 Task: Find connections with filter location Santa Rita do Sapucaí with filter topic #marketingwith filter profile language German with filter current company Aviation Jobs @ AeroNefs with filter school Marwadi University with filter industry Human Resources Services with filter service category Retirement Planning with filter keywords title Chief People Officer
Action: Mouse moved to (530, 94)
Screenshot: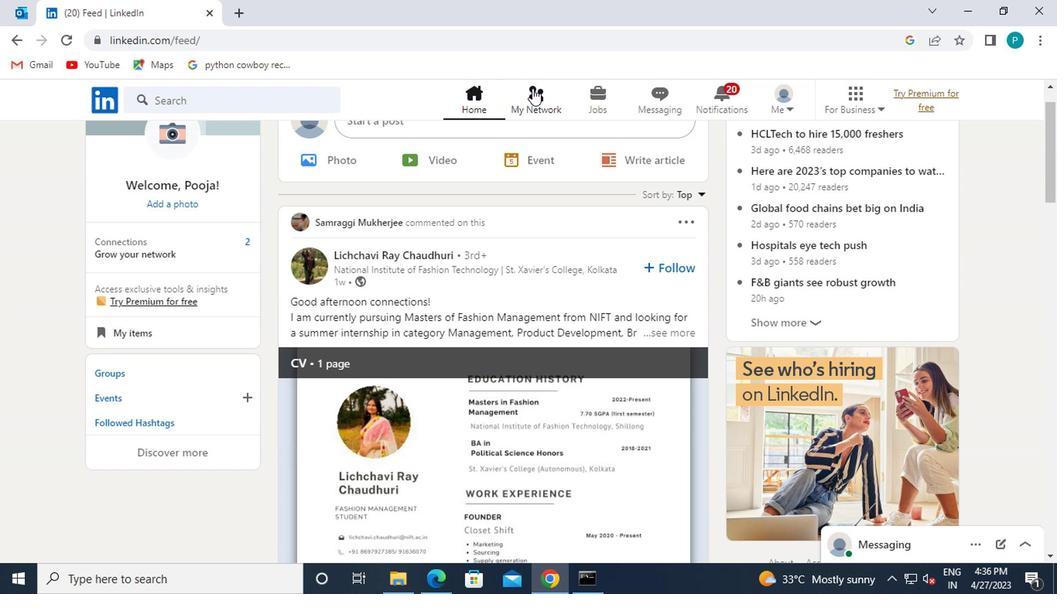 
Action: Mouse pressed left at (530, 94)
Screenshot: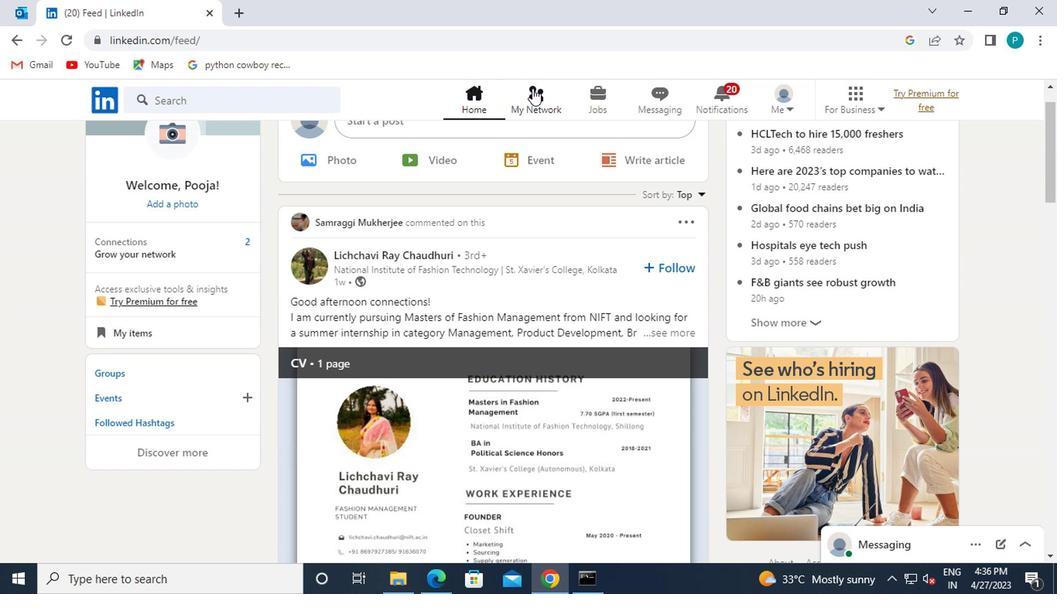 
Action: Mouse moved to (198, 182)
Screenshot: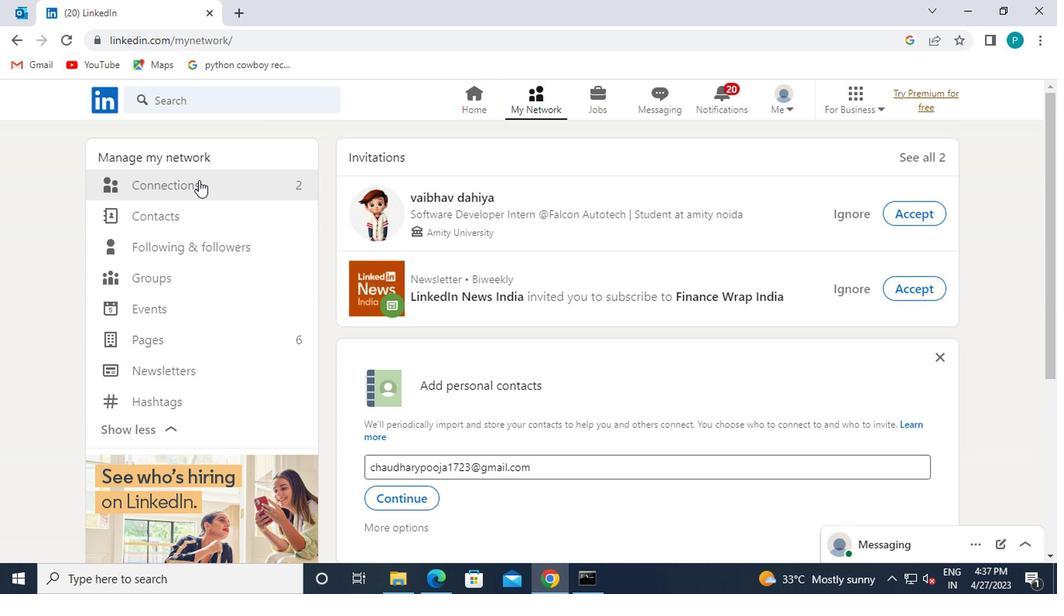 
Action: Mouse pressed left at (198, 182)
Screenshot: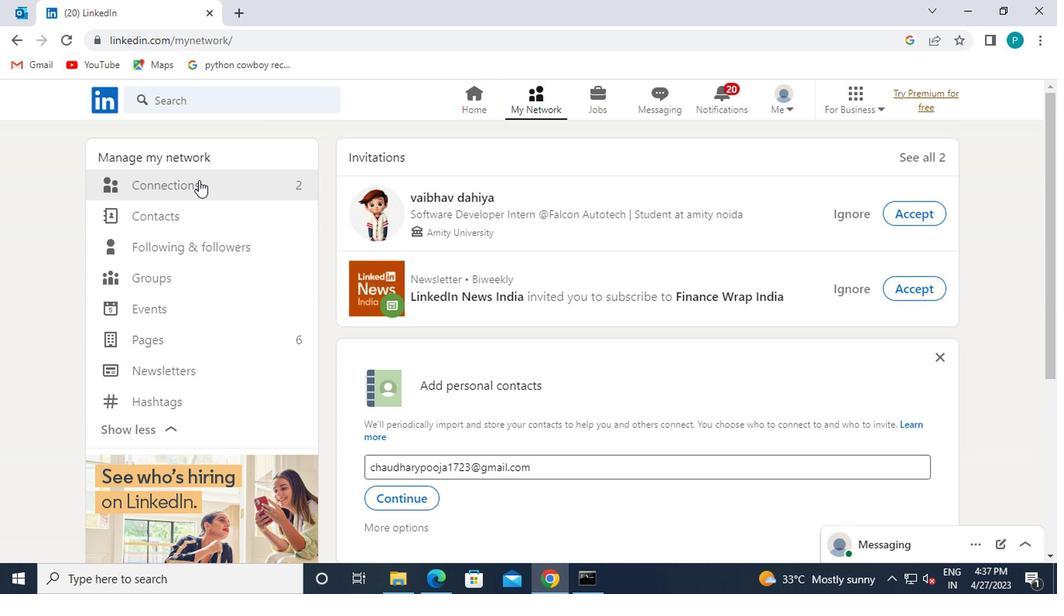 
Action: Mouse moved to (609, 195)
Screenshot: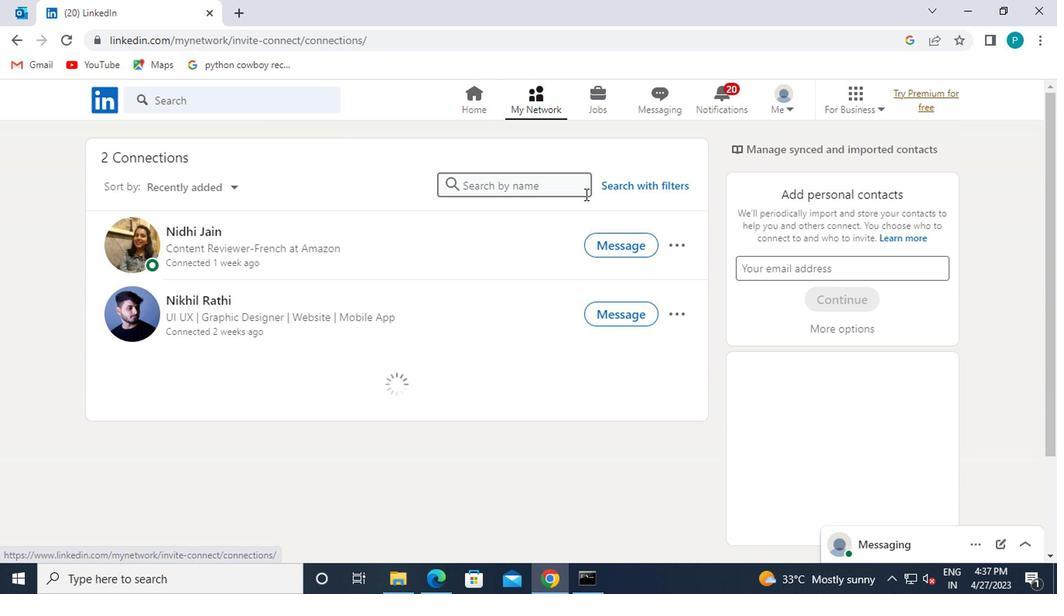 
Action: Mouse pressed left at (609, 195)
Screenshot: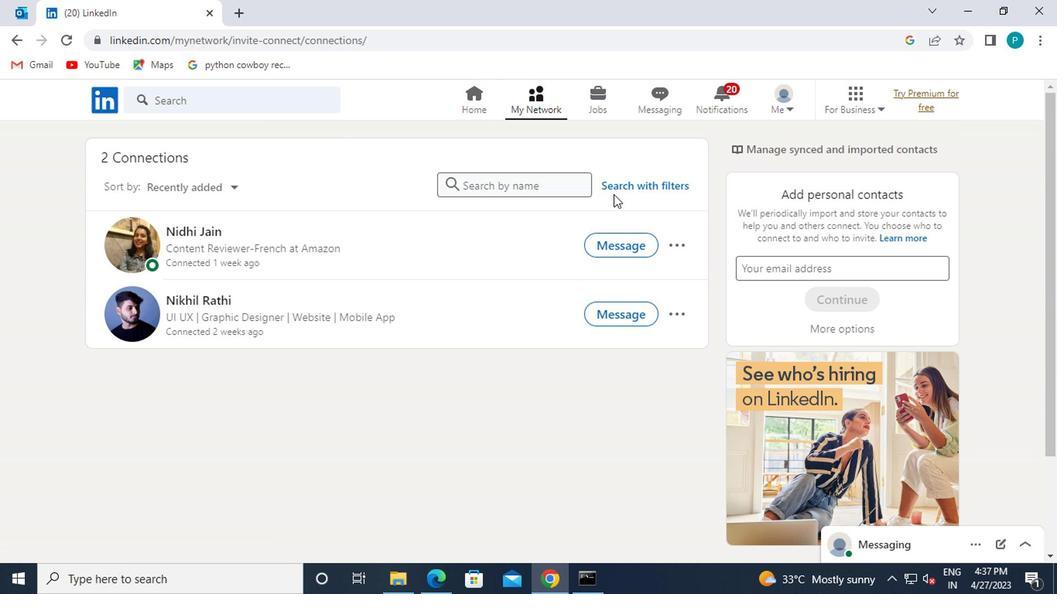 
Action: Mouse moved to (609, 192)
Screenshot: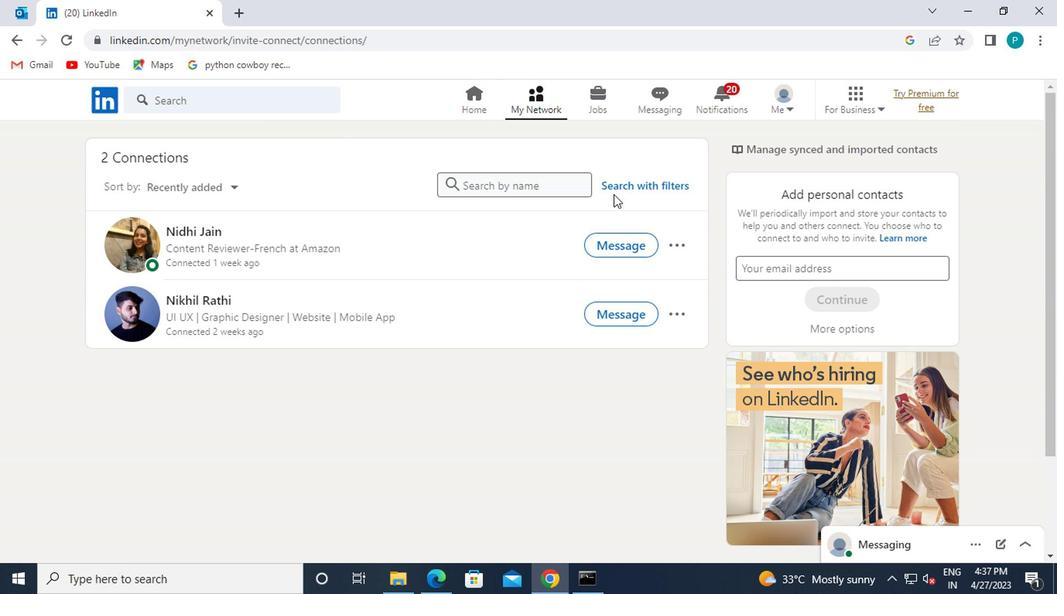 
Action: Mouse pressed left at (609, 192)
Screenshot: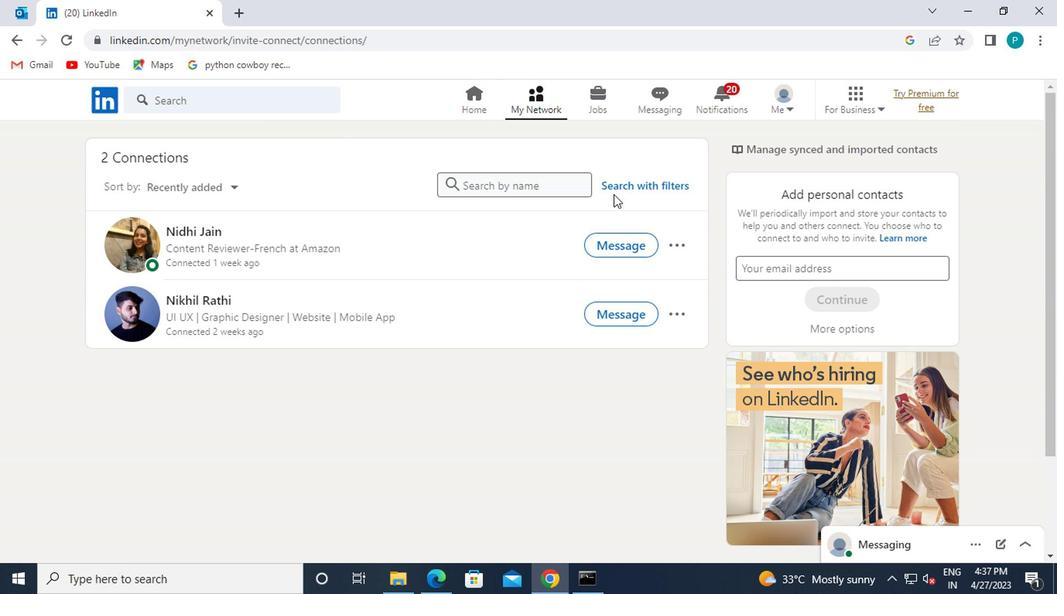 
Action: Mouse moved to (553, 145)
Screenshot: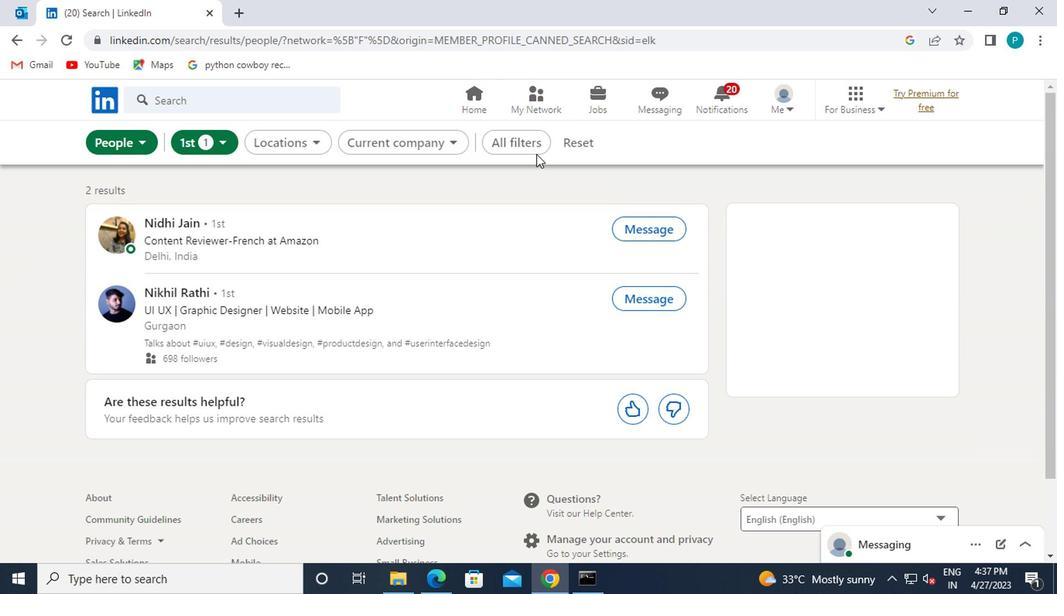 
Action: Mouse pressed left at (553, 145)
Screenshot: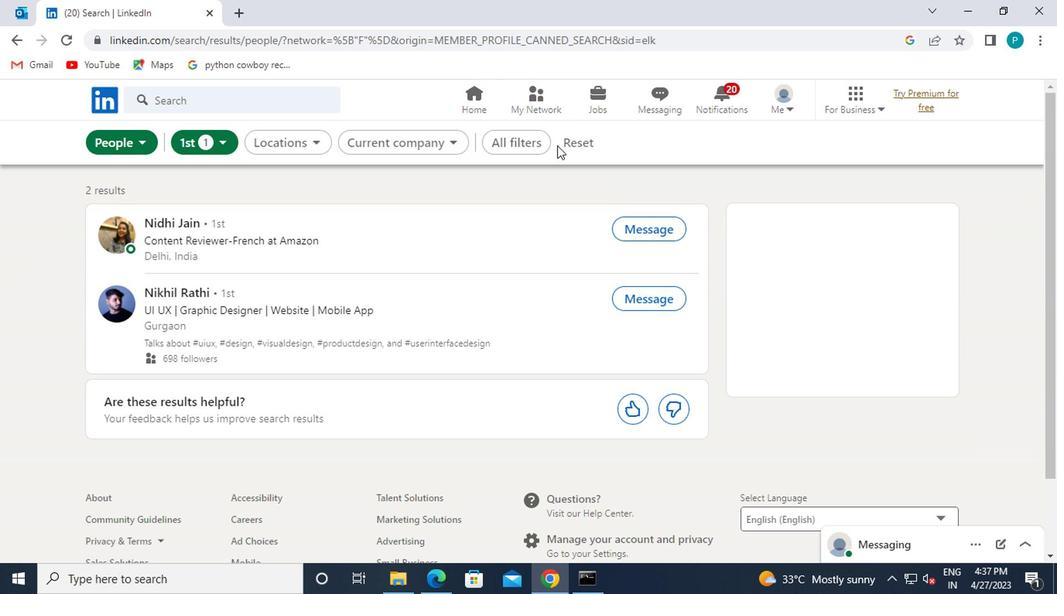
Action: Mouse moved to (572, 145)
Screenshot: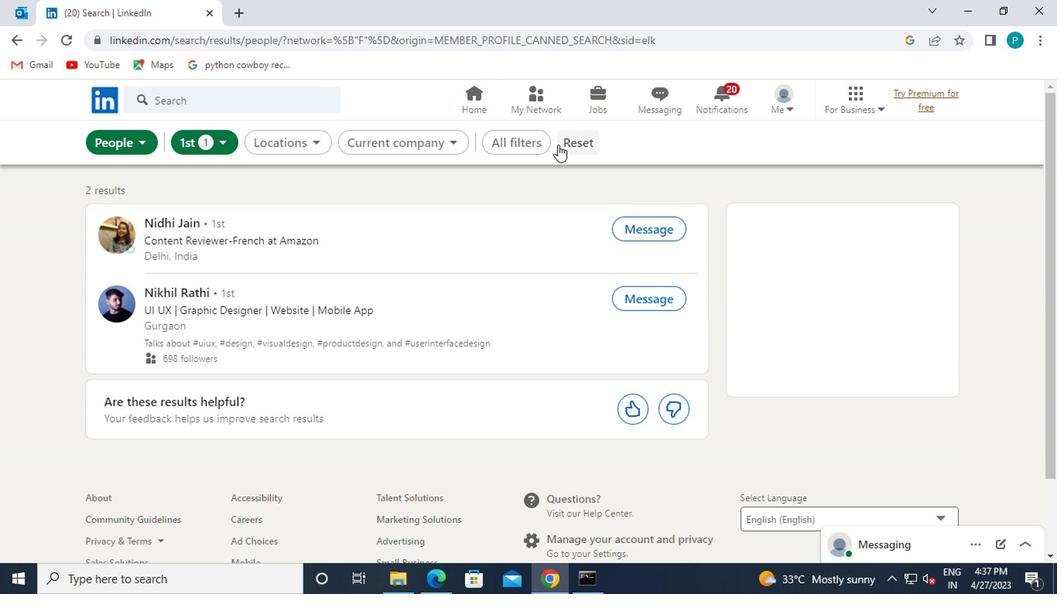 
Action: Mouse pressed left at (572, 145)
Screenshot: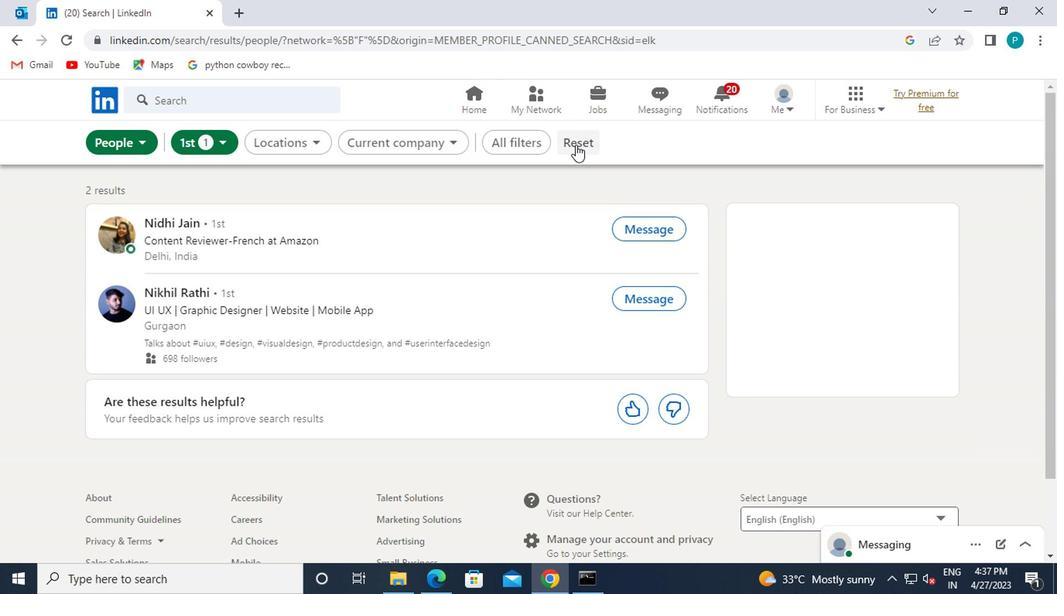 
Action: Mouse moved to (539, 152)
Screenshot: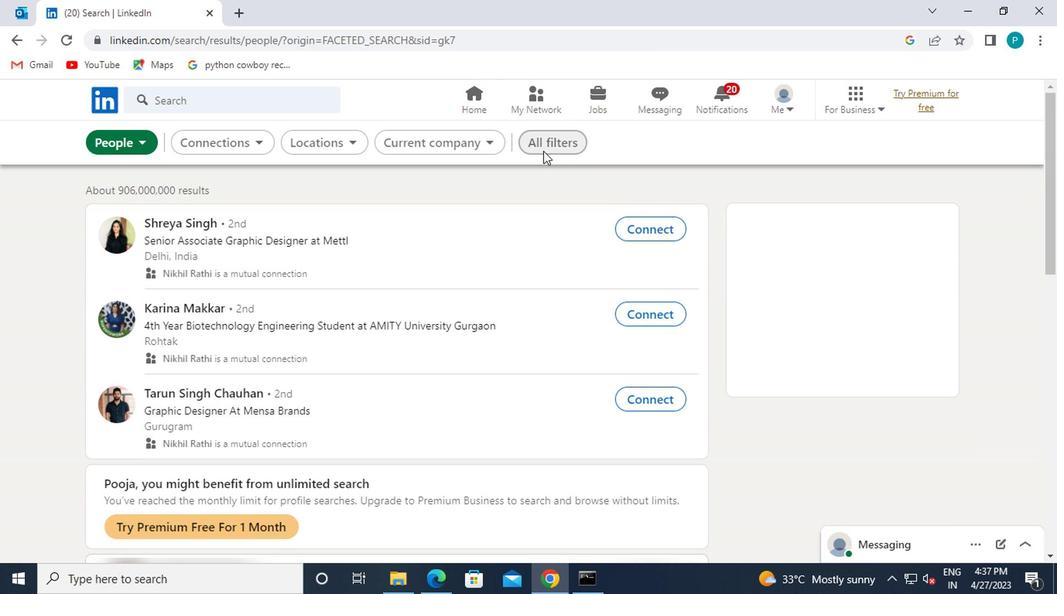 
Action: Mouse pressed left at (539, 152)
Screenshot: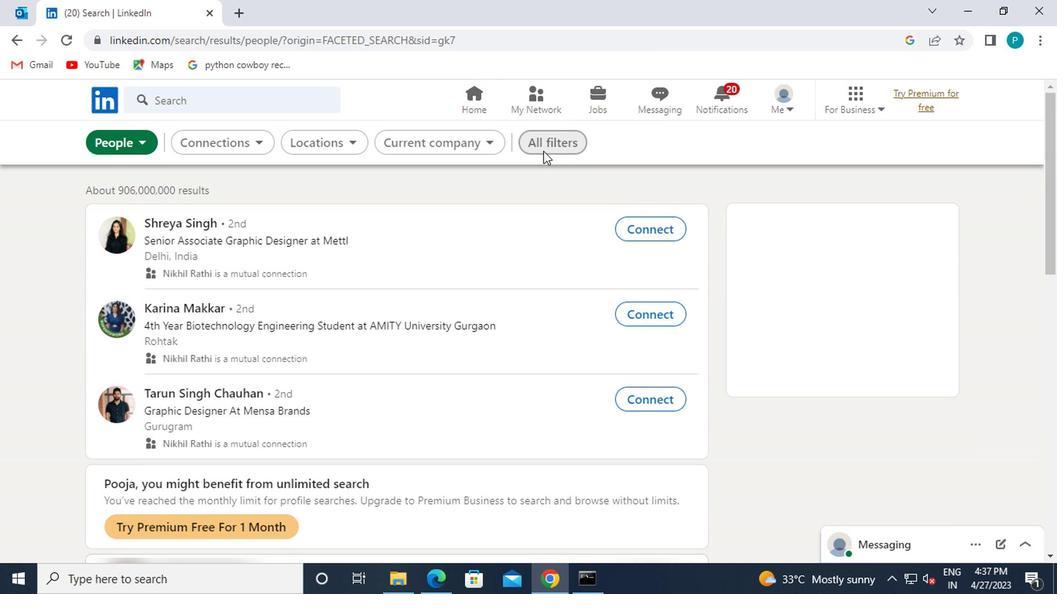 
Action: Mouse moved to (894, 346)
Screenshot: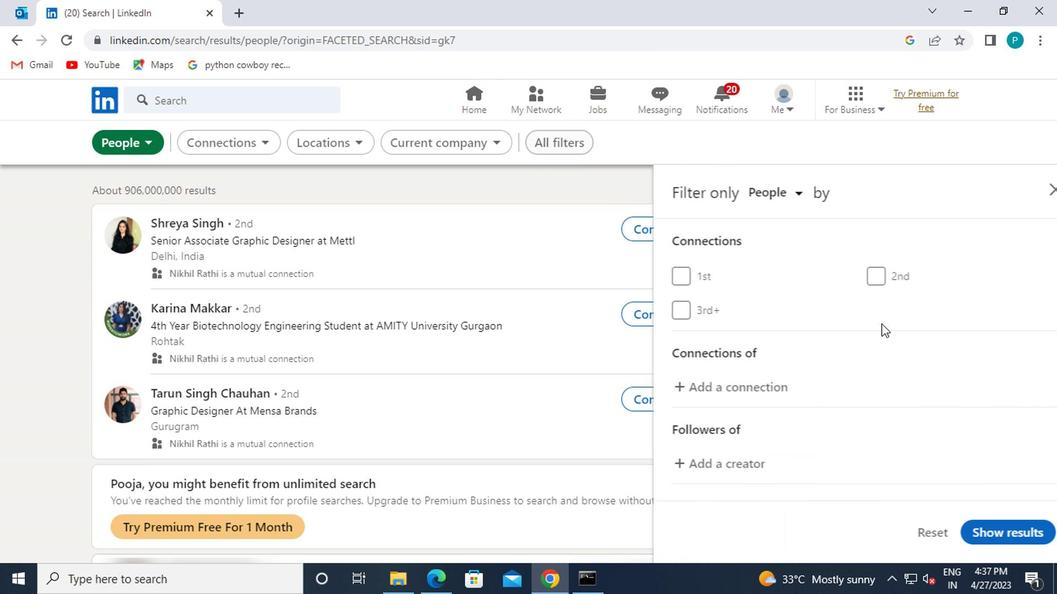 
Action: Mouse scrolled (894, 345) with delta (0, -1)
Screenshot: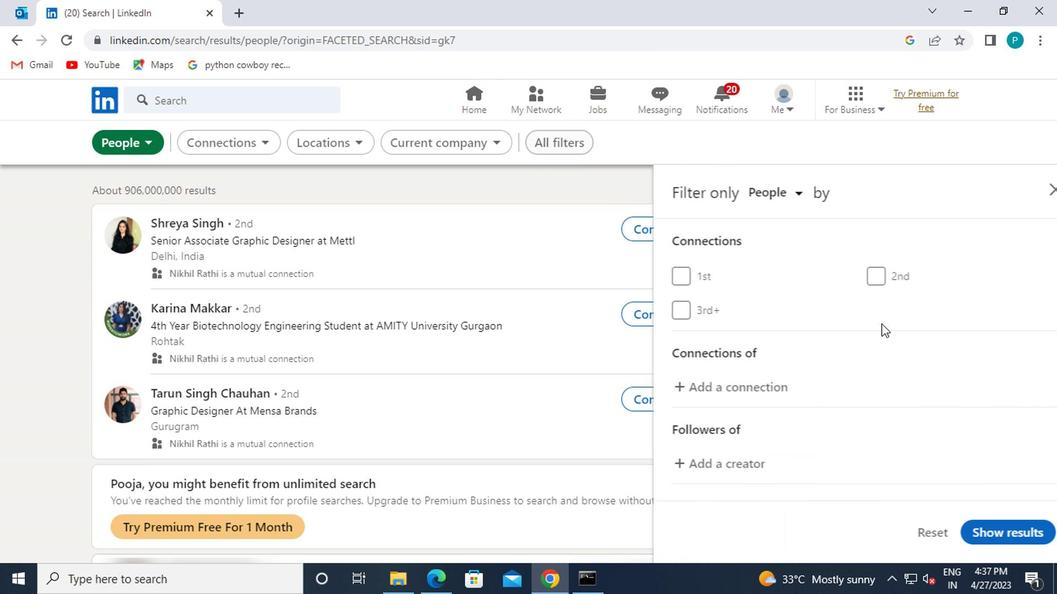 
Action: Mouse moved to (894, 349)
Screenshot: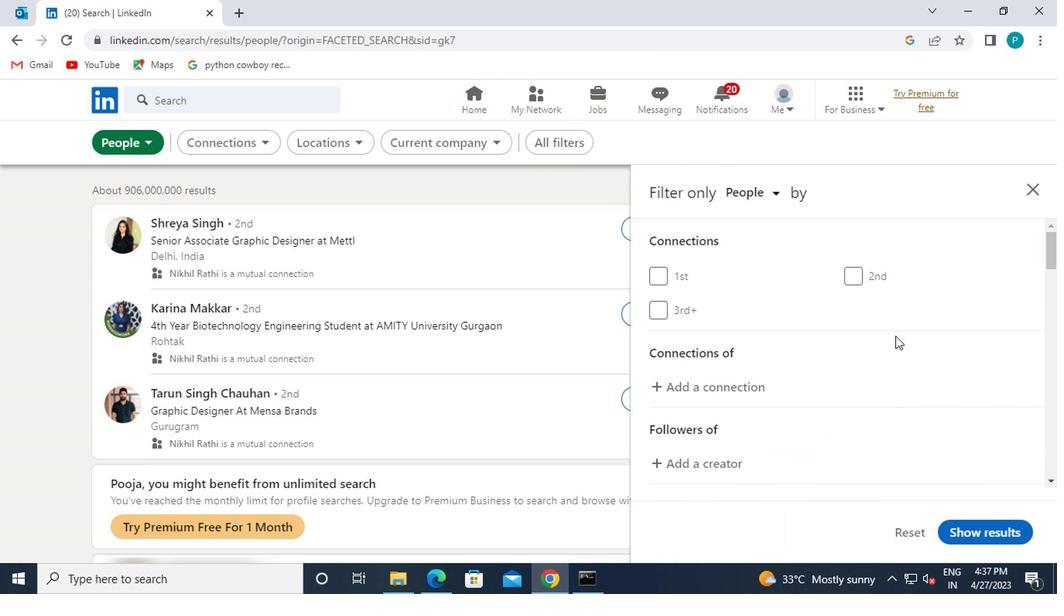 
Action: Mouse scrolled (894, 348) with delta (0, -1)
Screenshot: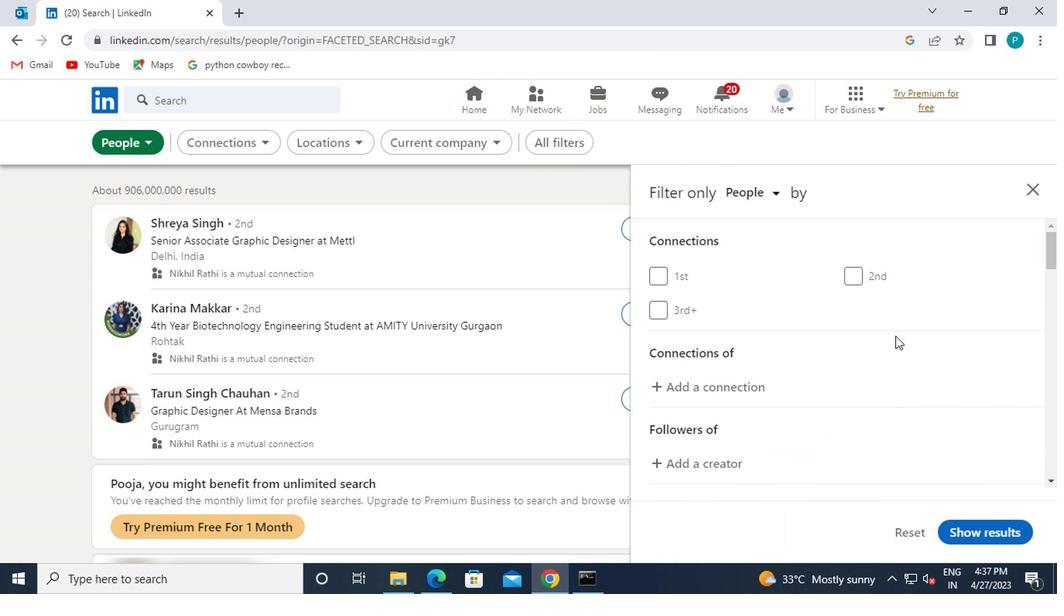 
Action: Mouse moved to (894, 349)
Screenshot: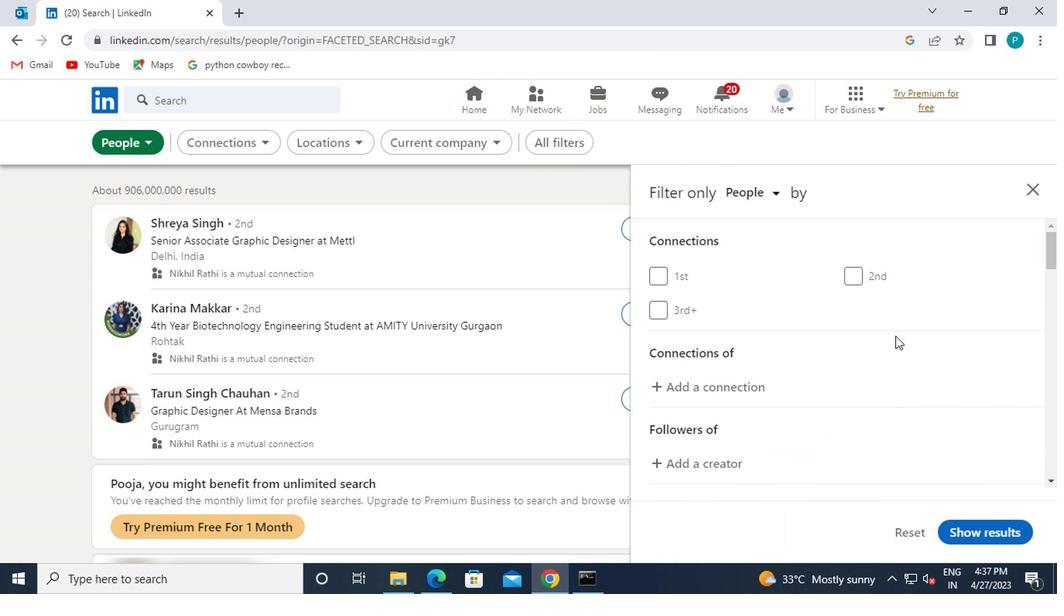 
Action: Mouse scrolled (894, 349) with delta (0, 0)
Screenshot: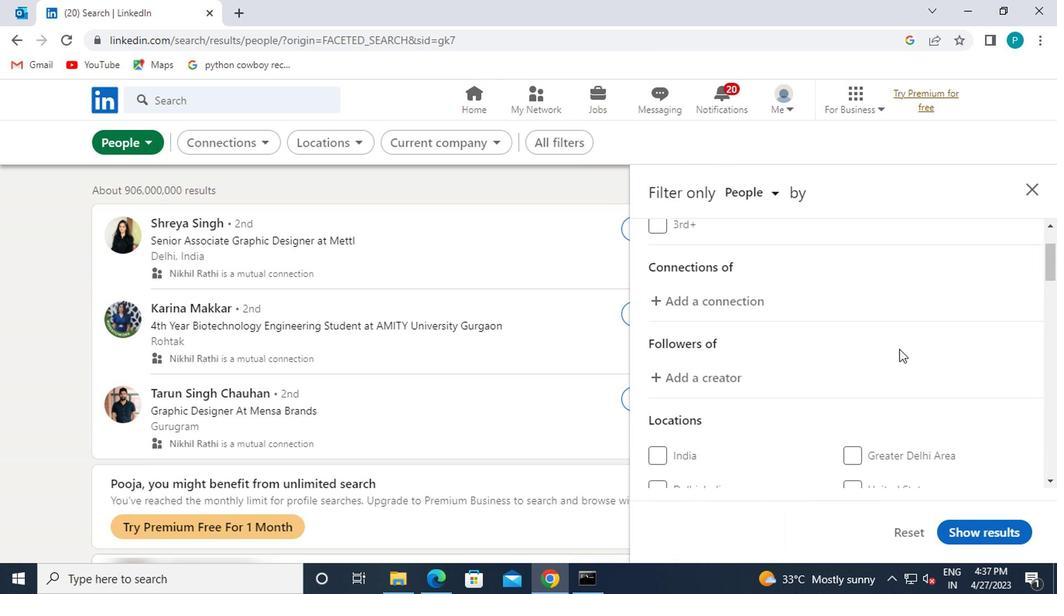 
Action: Mouse moved to (890, 385)
Screenshot: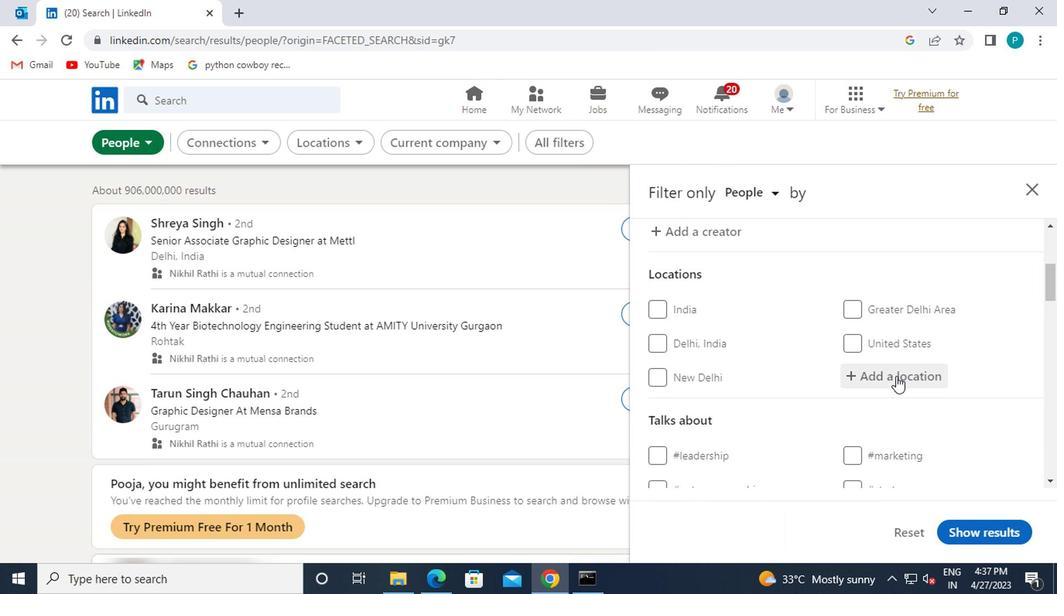 
Action: Mouse pressed left at (890, 385)
Screenshot: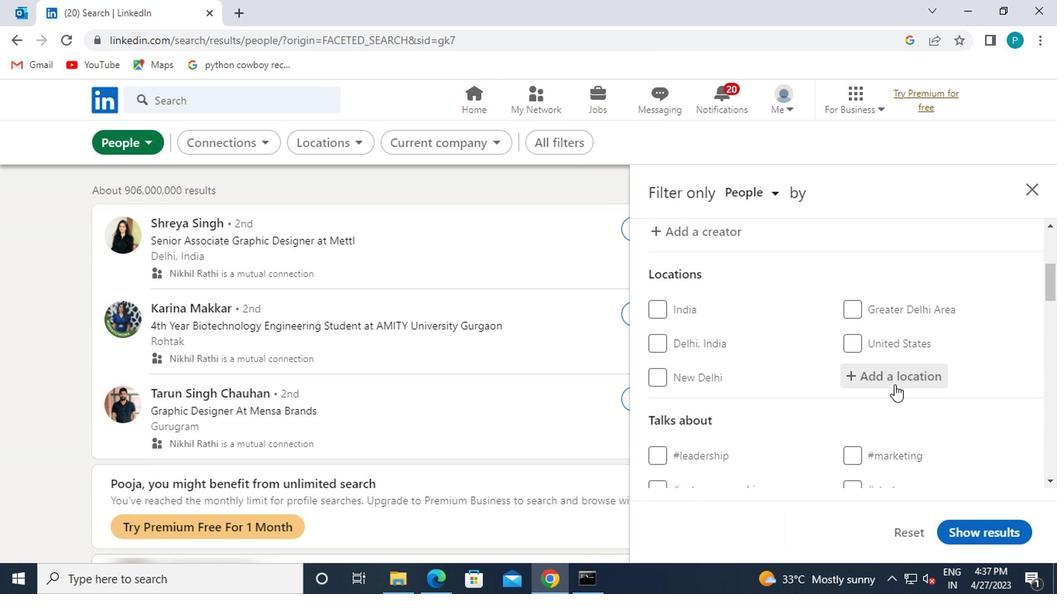 
Action: Key pressed <Key.caps_lock>s<Key.caps_lock>anta<Key.space><Key.caps_lock>r<Key.caps_lock>ita
Screenshot: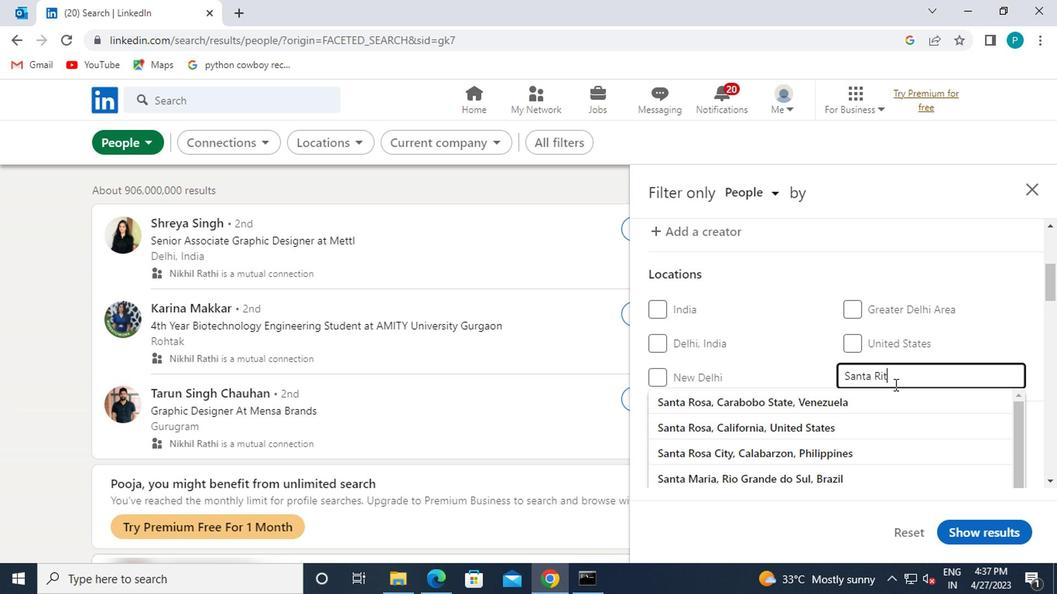 
Action: Mouse moved to (833, 453)
Screenshot: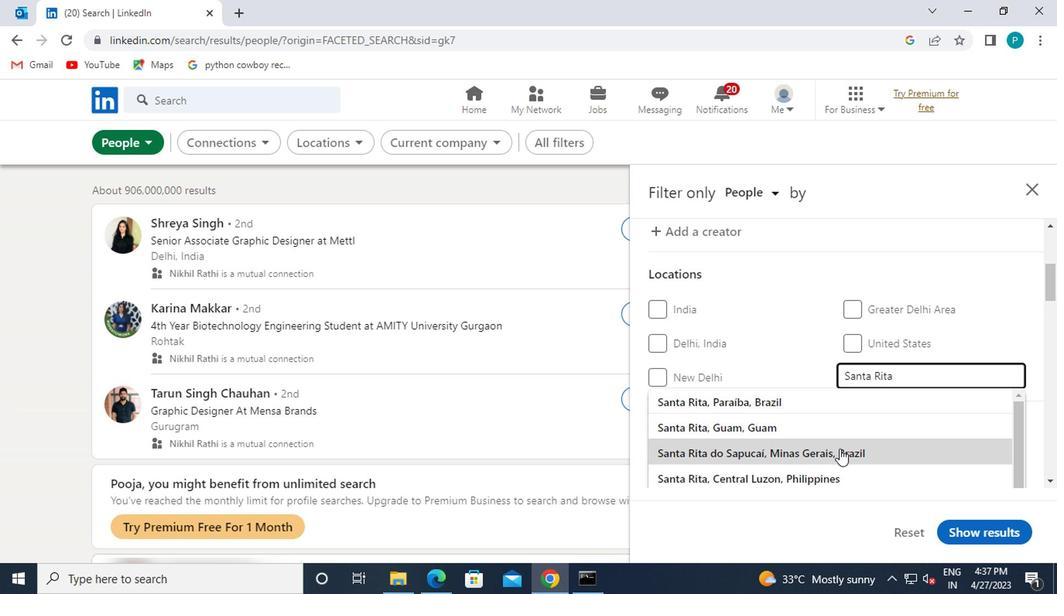 
Action: Mouse pressed left at (833, 453)
Screenshot: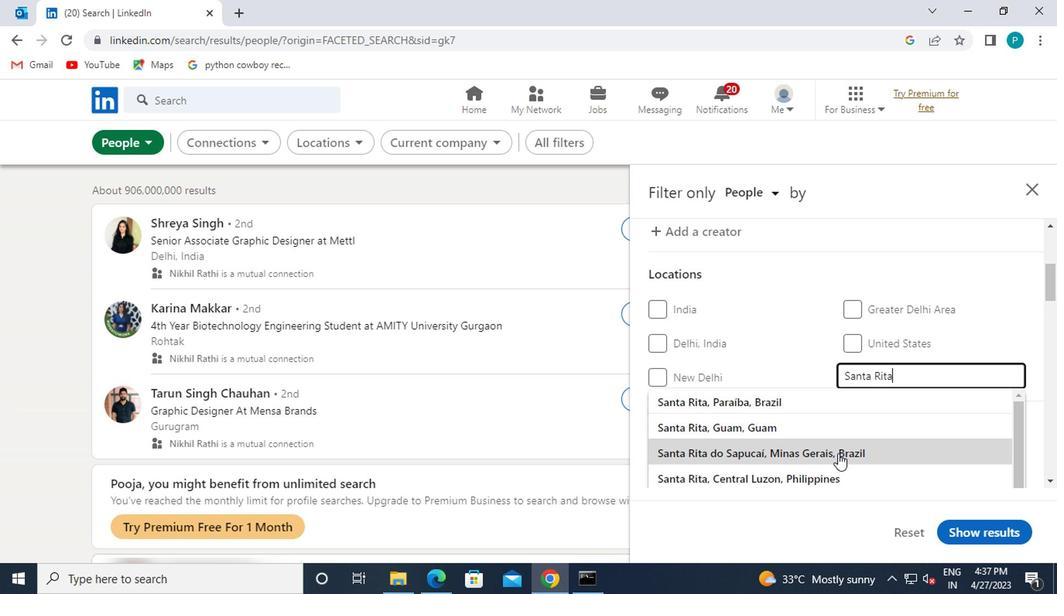 
Action: Mouse moved to (833, 414)
Screenshot: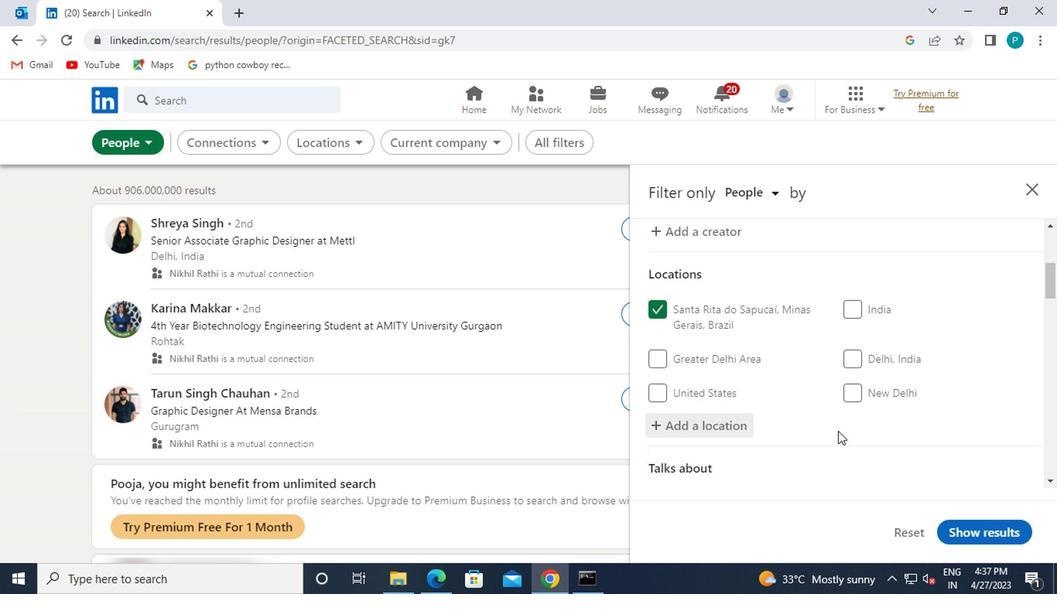 
Action: Mouse scrolled (833, 412) with delta (0, -1)
Screenshot: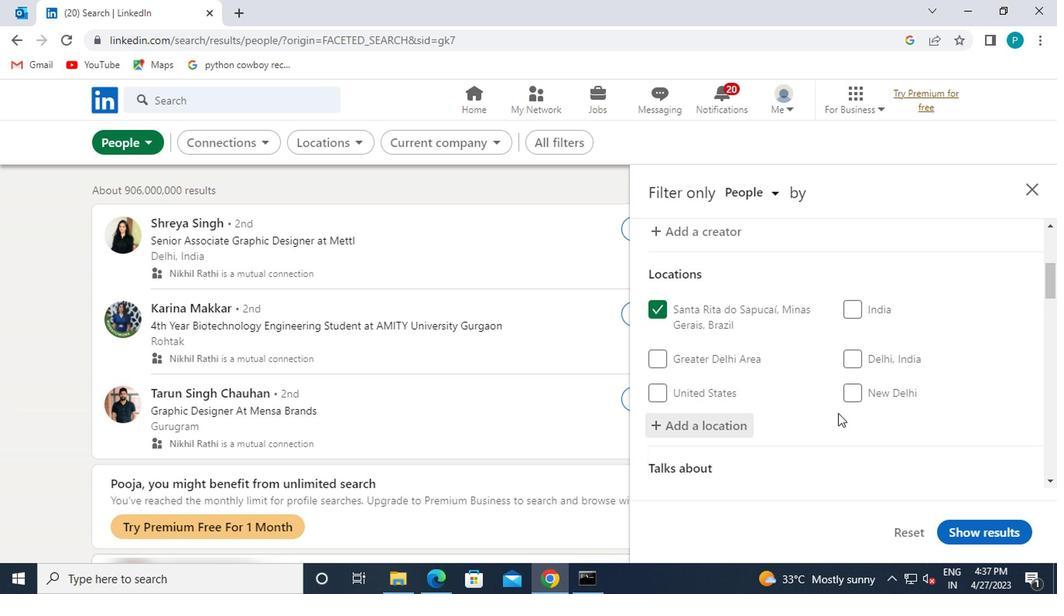 
Action: Mouse scrolled (833, 412) with delta (0, -1)
Screenshot: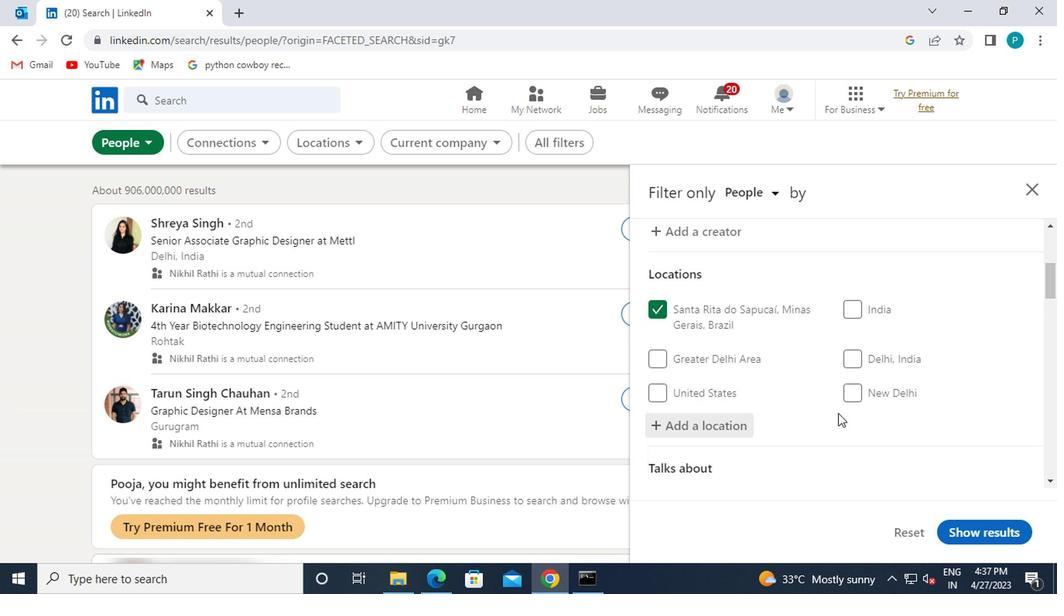 
Action: Mouse moved to (861, 405)
Screenshot: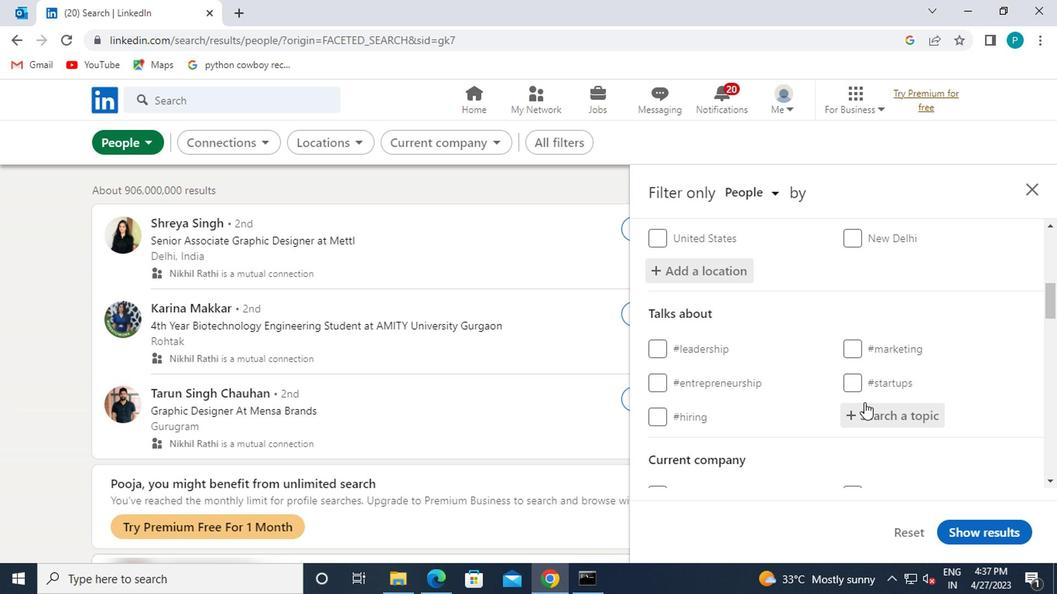
Action: Mouse pressed left at (861, 405)
Screenshot: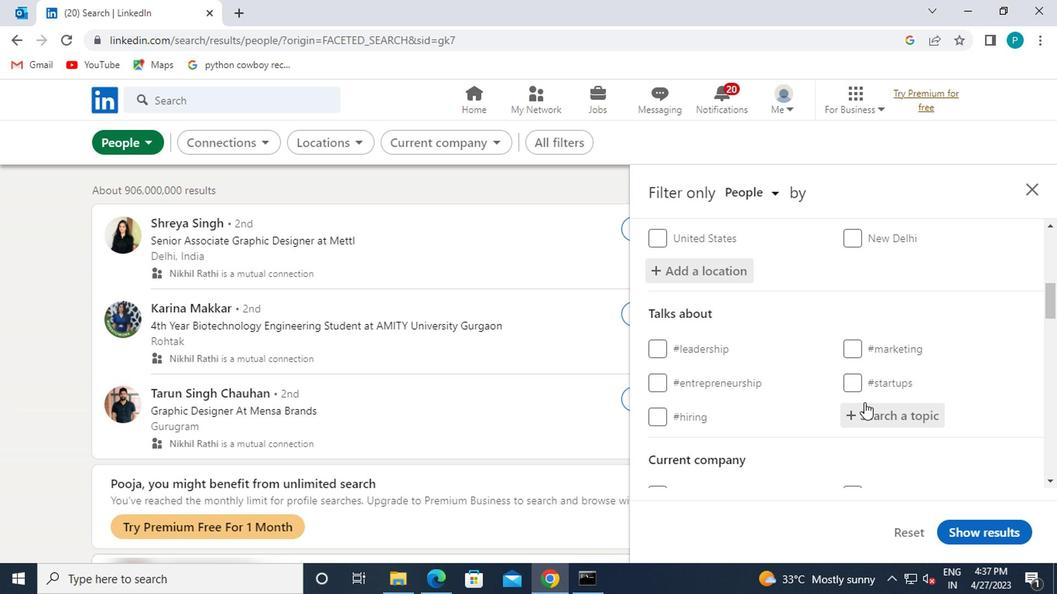 
Action: Mouse moved to (860, 415)
Screenshot: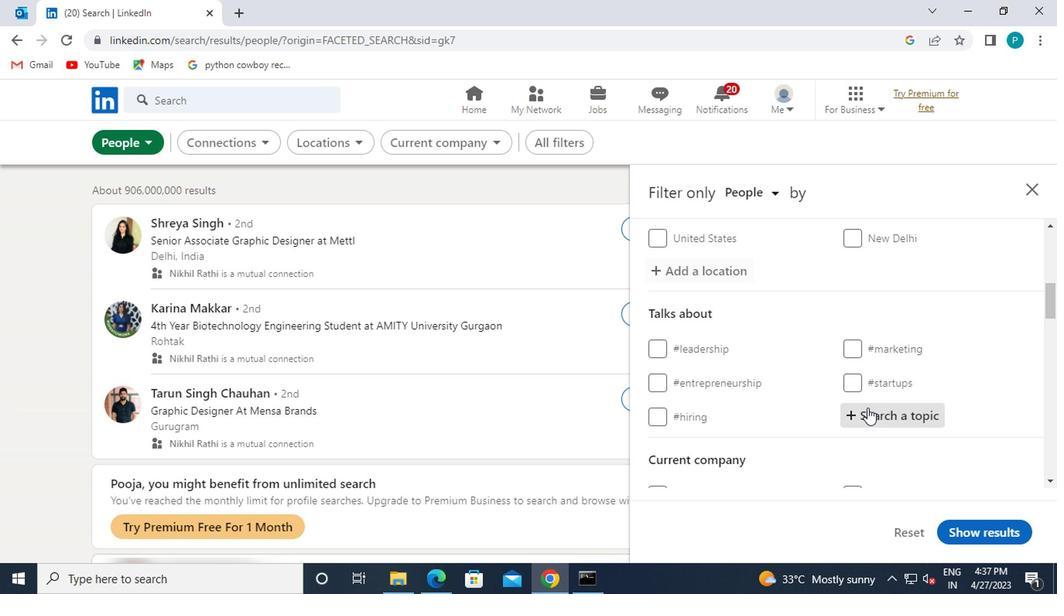 
Action: Key pressed <Key.shift>#<Key.space>MA<Key.backspace><Key.backspace><Key.backspace>MARKETING
Screenshot: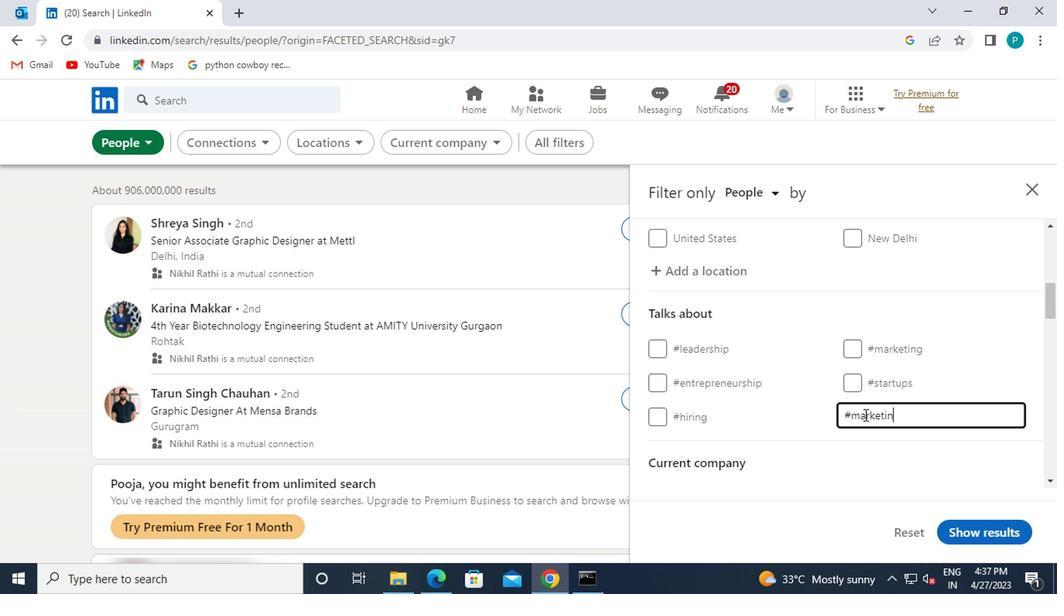 
Action: Mouse moved to (807, 412)
Screenshot: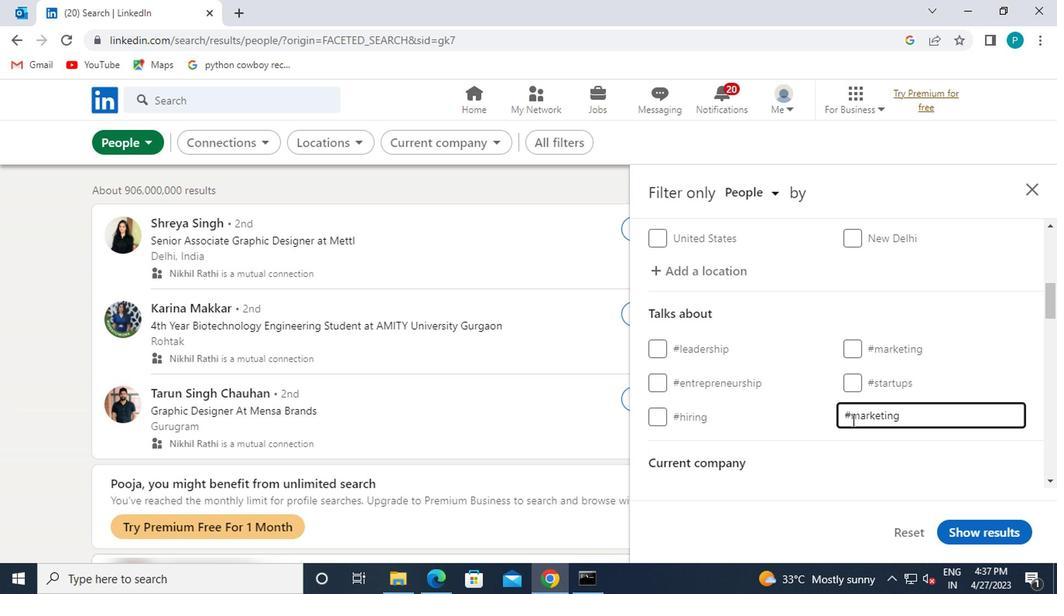 
Action: Mouse scrolled (807, 412) with delta (0, 0)
Screenshot: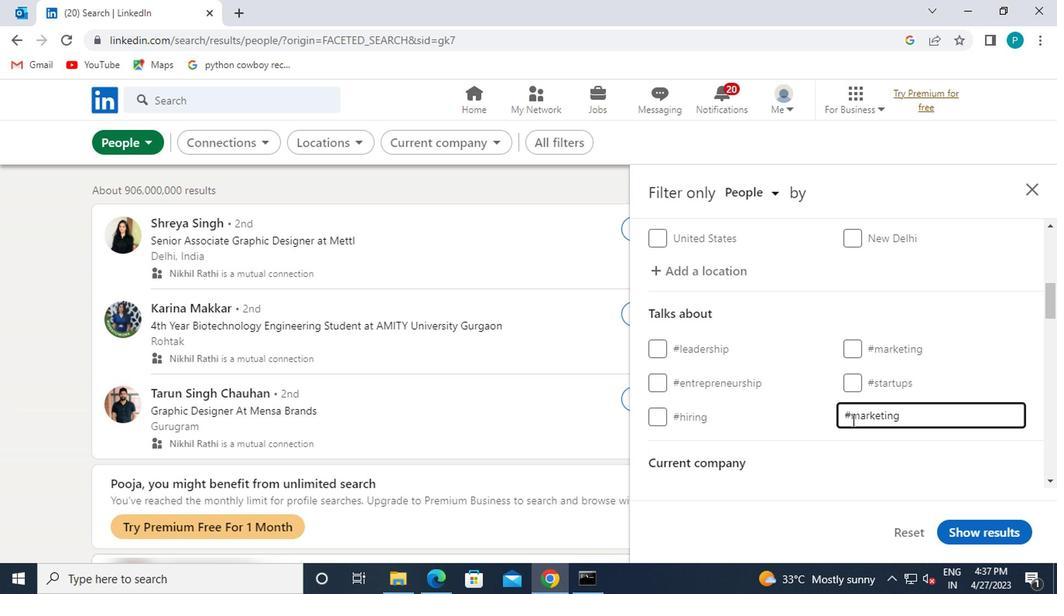 
Action: Mouse moved to (783, 404)
Screenshot: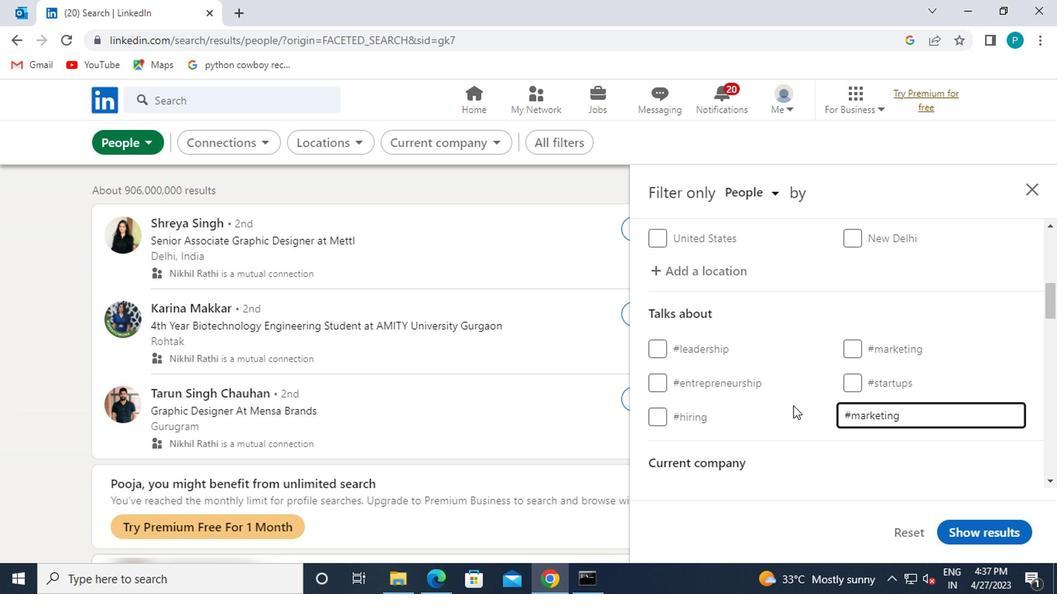 
Action: Mouse scrolled (783, 403) with delta (0, -1)
Screenshot: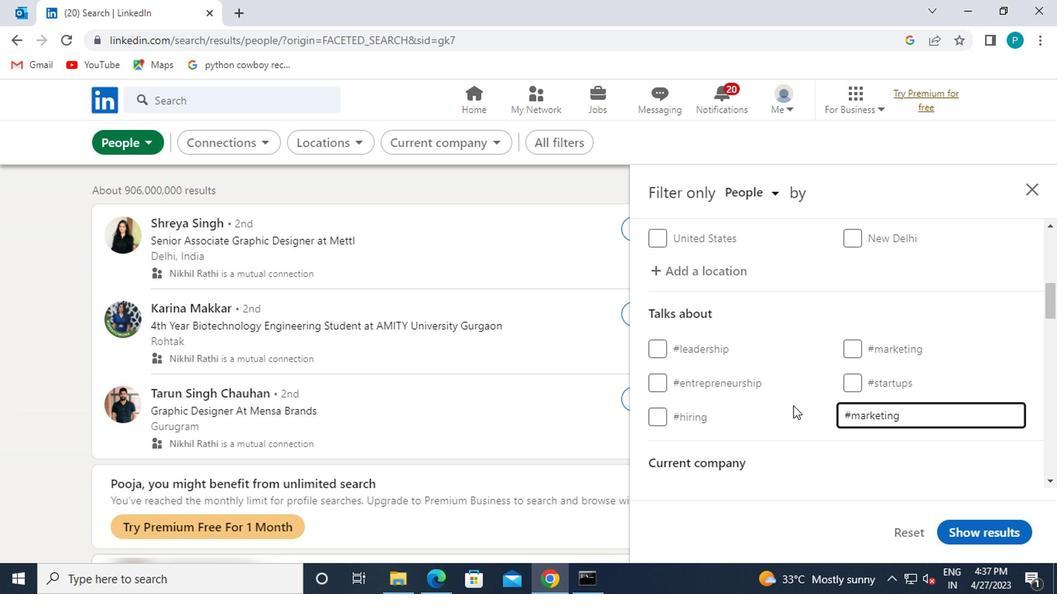 
Action: Mouse moved to (762, 416)
Screenshot: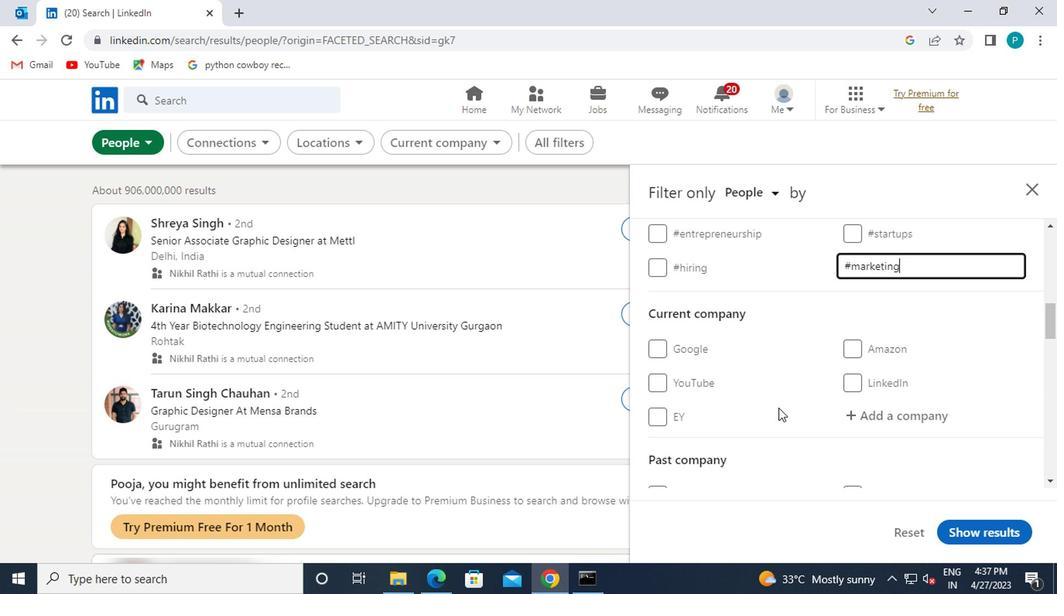 
Action: Mouse scrolled (762, 415) with delta (0, -1)
Screenshot: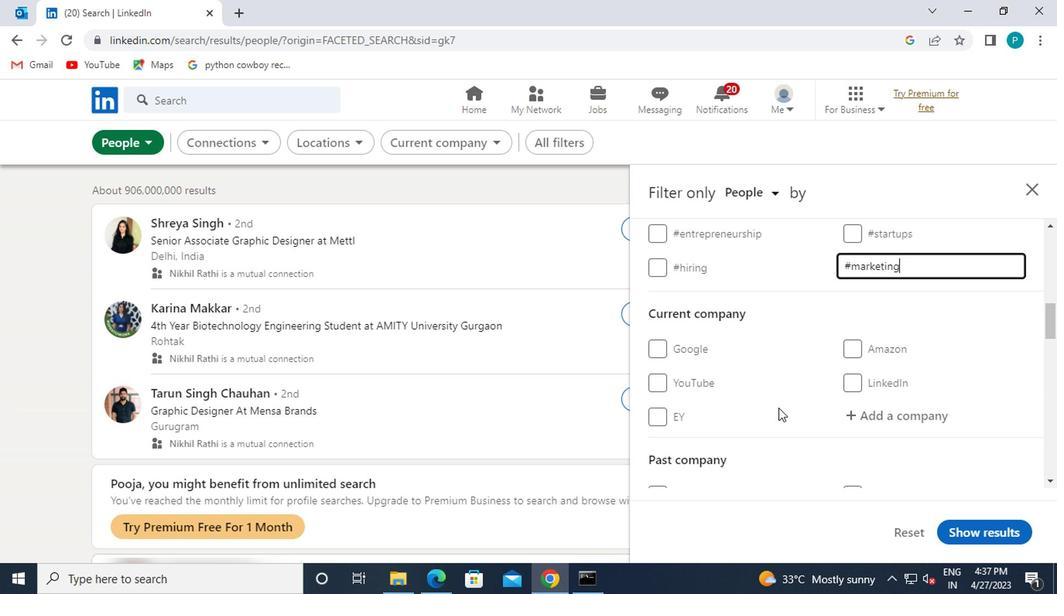 
Action: Mouse moved to (762, 418)
Screenshot: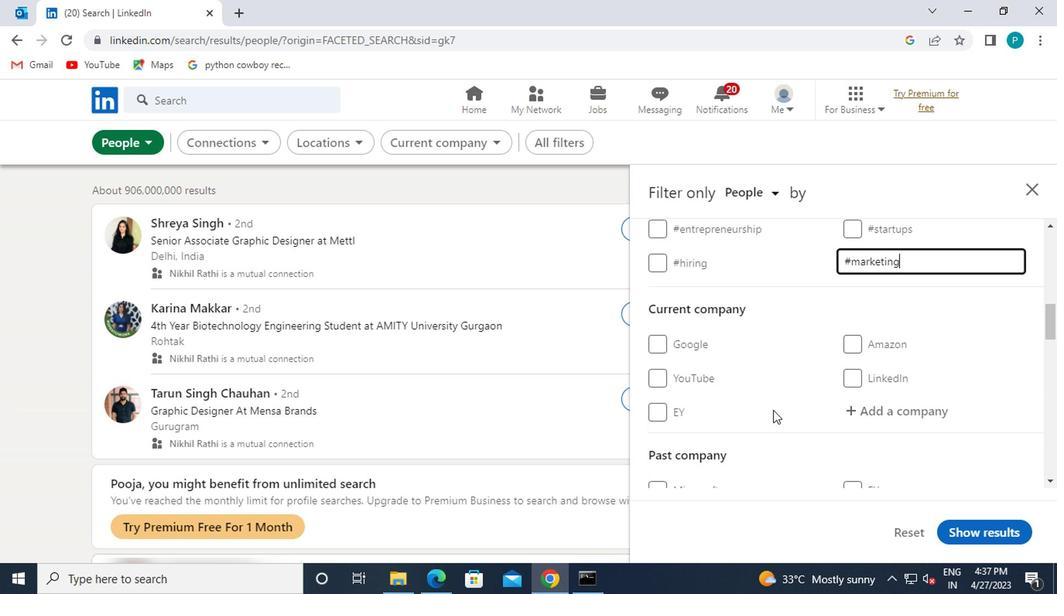 
Action: Mouse scrolled (762, 417) with delta (0, 0)
Screenshot: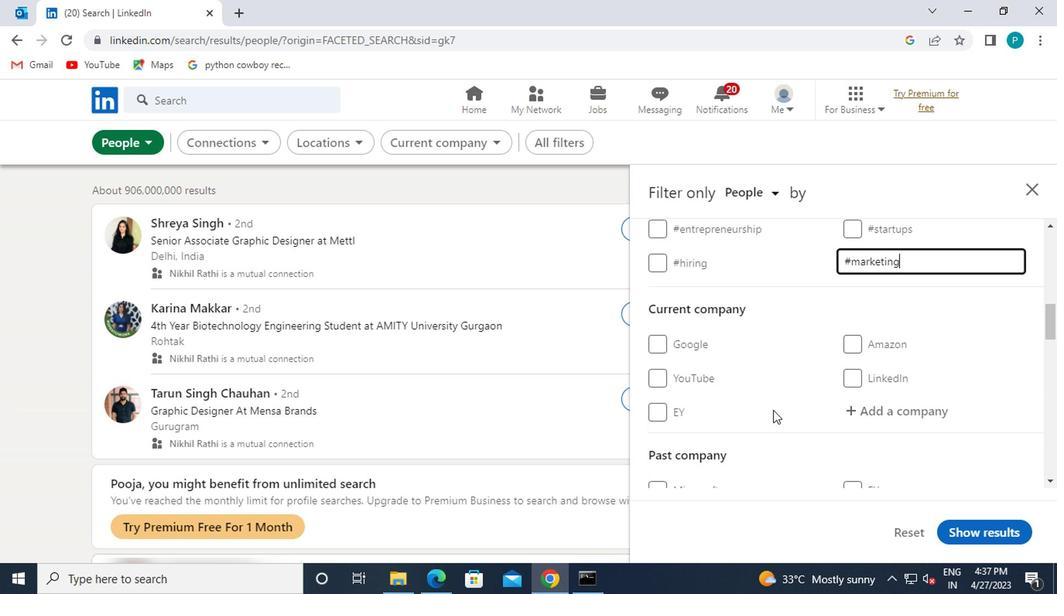 
Action: Mouse moved to (679, 434)
Screenshot: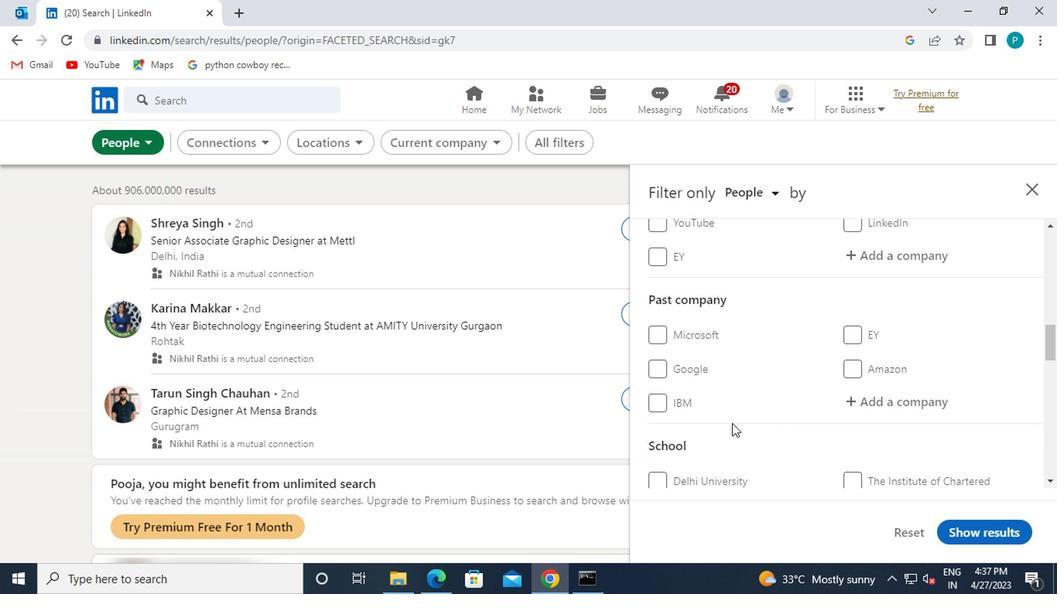 
Action: Mouse scrolled (679, 433) with delta (0, 0)
Screenshot: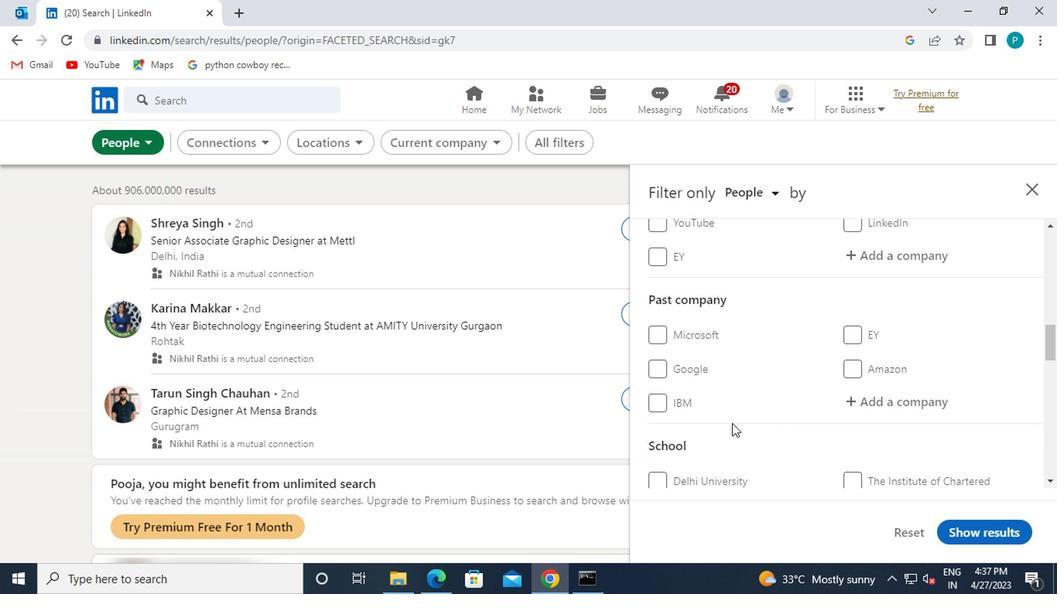 
Action: Mouse moved to (677, 436)
Screenshot: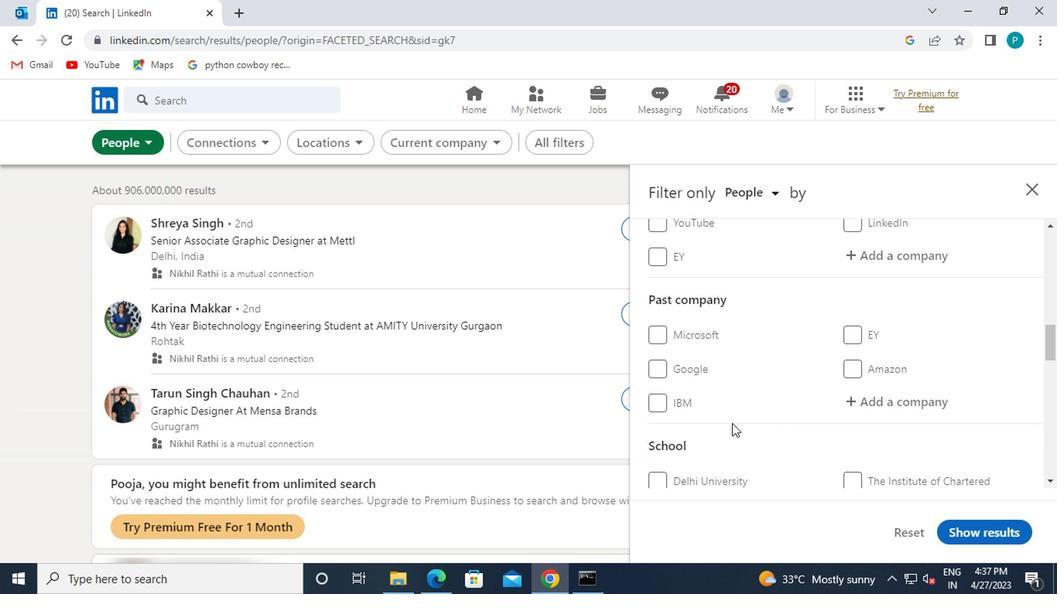 
Action: Mouse scrolled (677, 435) with delta (0, 0)
Screenshot: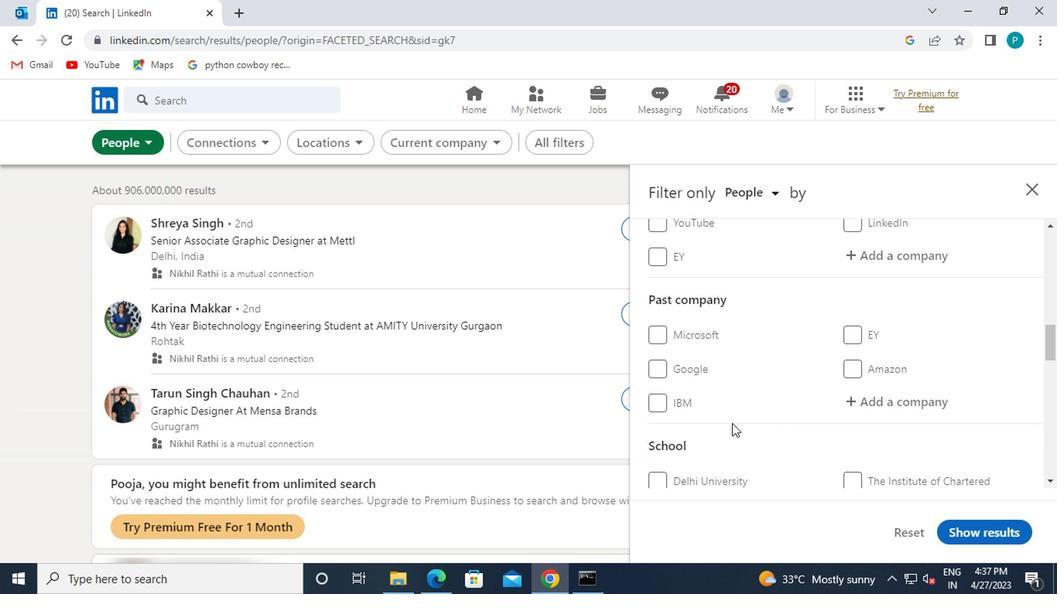 
Action: Mouse scrolled (677, 435) with delta (0, 0)
Screenshot: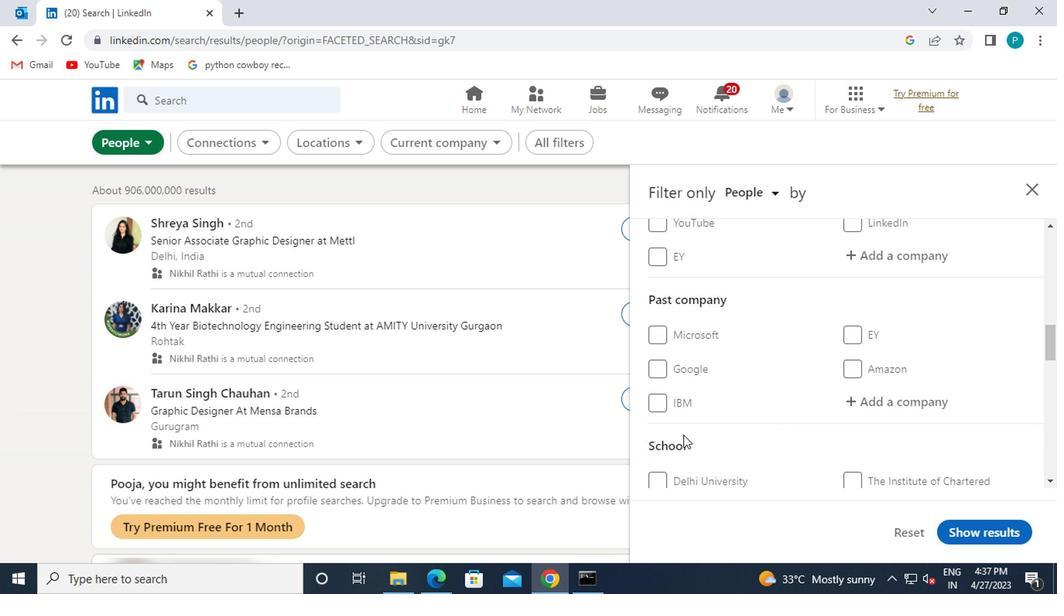 
Action: Mouse moved to (677, 436)
Screenshot: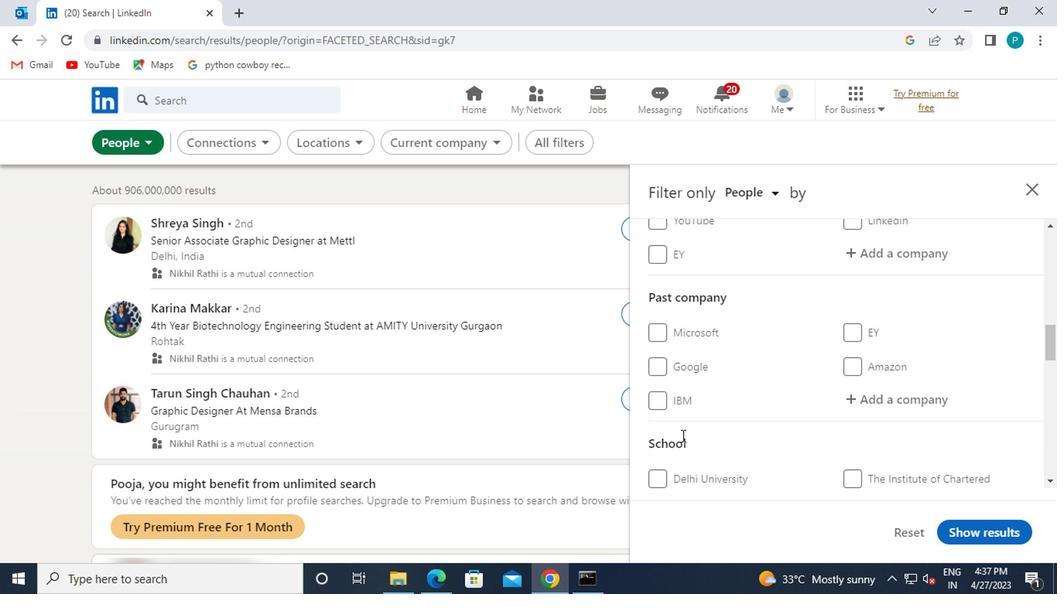 
Action: Mouse scrolled (677, 435) with delta (0, 0)
Screenshot: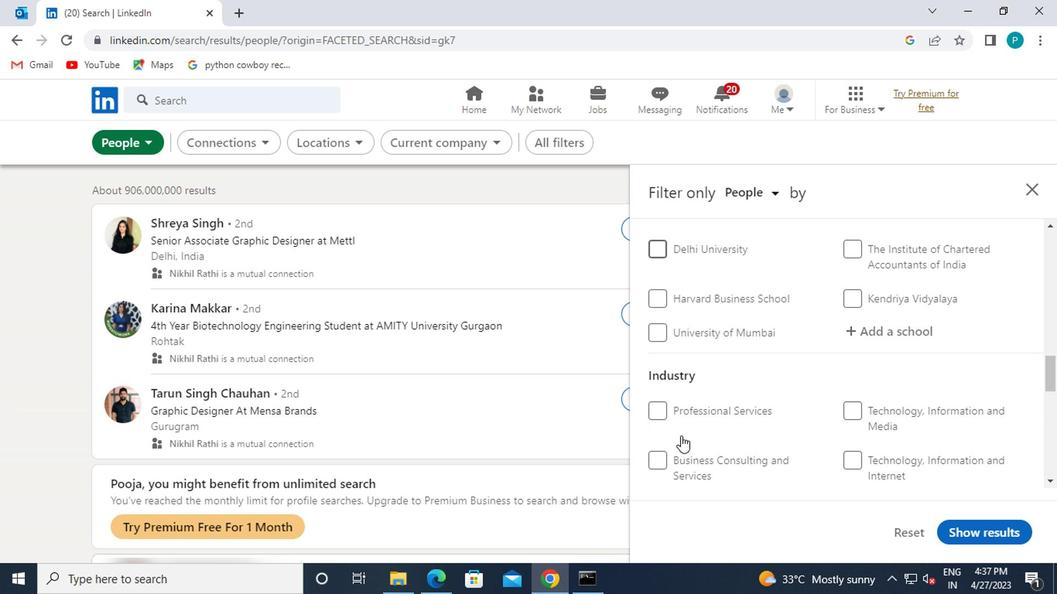 
Action: Mouse scrolled (677, 435) with delta (0, 0)
Screenshot: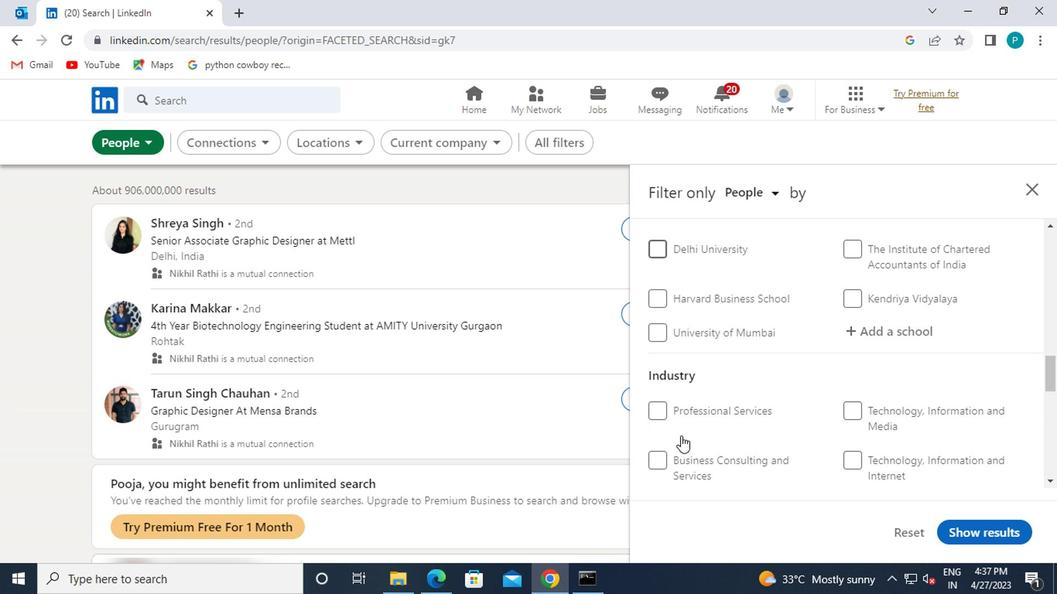 
Action: Mouse scrolled (677, 435) with delta (0, 0)
Screenshot: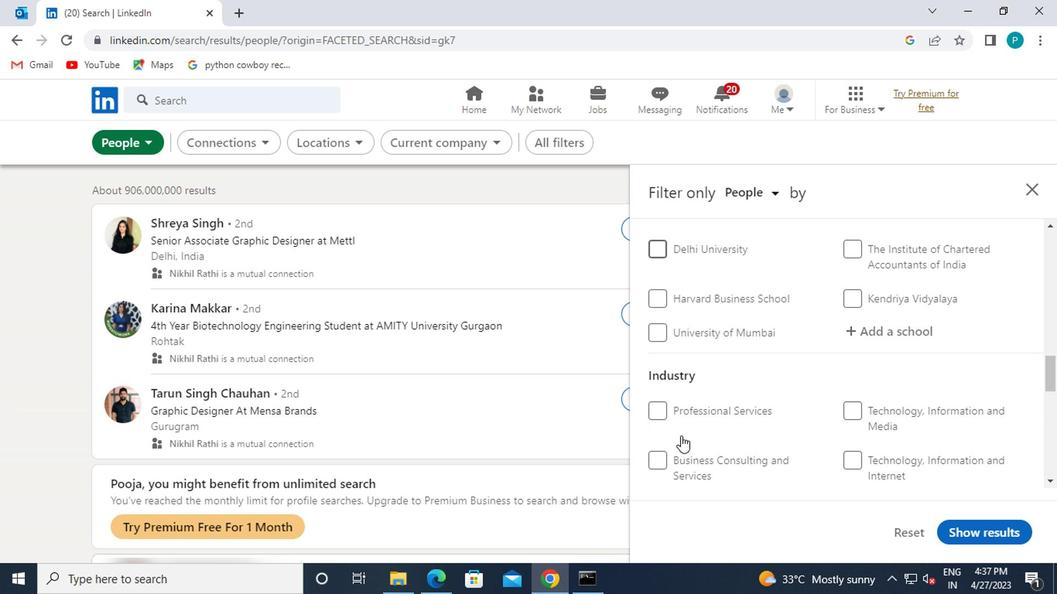 
Action: Mouse scrolled (677, 435) with delta (0, 0)
Screenshot: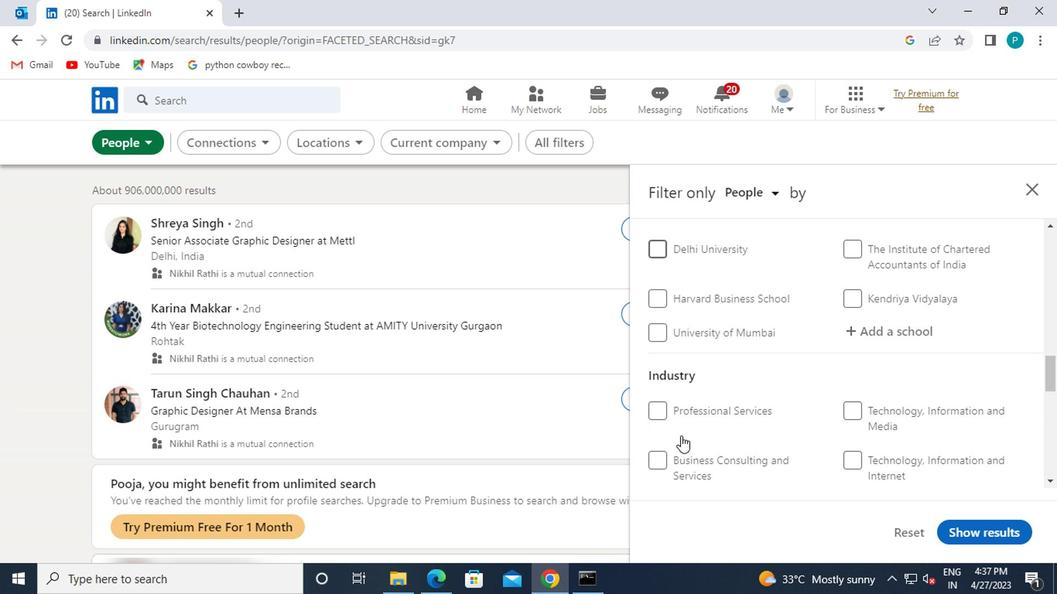 
Action: Mouse moved to (660, 352)
Screenshot: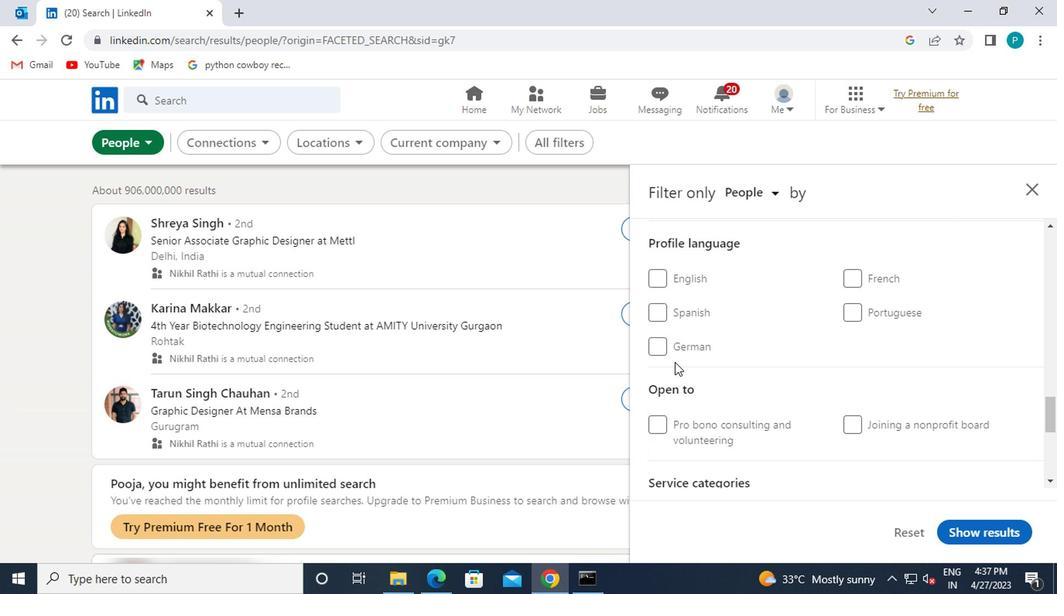
Action: Mouse pressed left at (660, 352)
Screenshot: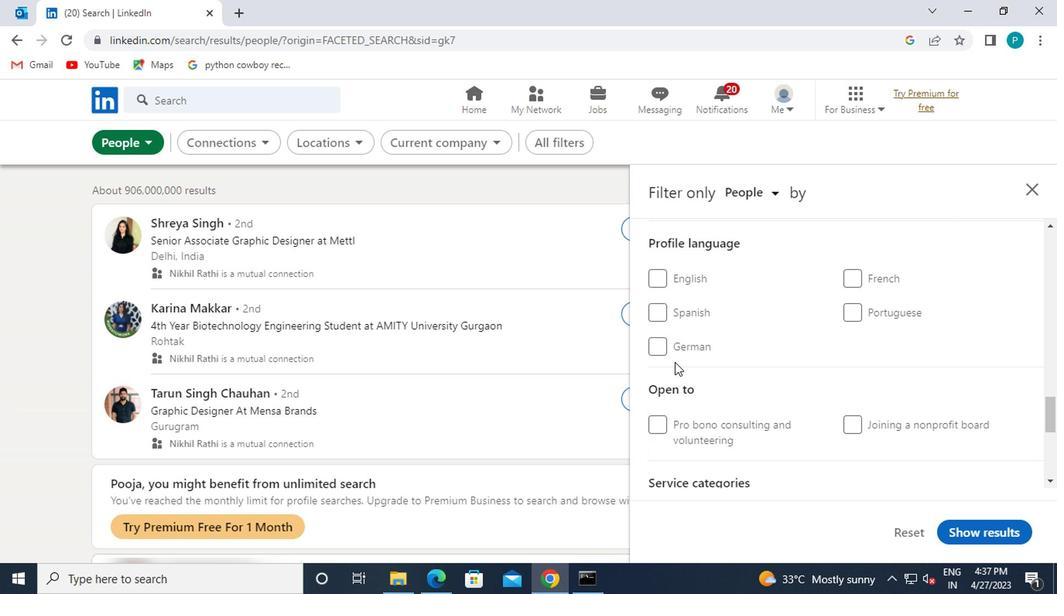 
Action: Mouse moved to (894, 372)
Screenshot: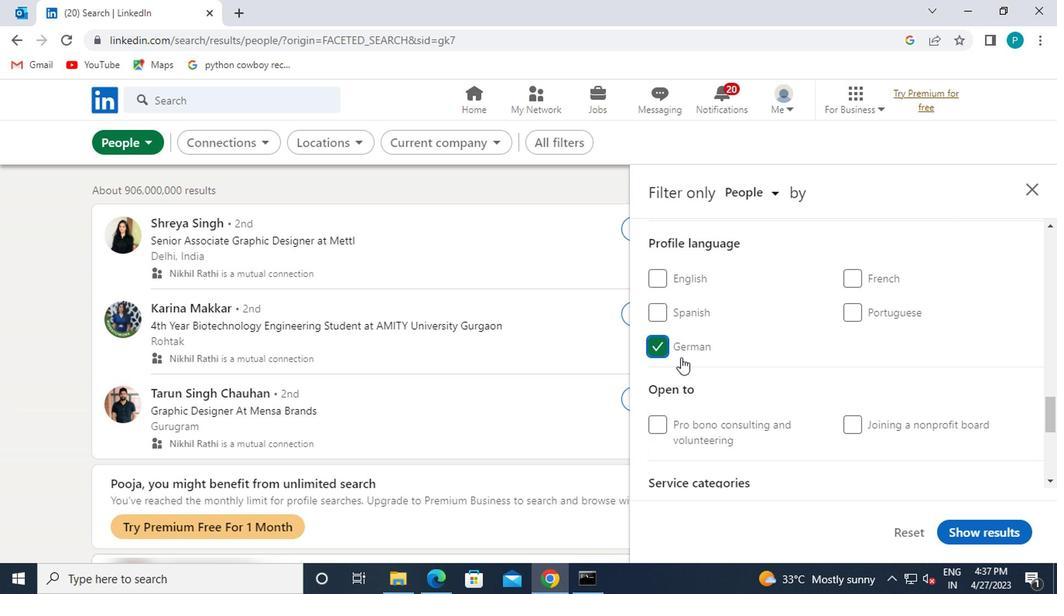
Action: Mouse scrolled (894, 372) with delta (0, 0)
Screenshot: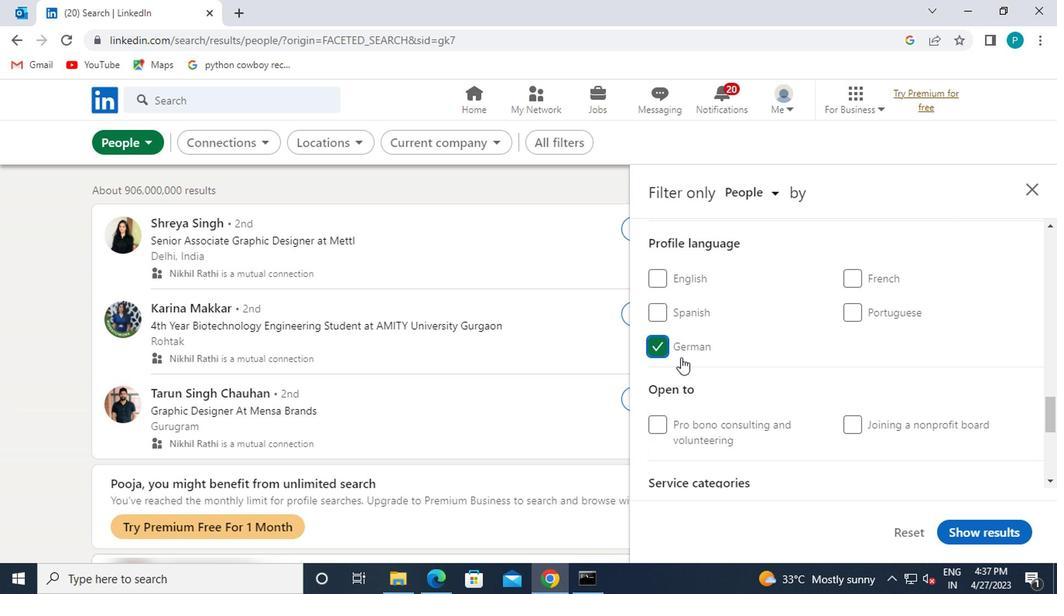 
Action: Mouse scrolled (894, 372) with delta (0, 0)
Screenshot: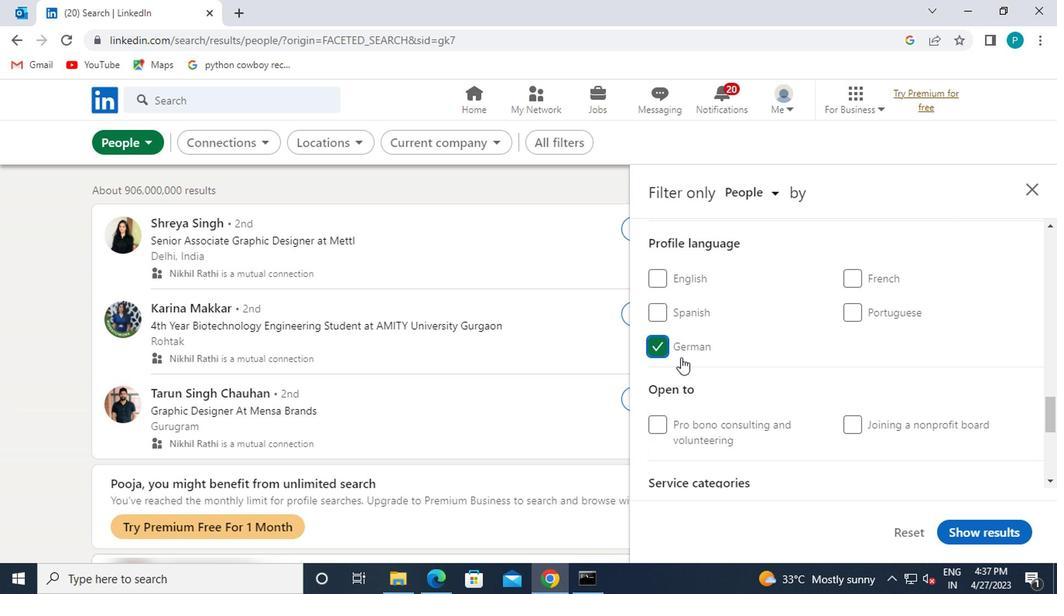 
Action: Mouse moved to (894, 371)
Screenshot: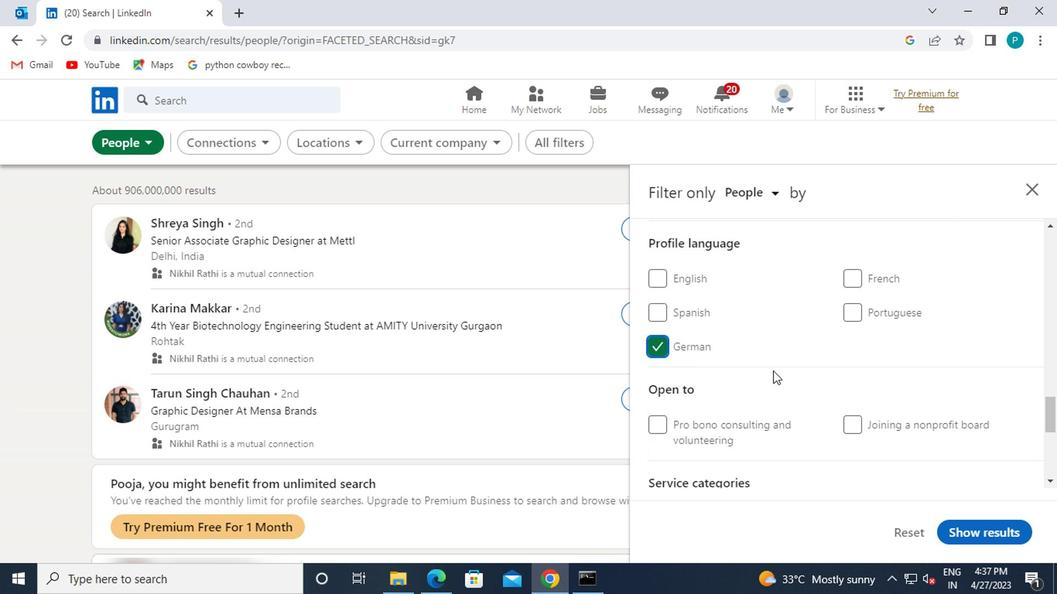 
Action: Mouse scrolled (894, 372) with delta (0, 1)
Screenshot: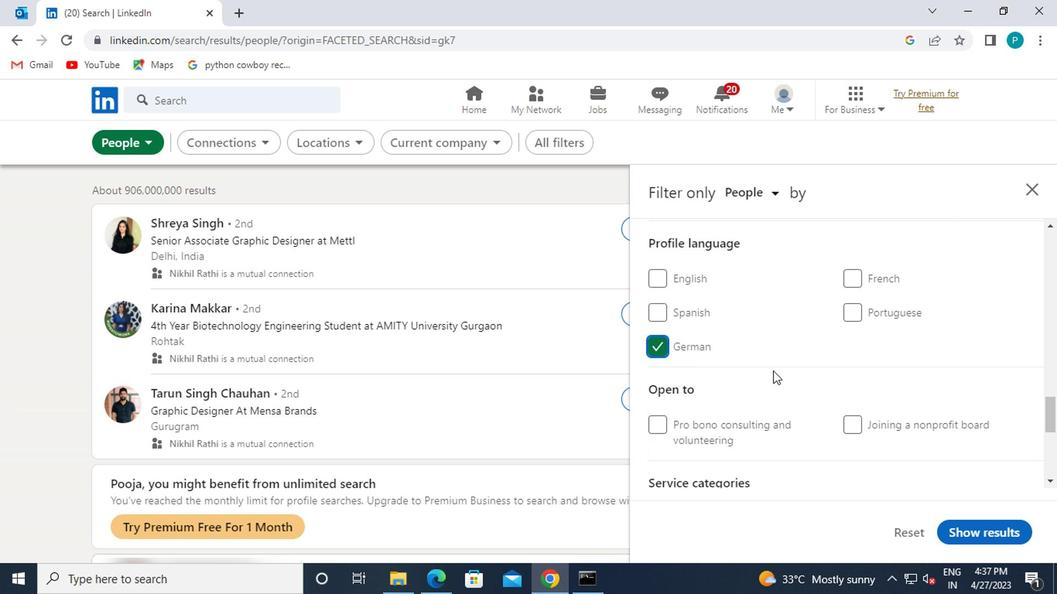 
Action: Mouse scrolled (894, 372) with delta (0, 1)
Screenshot: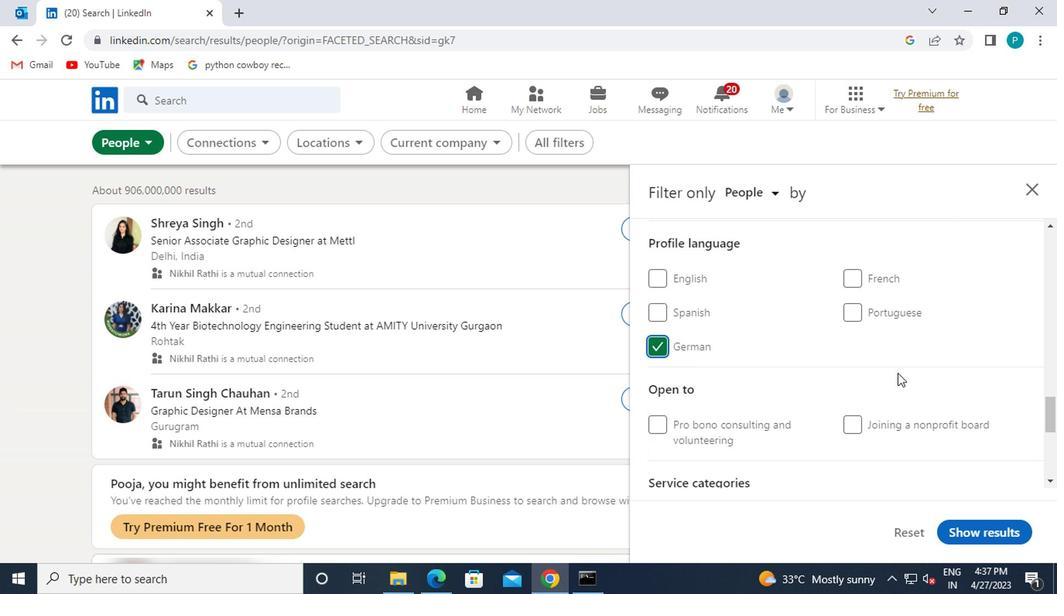 
Action: Mouse scrolled (894, 372) with delta (0, 1)
Screenshot: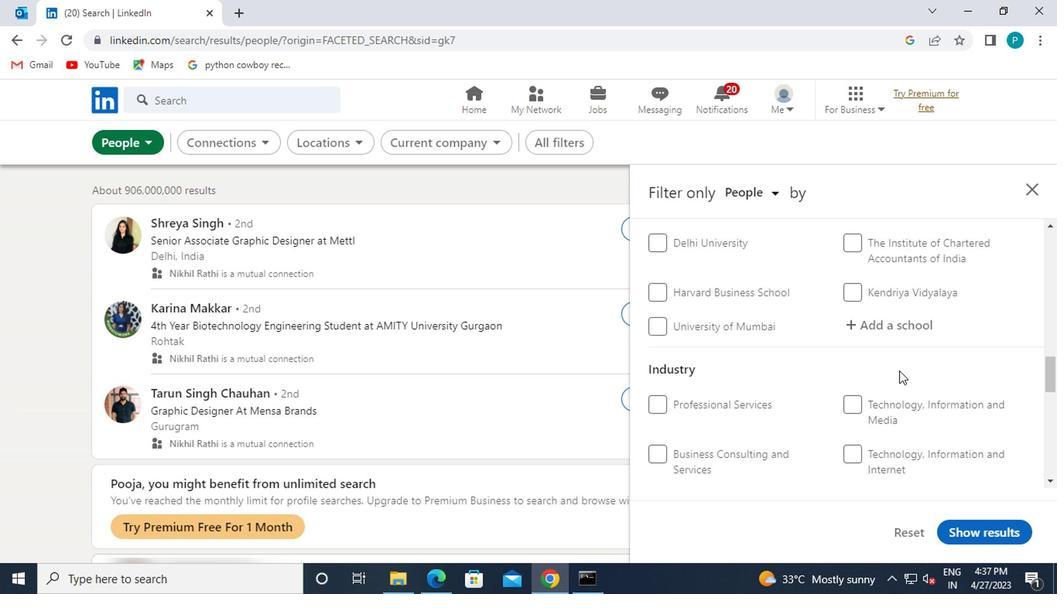 
Action: Mouse scrolled (894, 372) with delta (0, 1)
Screenshot: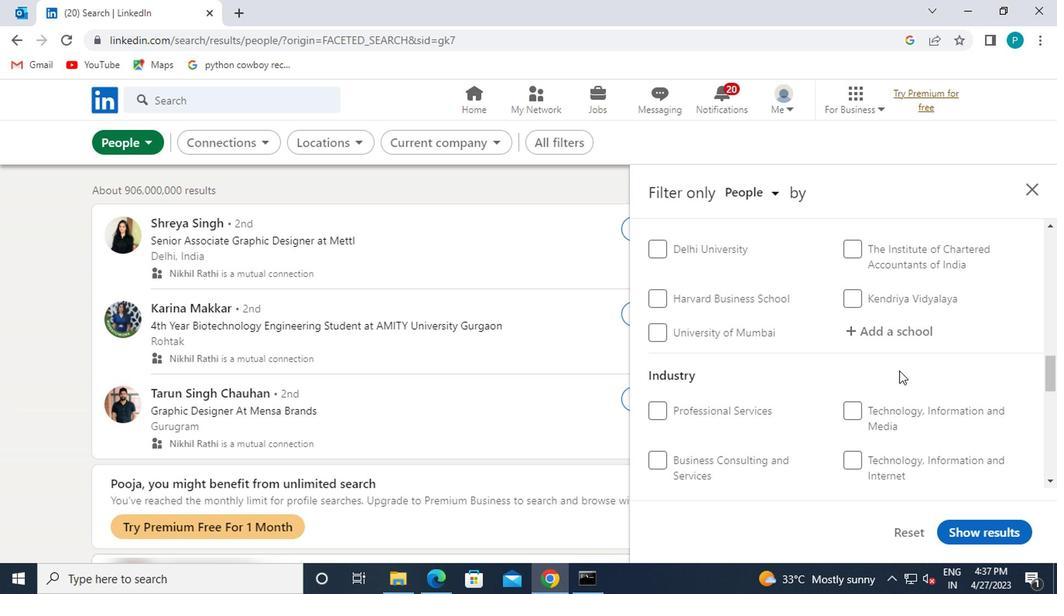 
Action: Mouse scrolled (894, 372) with delta (0, 1)
Screenshot: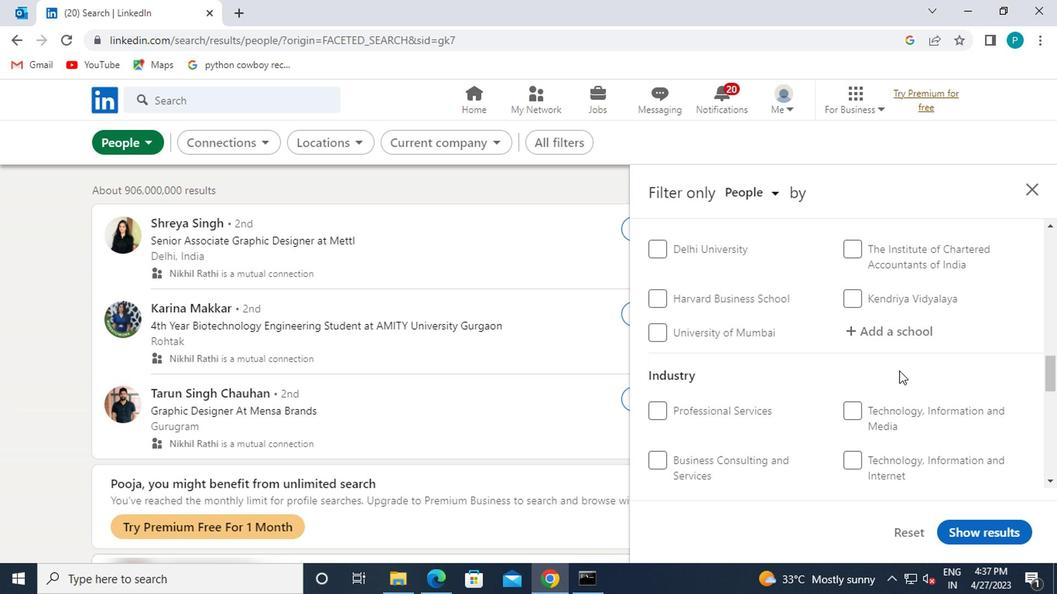 
Action: Mouse scrolled (894, 372) with delta (0, 1)
Screenshot: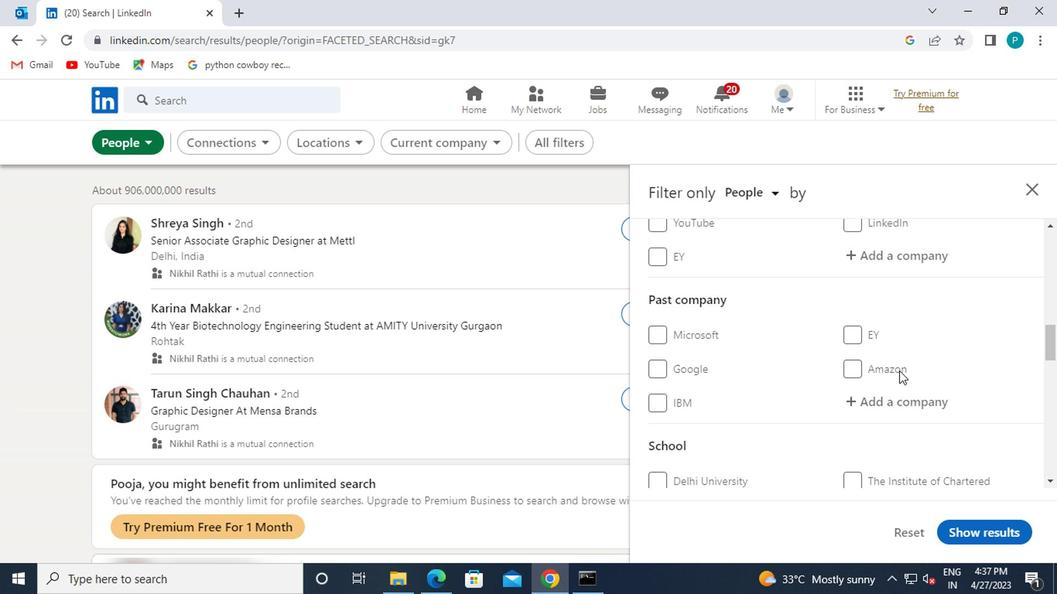
Action: Mouse scrolled (894, 372) with delta (0, 1)
Screenshot: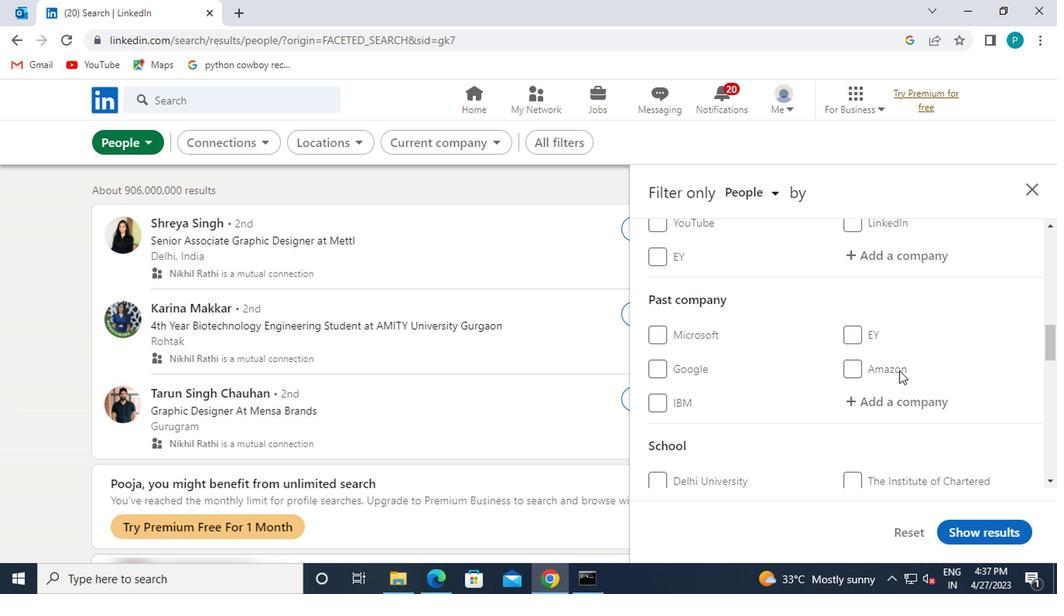 
Action: Mouse moved to (890, 406)
Screenshot: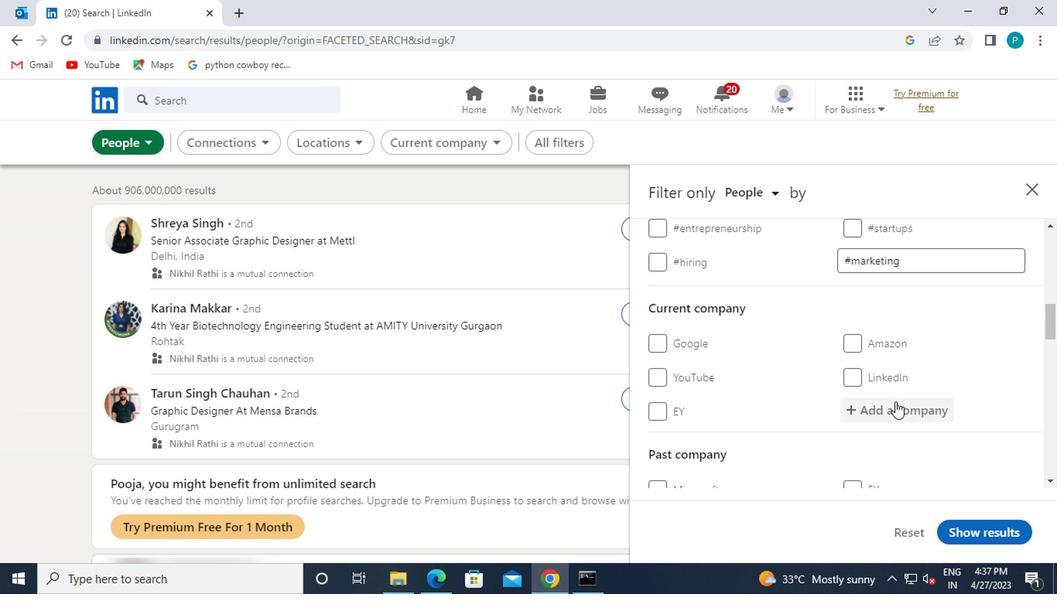 
Action: Mouse pressed left at (890, 406)
Screenshot: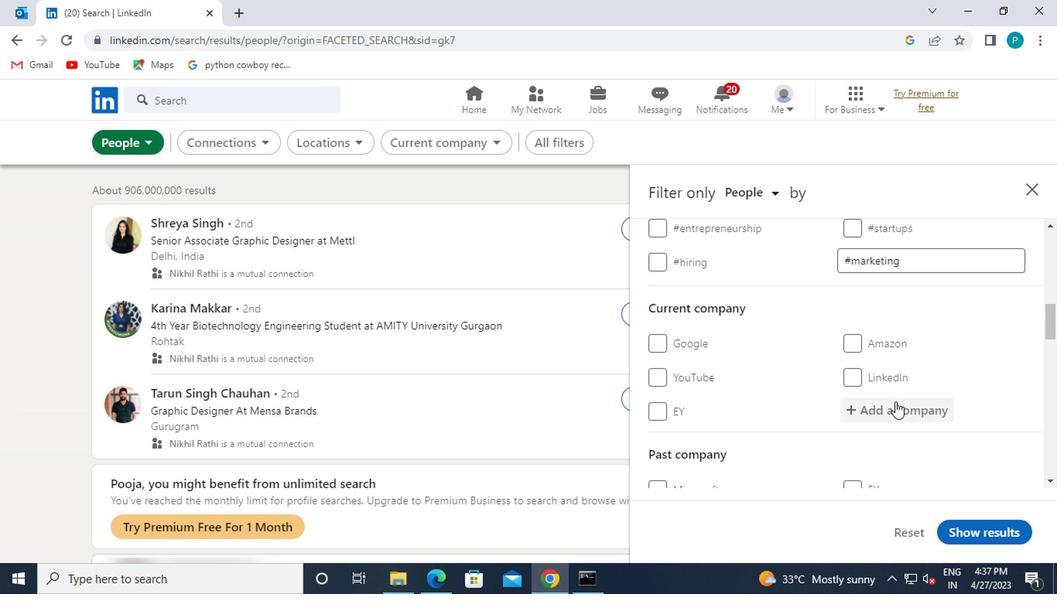 
Action: Mouse moved to (890, 406)
Screenshot: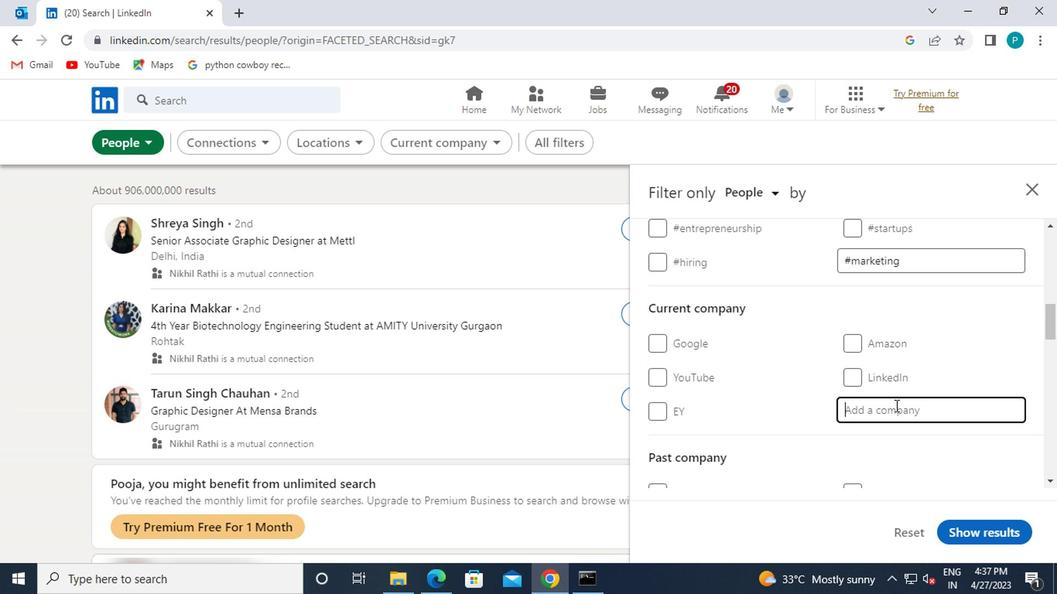 
Action: Key pressed <Key.caps_lock>A<Key.caps_lock>VIATION
Screenshot: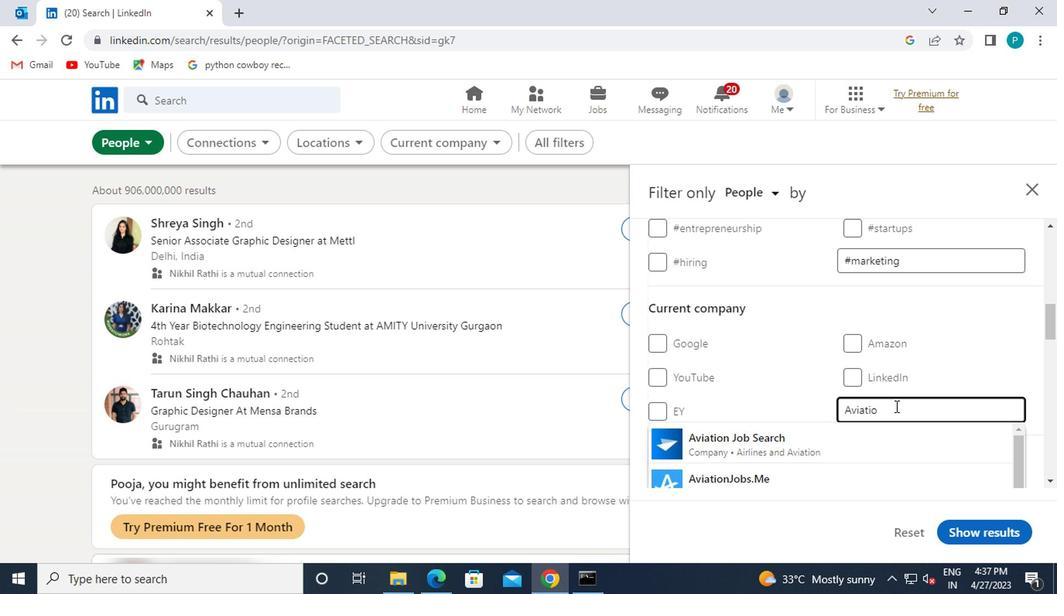 
Action: Mouse moved to (774, 435)
Screenshot: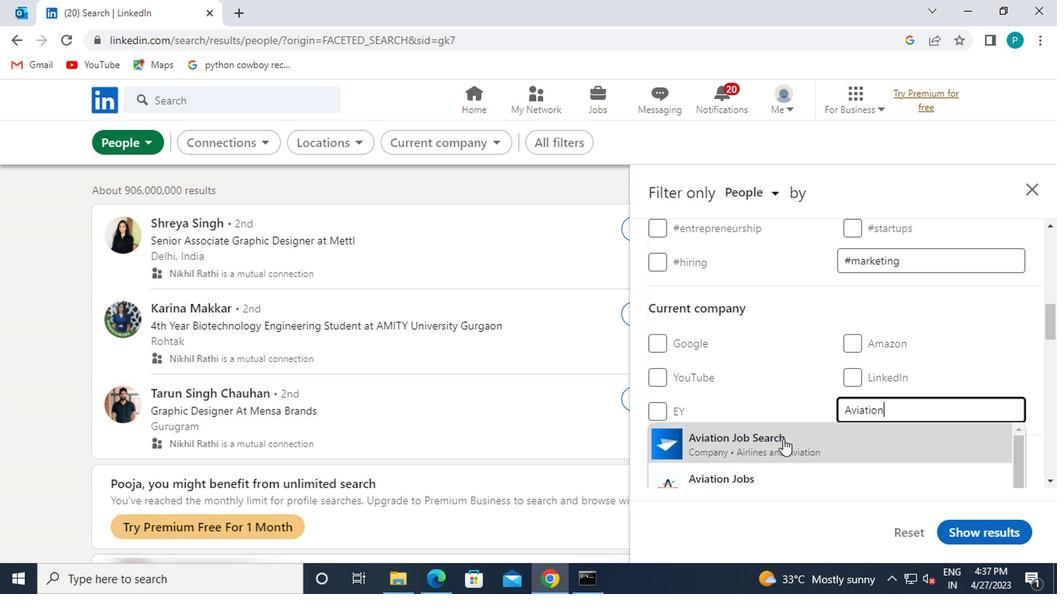 
Action: Mouse scrolled (774, 434) with delta (0, -1)
Screenshot: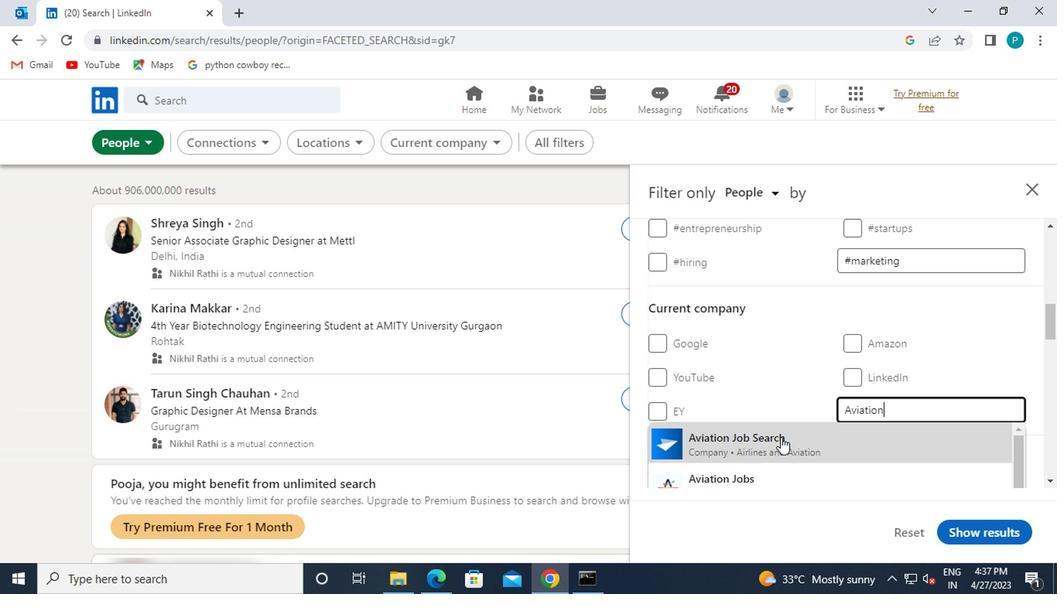 
Action: Mouse scrolled (774, 434) with delta (0, -1)
Screenshot: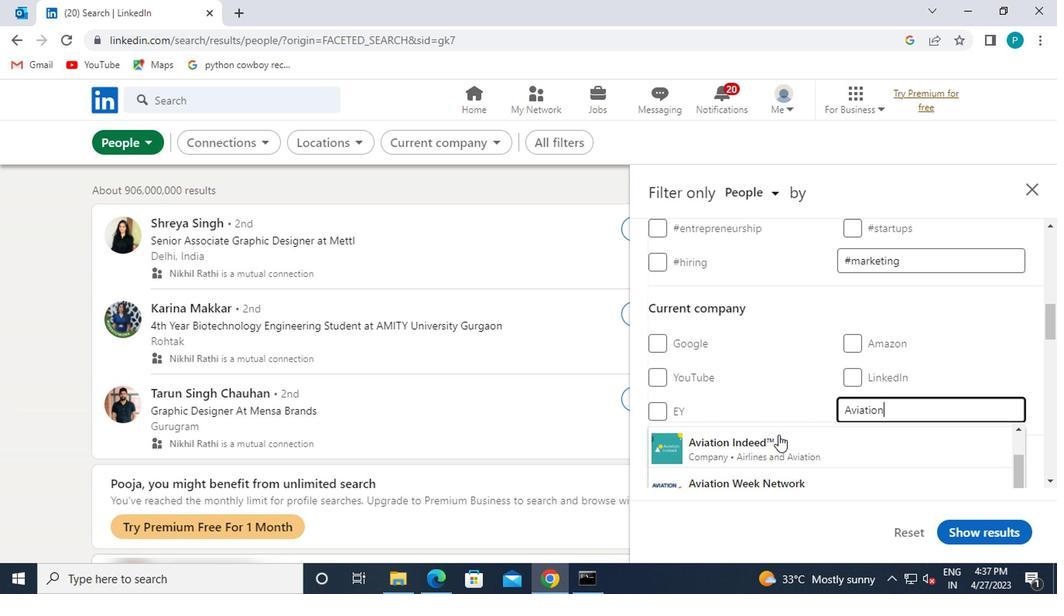 
Action: Mouse moved to (907, 420)
Screenshot: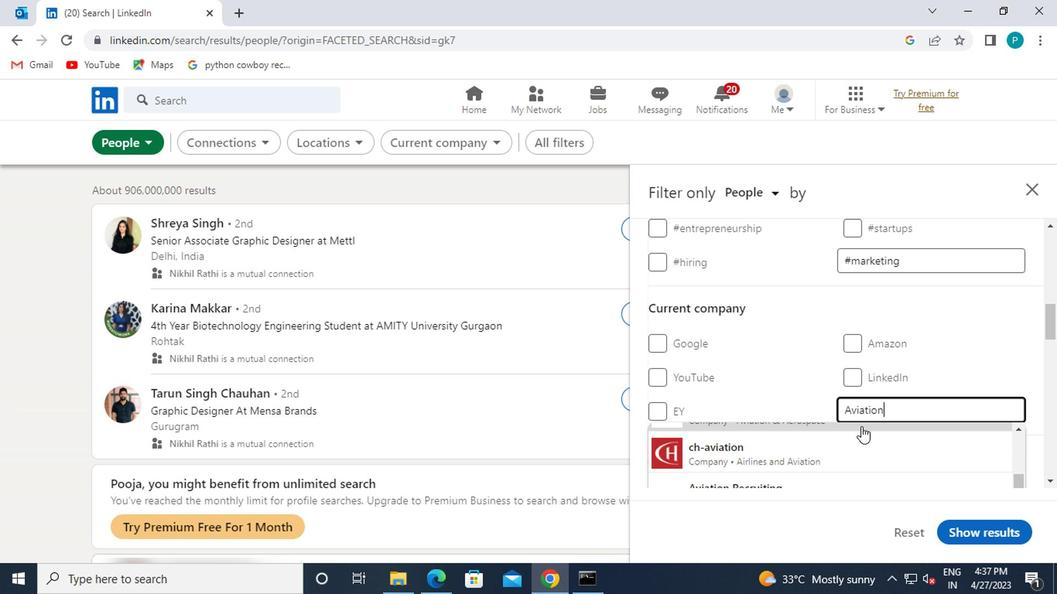 
Action: Key pressed <Key.space><Key.caps_lock>J<Key.caps_lock>OBS<Key.space><Key.shift>@
Screenshot: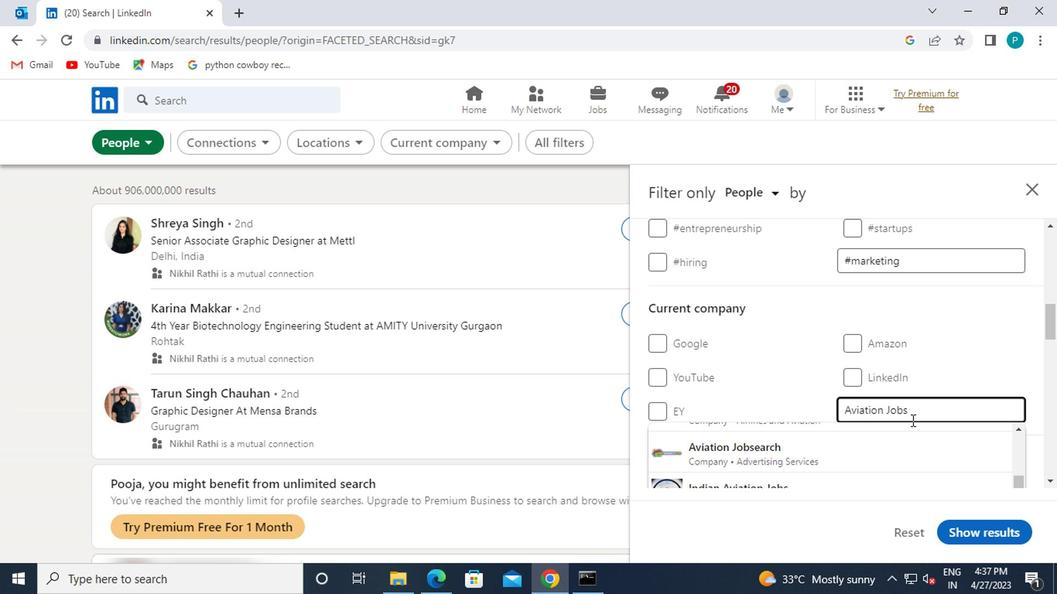 
Action: Mouse moved to (768, 441)
Screenshot: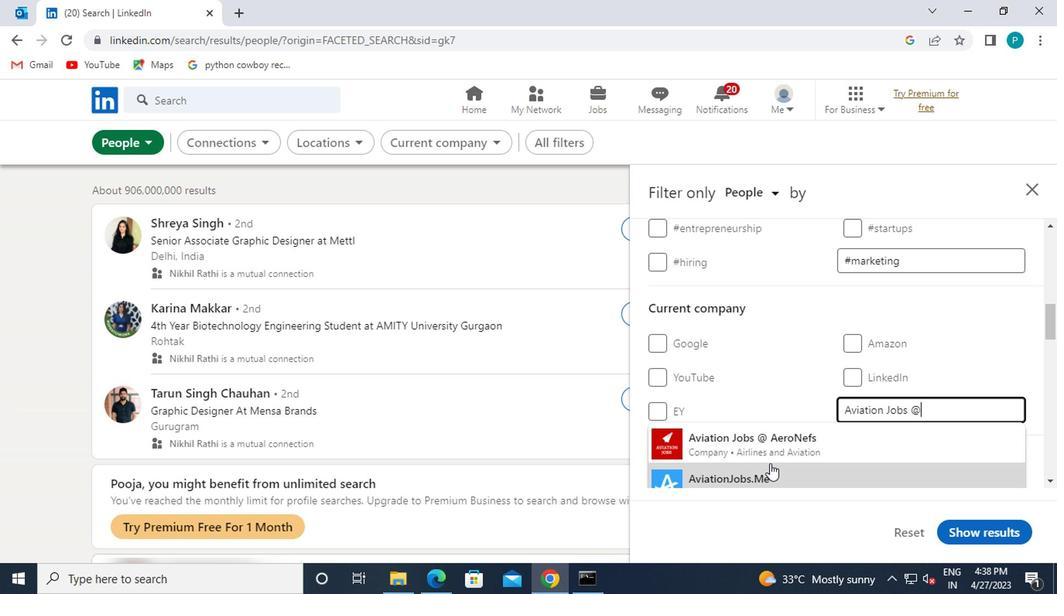 
Action: Mouse pressed left at (768, 441)
Screenshot: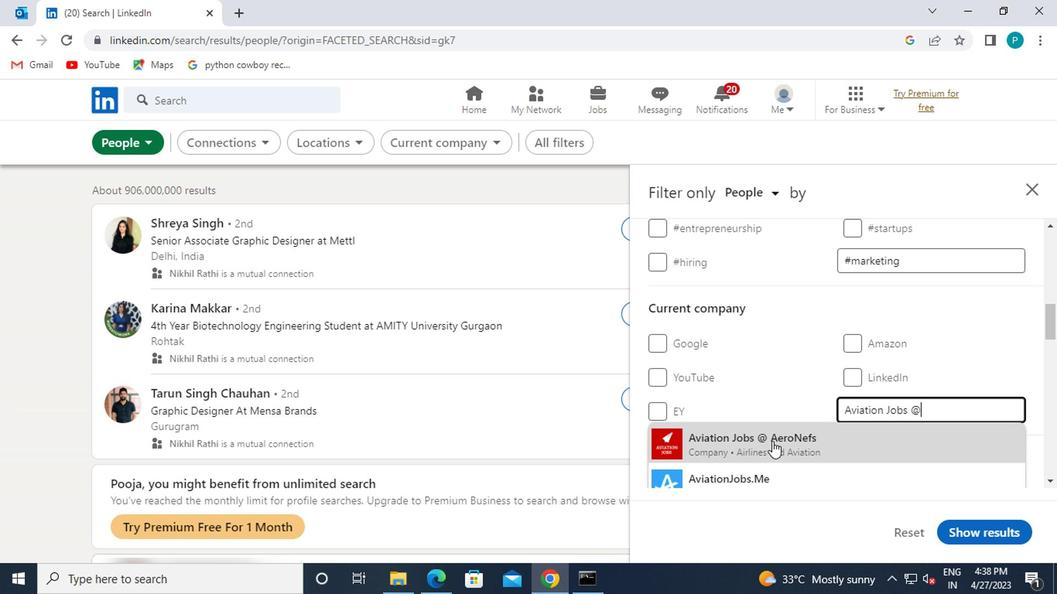 
Action: Mouse moved to (777, 434)
Screenshot: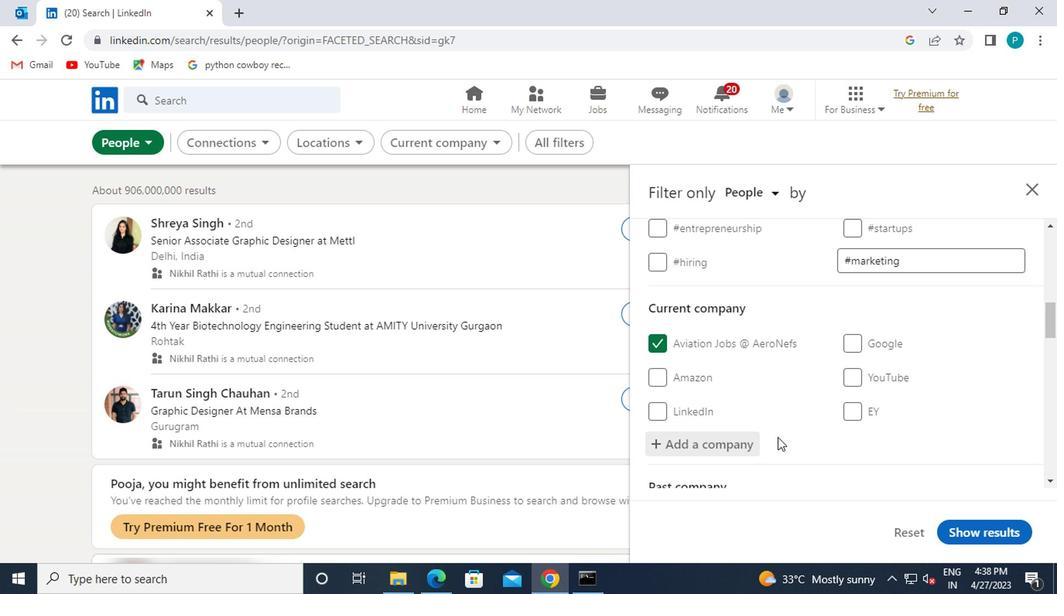 
Action: Mouse scrolled (777, 433) with delta (0, 0)
Screenshot: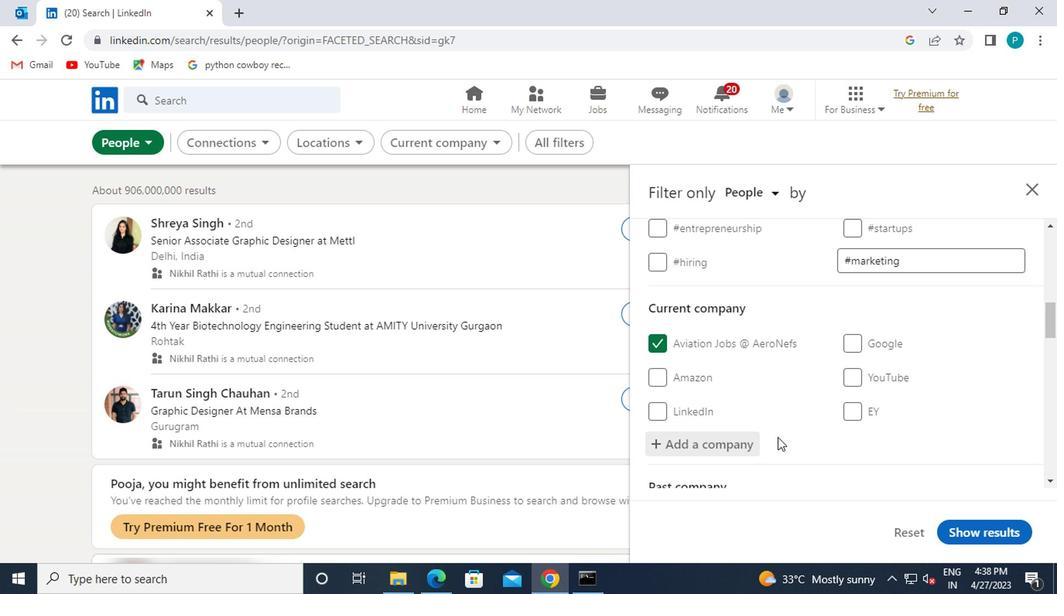
Action: Mouse moved to (779, 433)
Screenshot: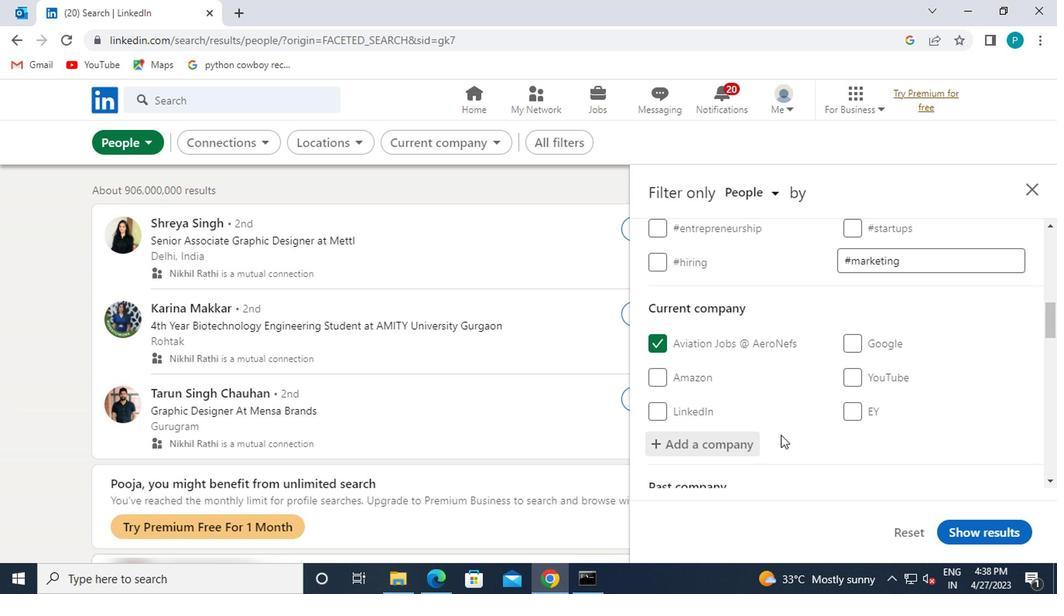 
Action: Mouse scrolled (779, 433) with delta (0, 0)
Screenshot: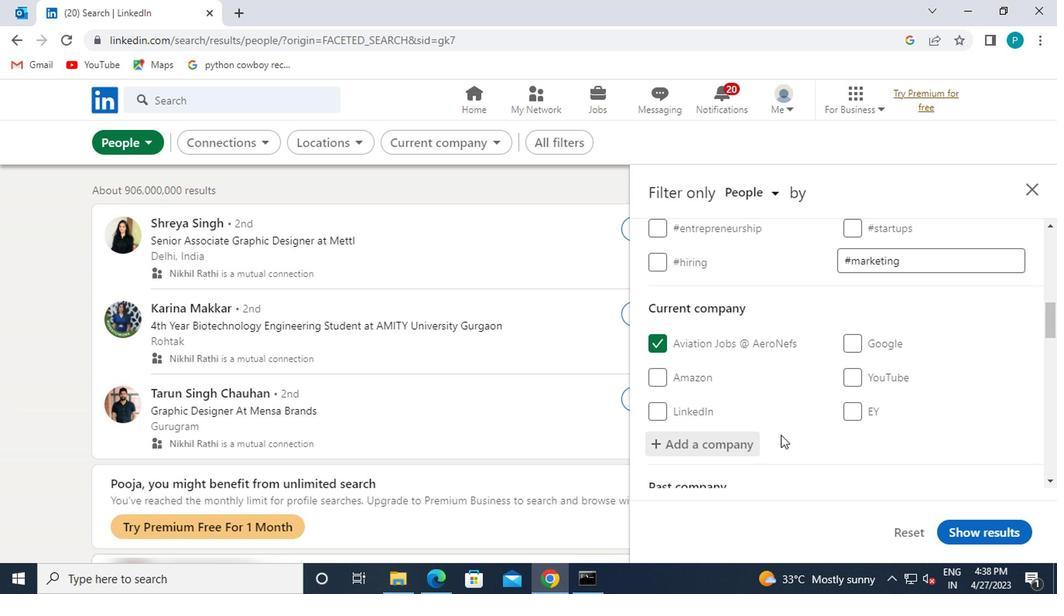
Action: Mouse moved to (872, 430)
Screenshot: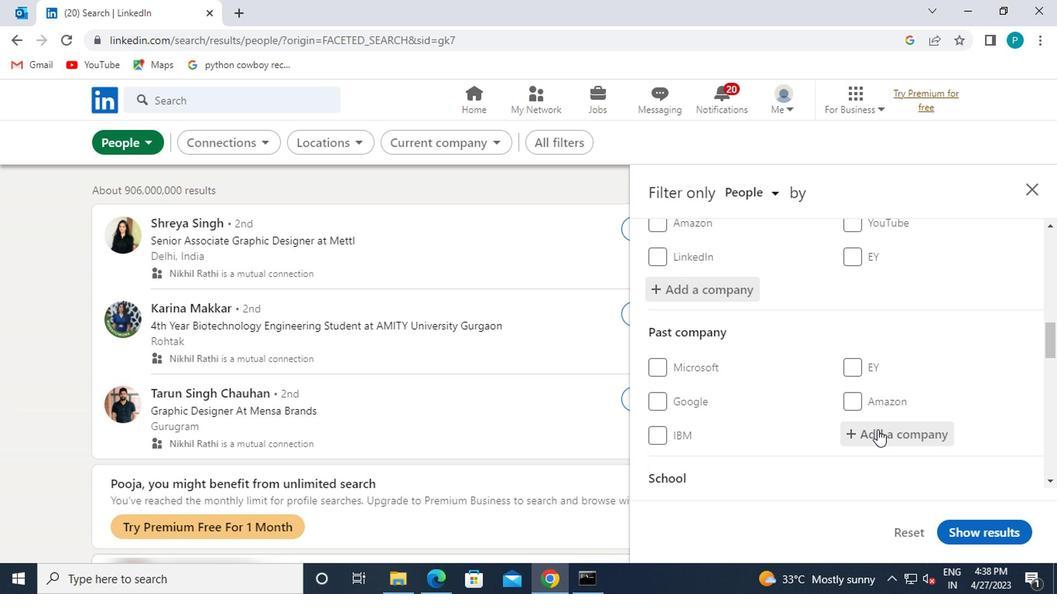 
Action: Mouse scrolled (872, 429) with delta (0, 0)
Screenshot: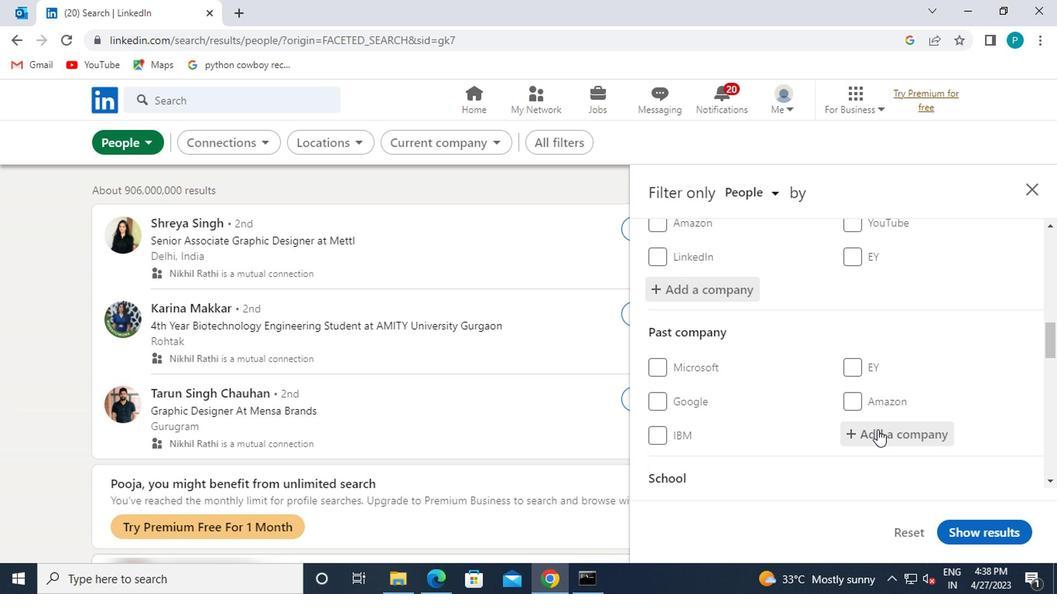 
Action: Mouse scrolled (872, 429) with delta (0, 0)
Screenshot: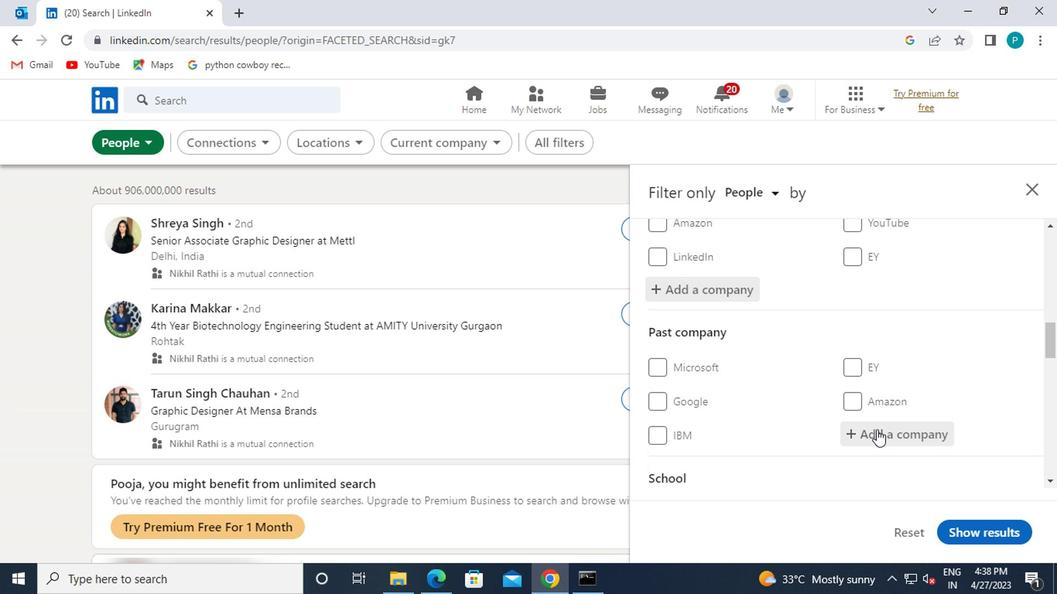 
Action: Mouse pressed left at (872, 430)
Screenshot: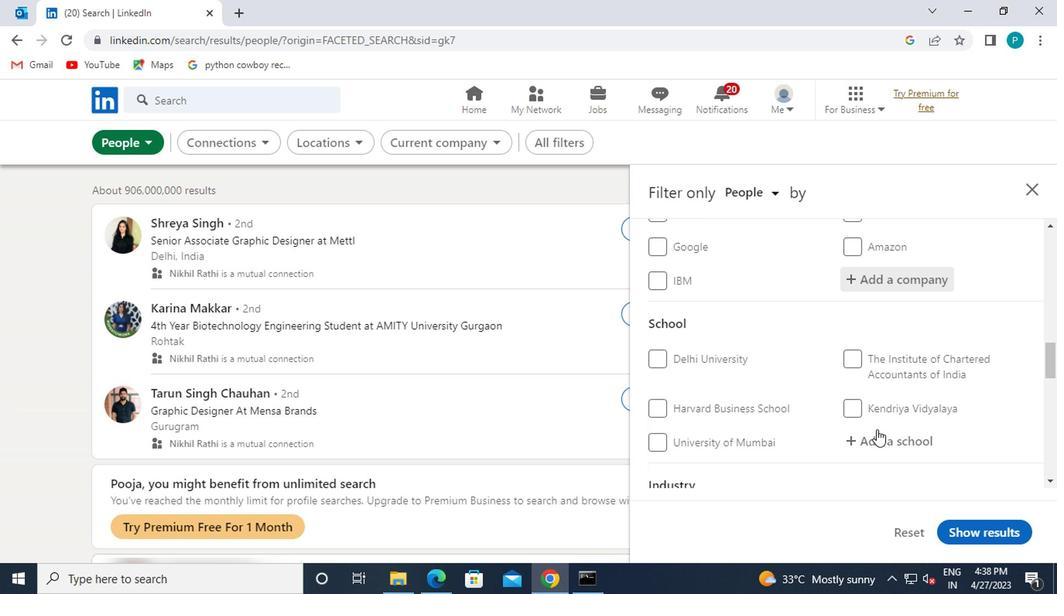 
Action: Mouse moved to (836, 443)
Screenshot: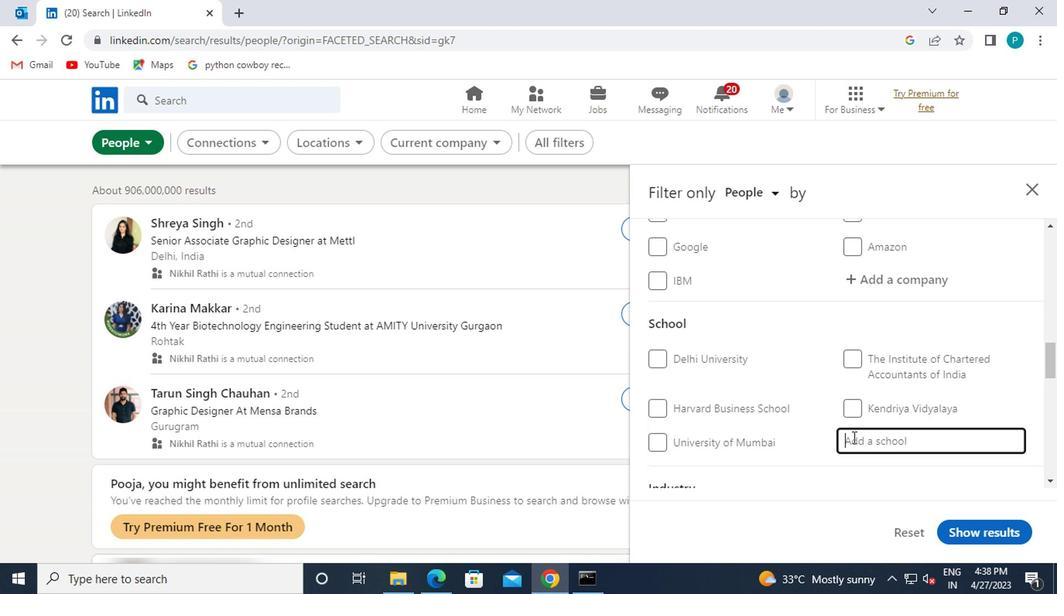 
Action: Key pressed <Key.caps_lock>M<Key.caps_lock>ARWADI
Screenshot: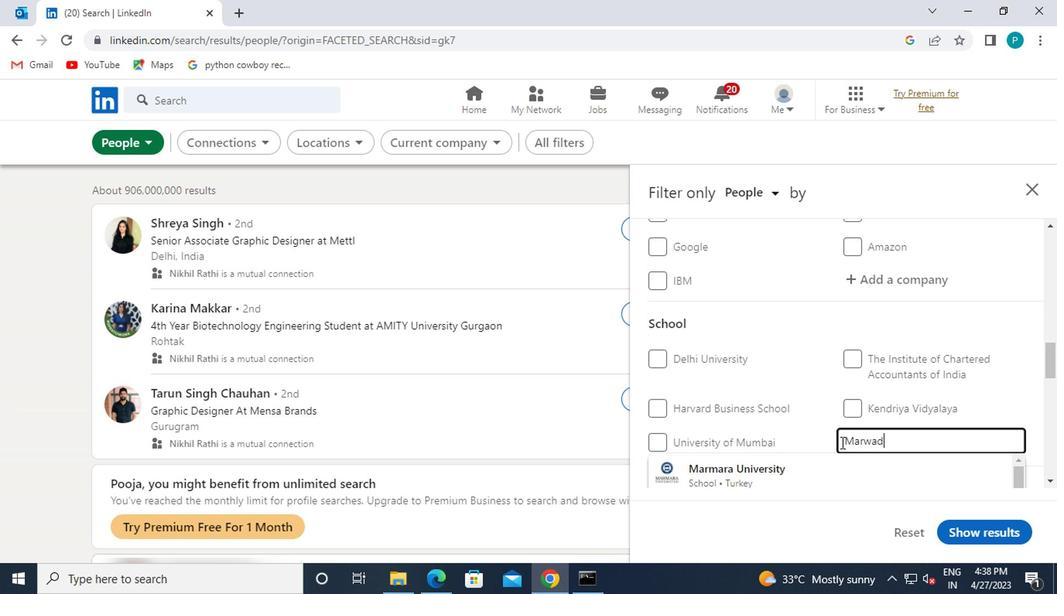 
Action: Mouse moved to (806, 422)
Screenshot: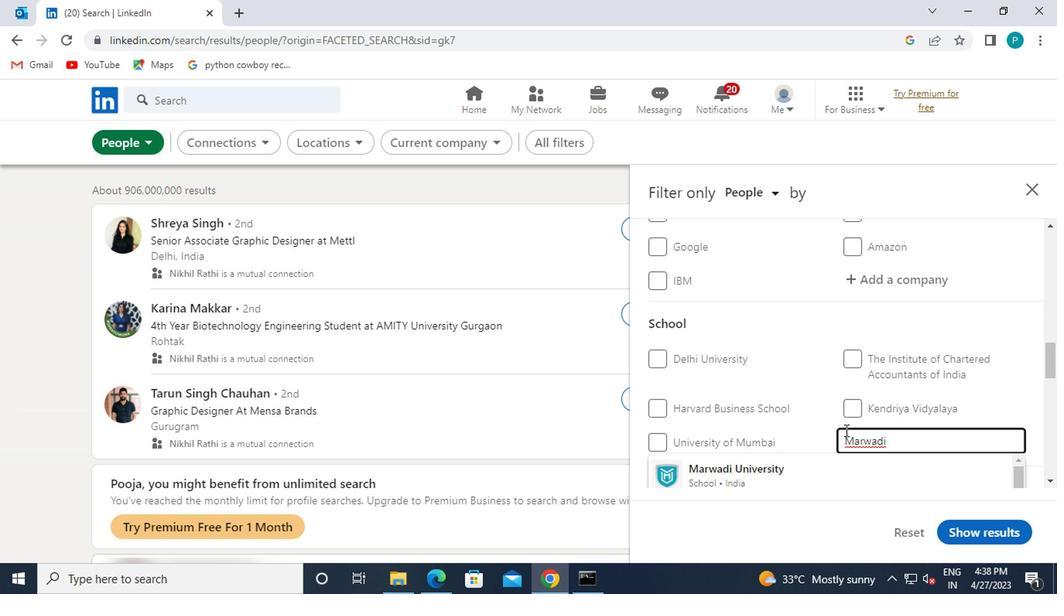 
Action: Mouse scrolled (806, 422) with delta (0, 0)
Screenshot: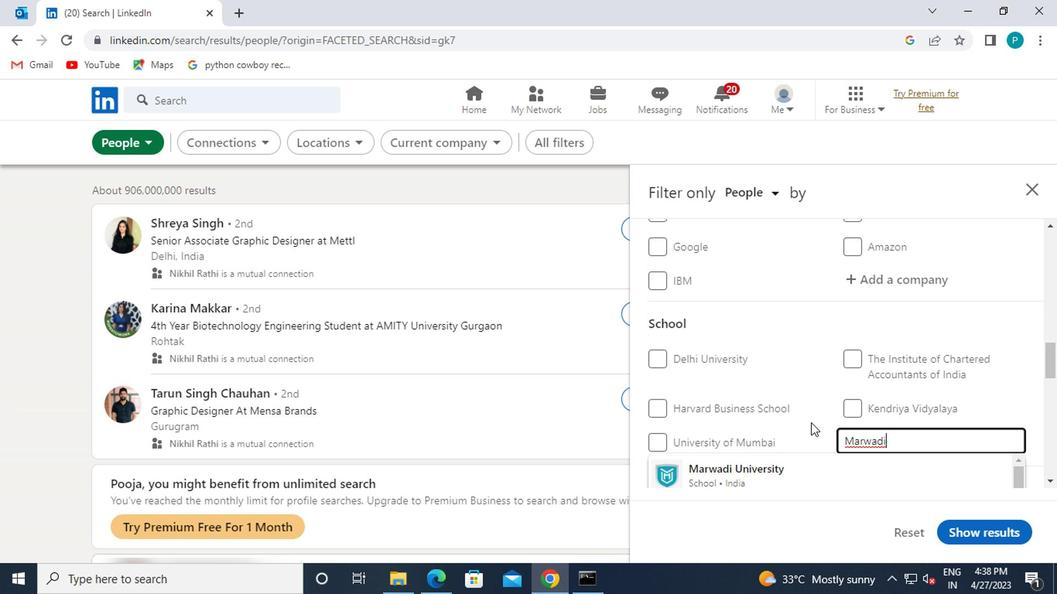
Action: Mouse moved to (787, 397)
Screenshot: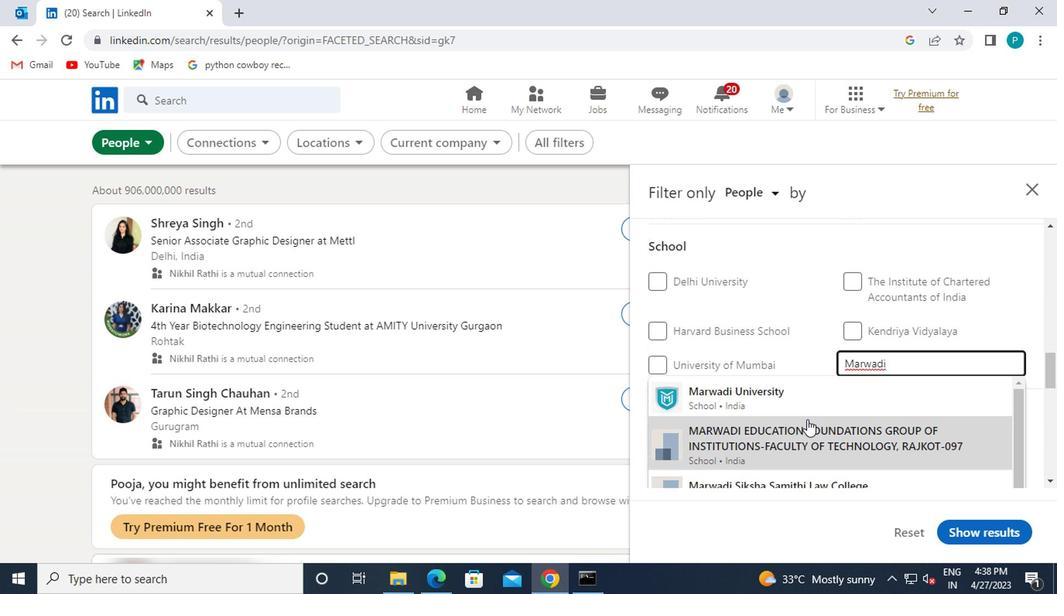 
Action: Mouse pressed left at (787, 397)
Screenshot: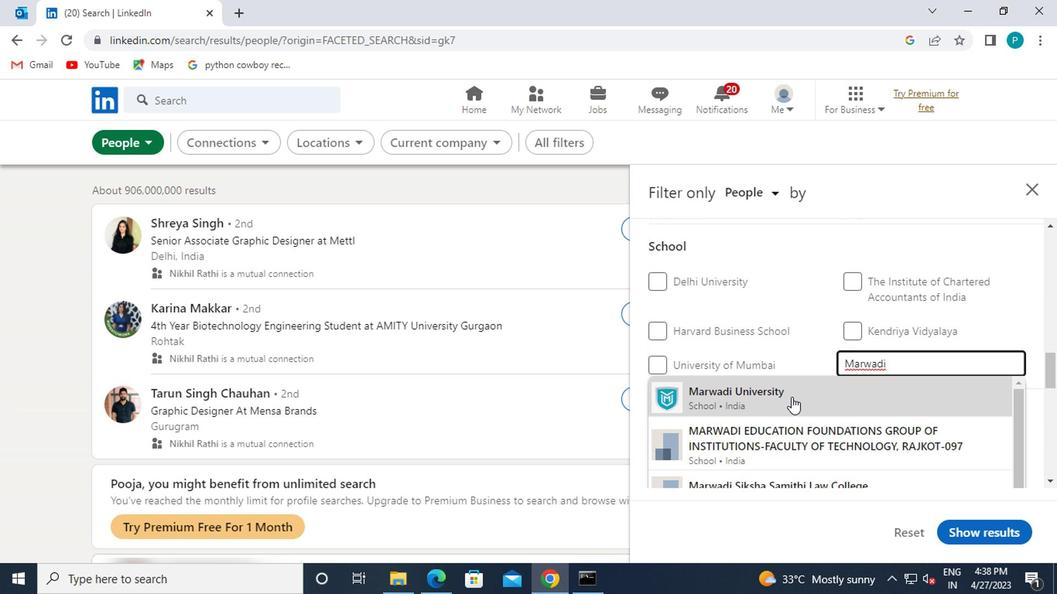 
Action: Mouse moved to (794, 401)
Screenshot: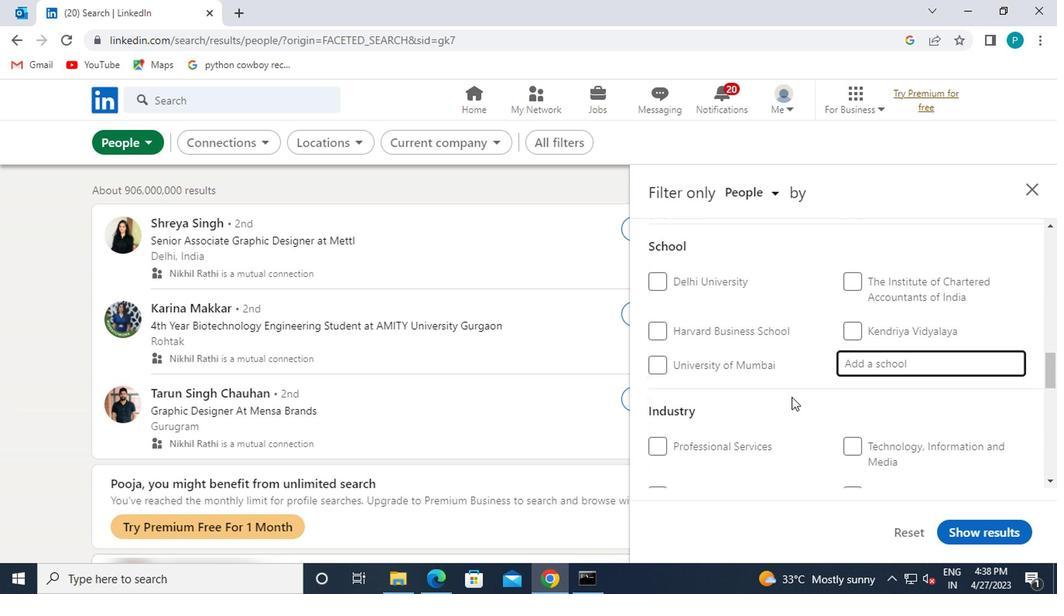 
Action: Mouse scrolled (794, 400) with delta (0, 0)
Screenshot: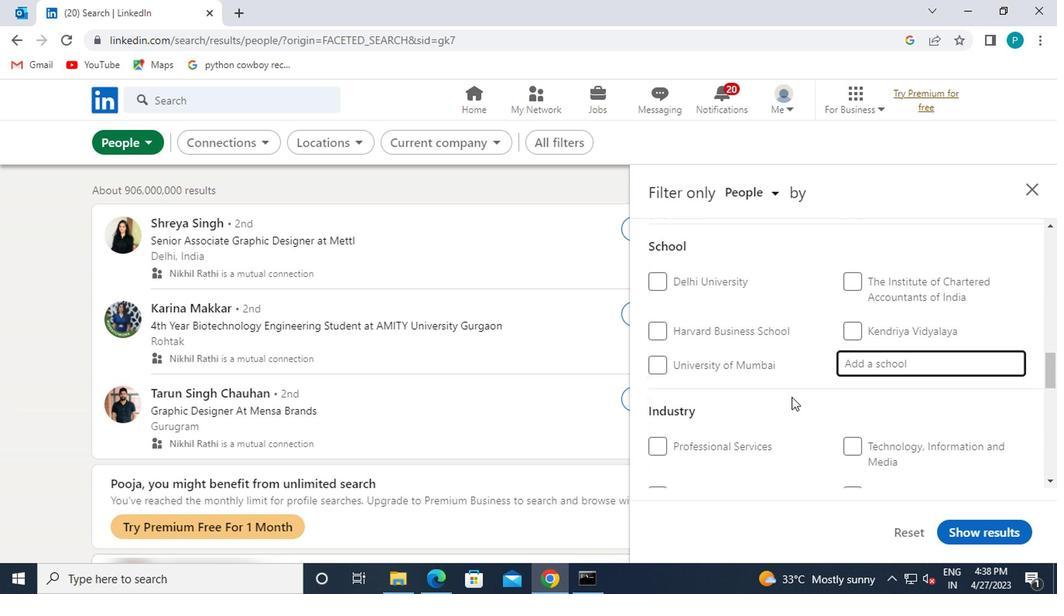 
Action: Mouse moved to (796, 403)
Screenshot: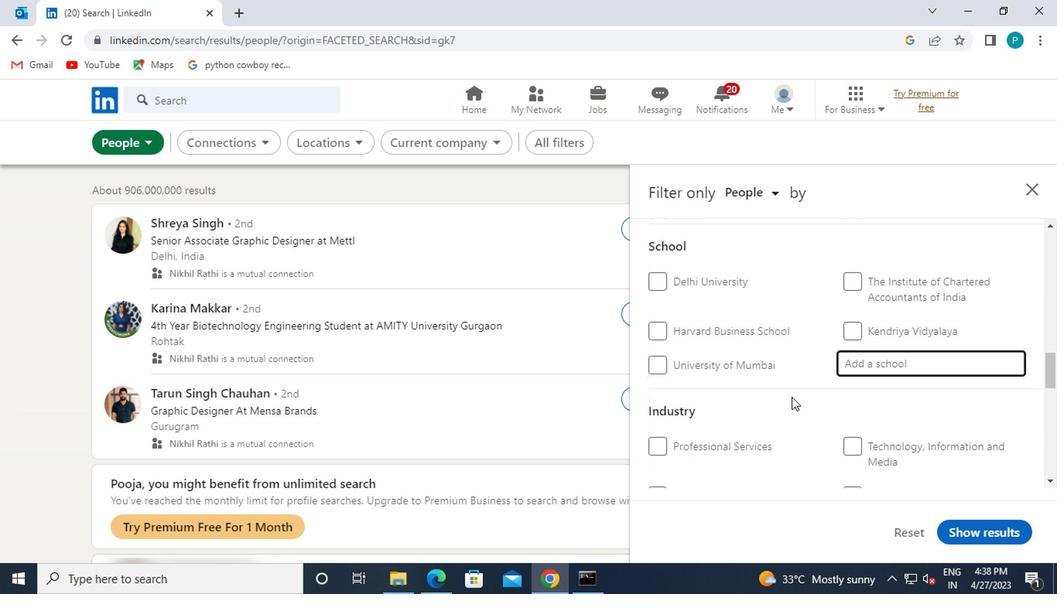 
Action: Mouse scrolled (796, 402) with delta (0, 0)
Screenshot: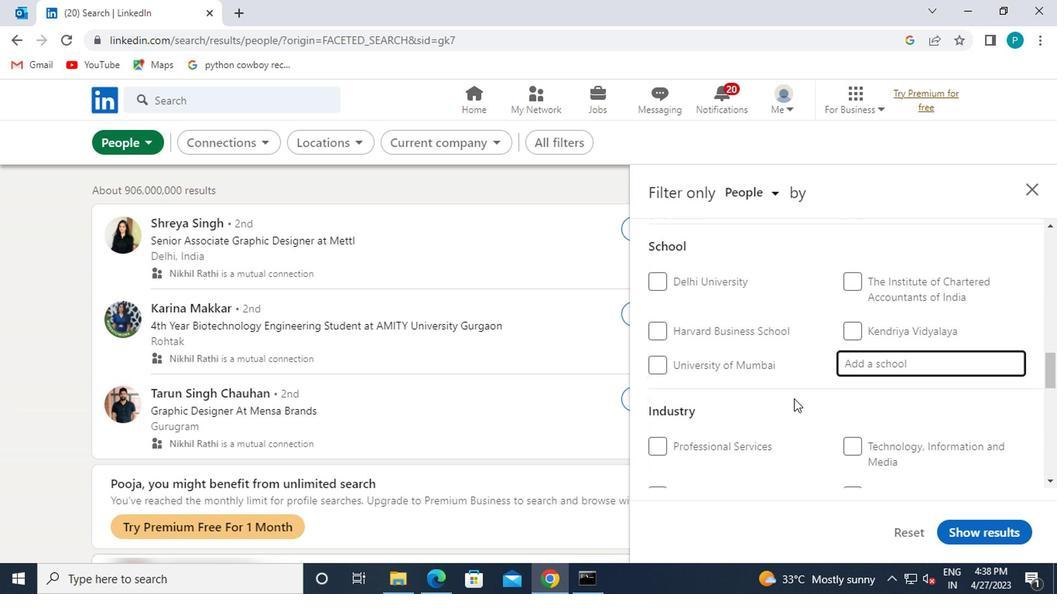
Action: Mouse moved to (876, 422)
Screenshot: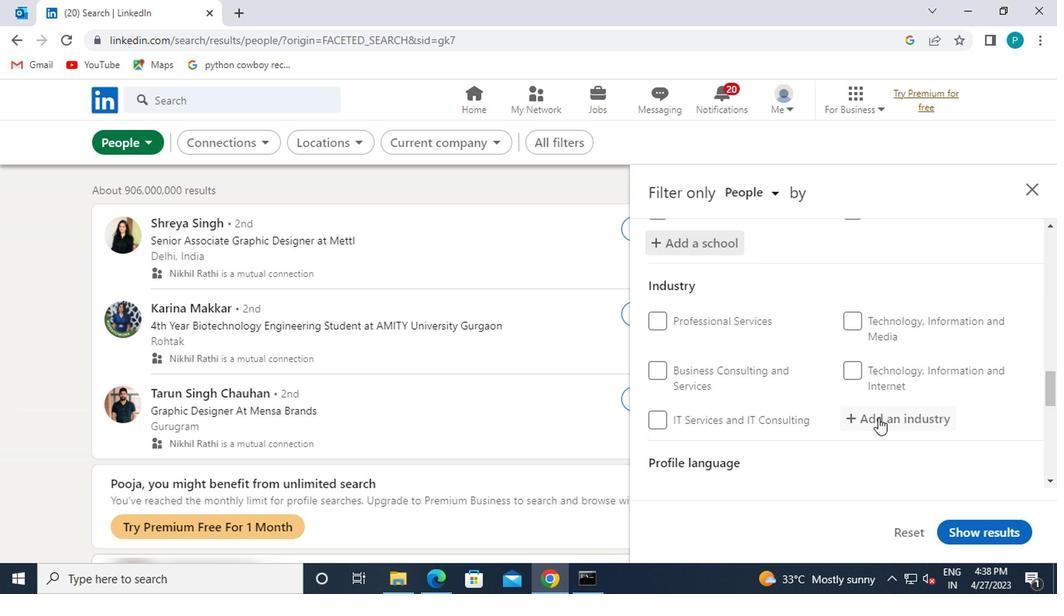 
Action: Mouse pressed left at (876, 422)
Screenshot: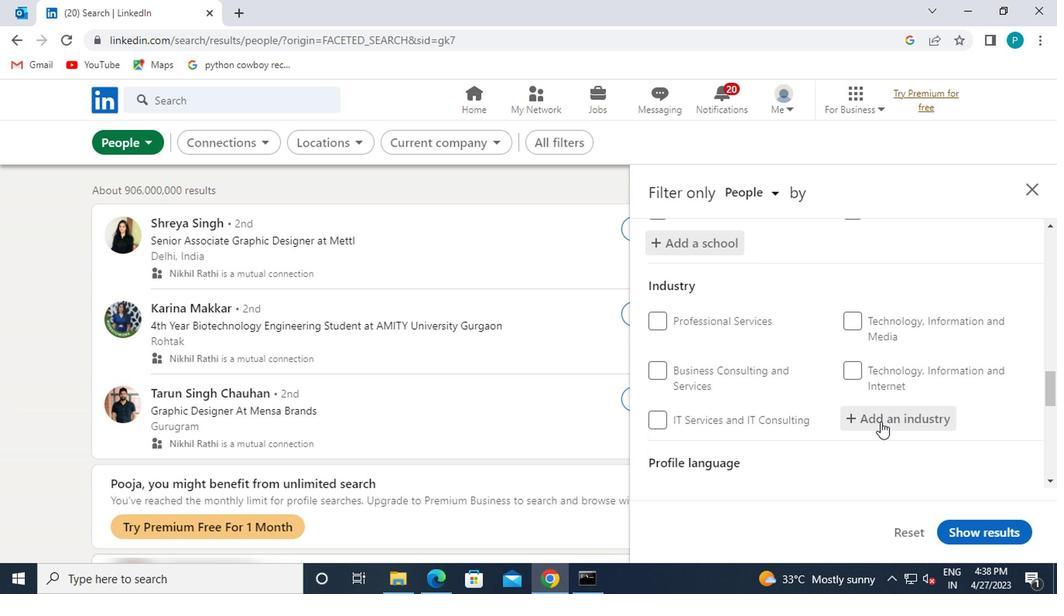 
Action: Mouse moved to (882, 425)
Screenshot: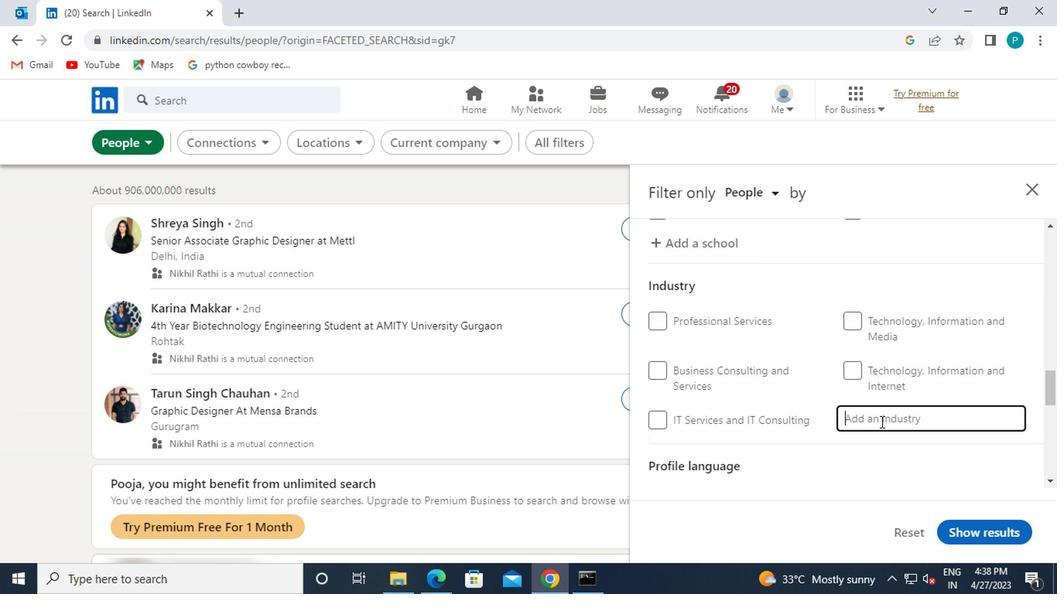 
Action: Key pressed <Key.caps_lock>H<Key.caps_lock>UMAN
Screenshot: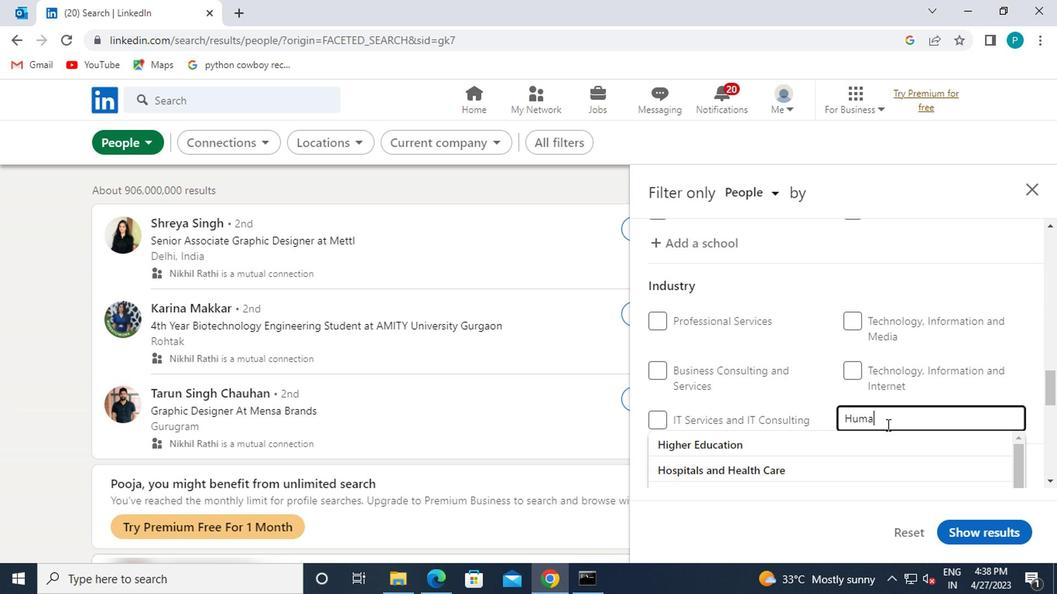 
Action: Mouse moved to (821, 448)
Screenshot: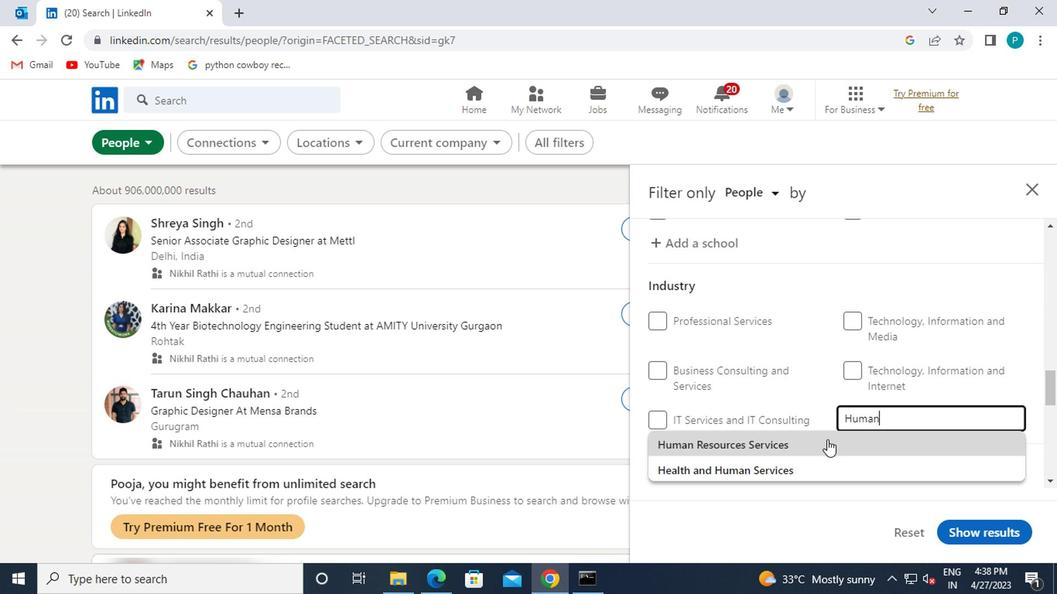 
Action: Mouse pressed left at (821, 448)
Screenshot: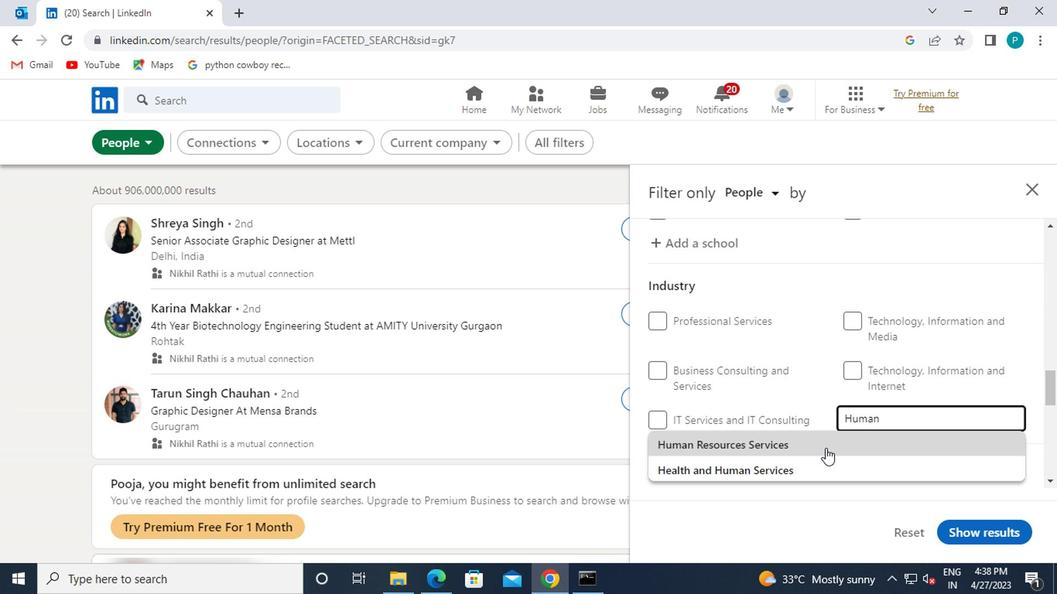 
Action: Mouse moved to (818, 448)
Screenshot: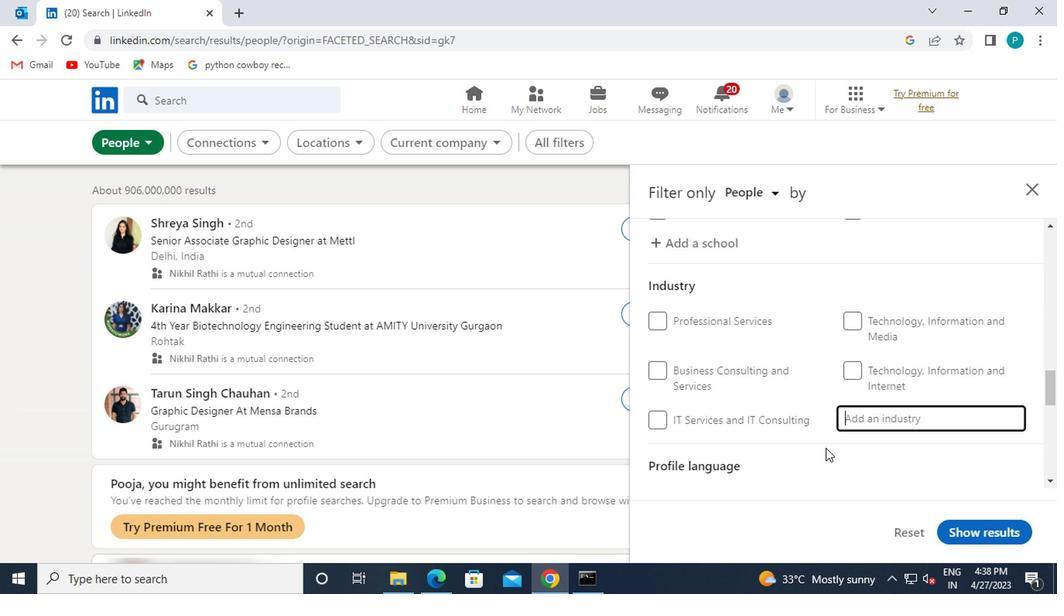 
Action: Mouse scrolled (818, 447) with delta (0, -1)
Screenshot: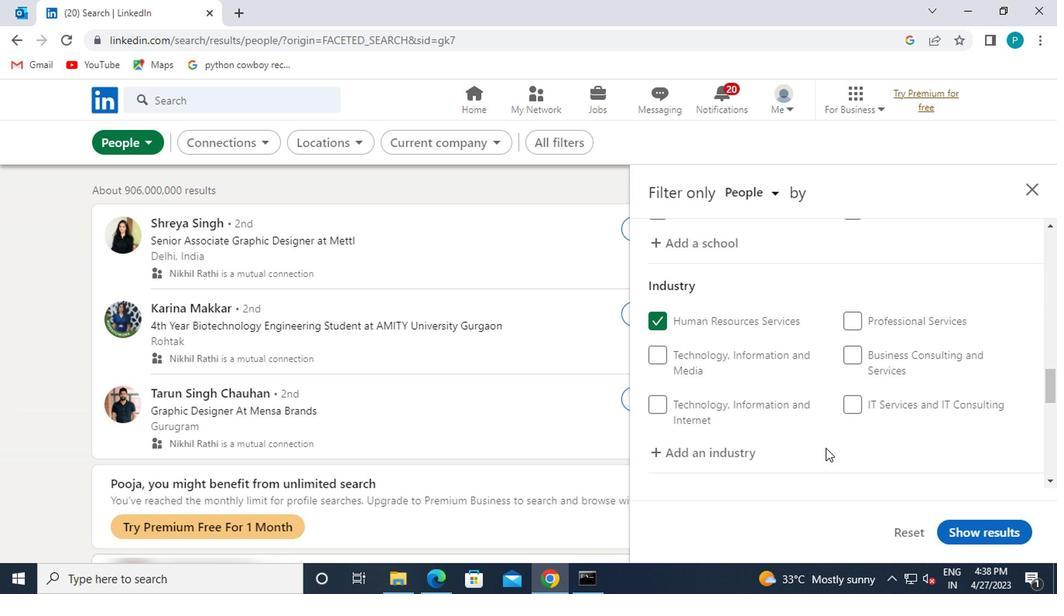 
Action: Mouse scrolled (818, 447) with delta (0, -1)
Screenshot: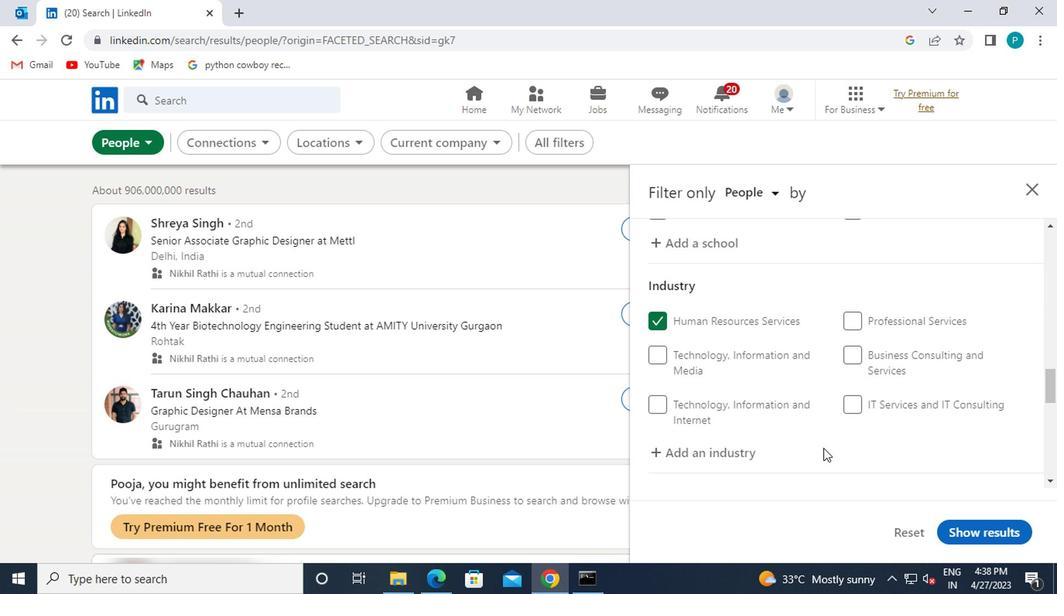 
Action: Mouse moved to (787, 424)
Screenshot: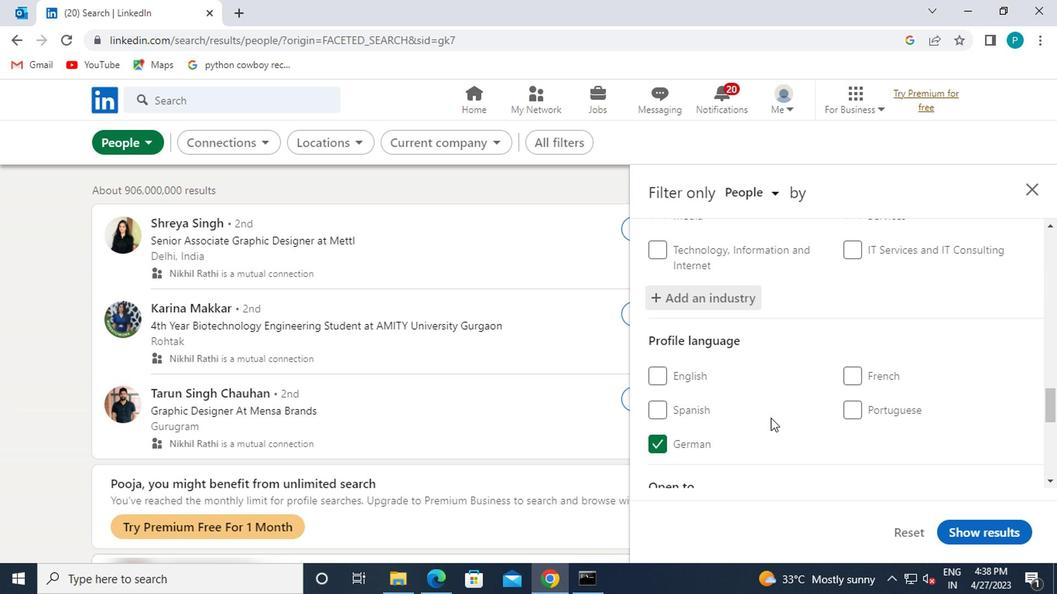 
Action: Mouse scrolled (787, 422) with delta (0, -1)
Screenshot: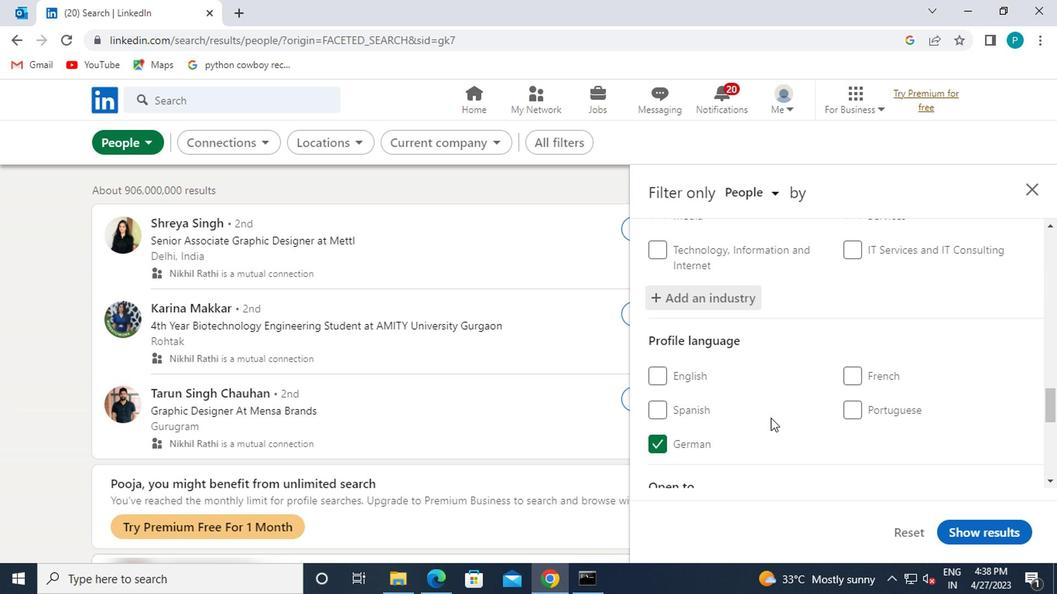 
Action: Mouse moved to (790, 424)
Screenshot: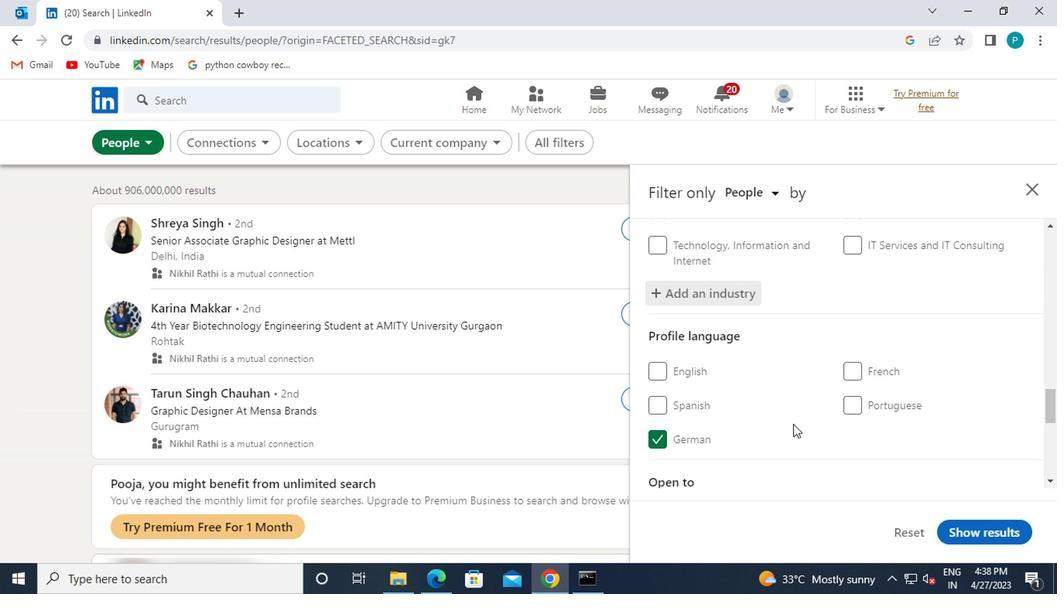 
Action: Mouse scrolled (790, 424) with delta (0, 0)
Screenshot: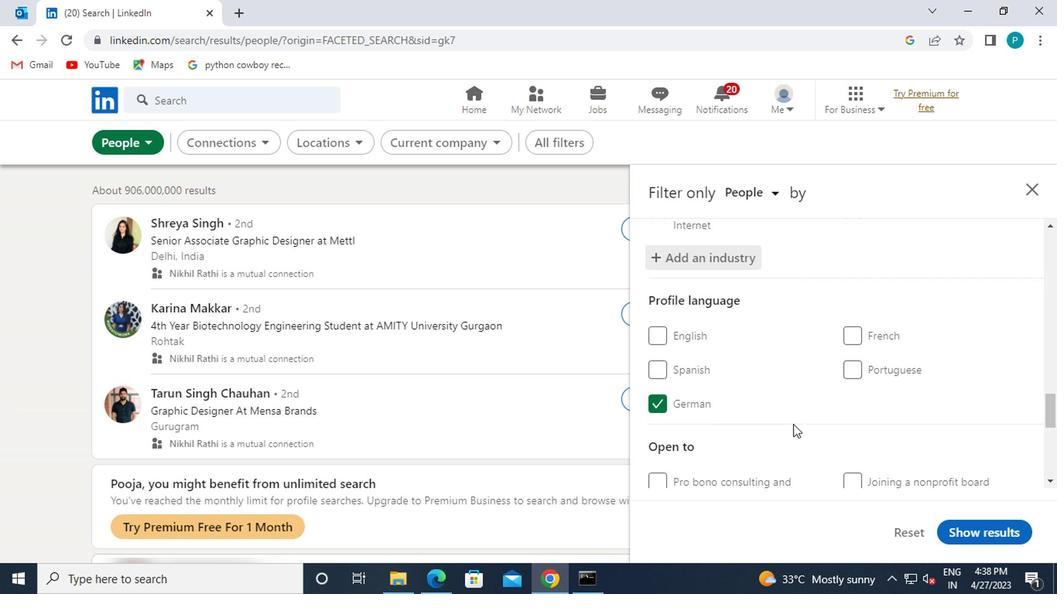 
Action: Mouse moved to (824, 406)
Screenshot: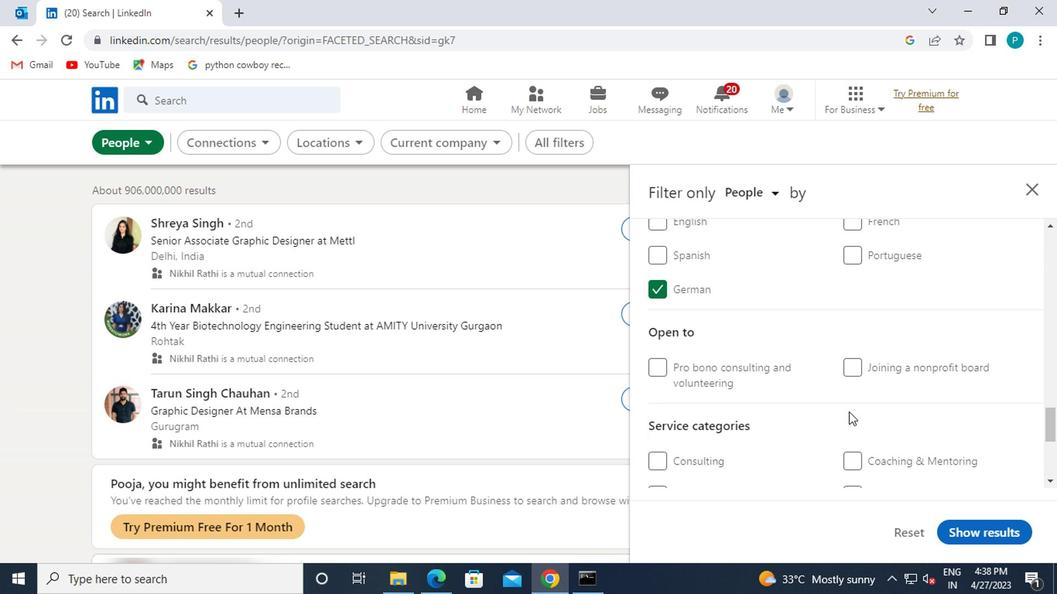
Action: Mouse scrolled (824, 406) with delta (0, 0)
Screenshot: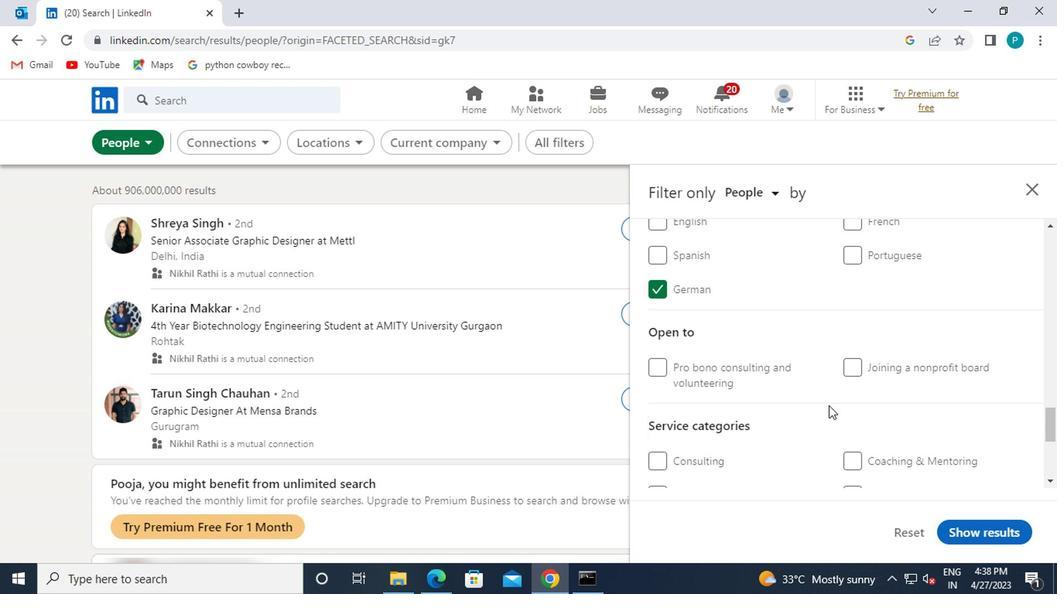 
Action: Mouse scrolled (824, 406) with delta (0, 0)
Screenshot: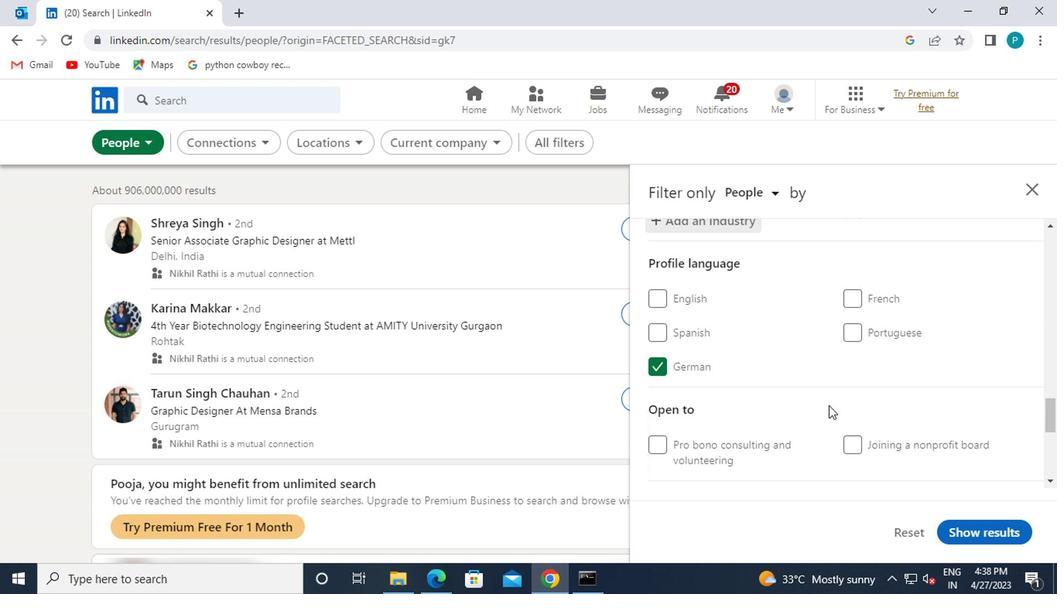 
Action: Mouse scrolled (824, 405) with delta (0, -1)
Screenshot: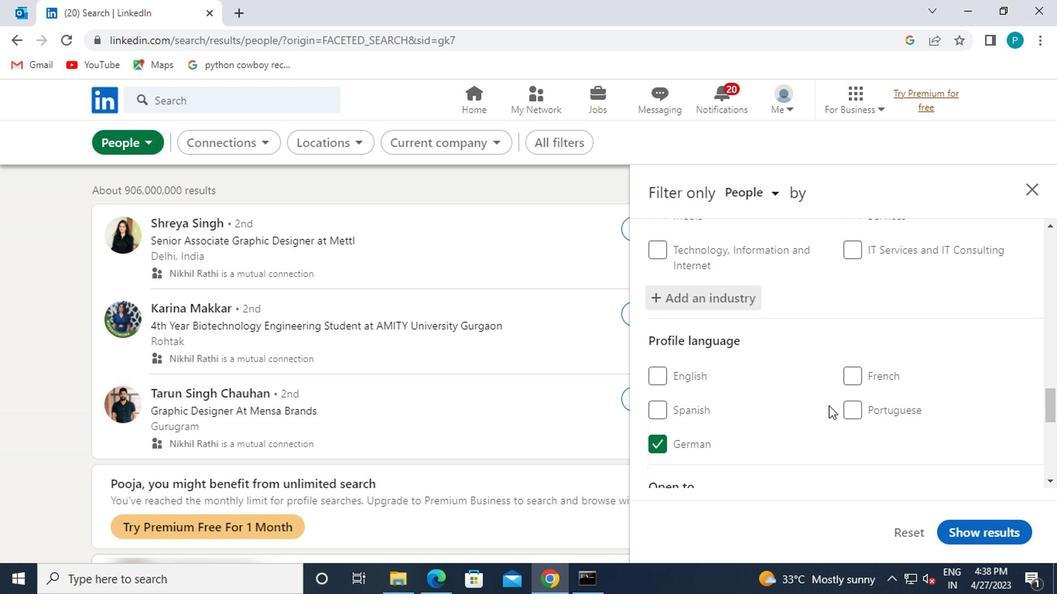 
Action: Mouse scrolled (824, 405) with delta (0, -1)
Screenshot: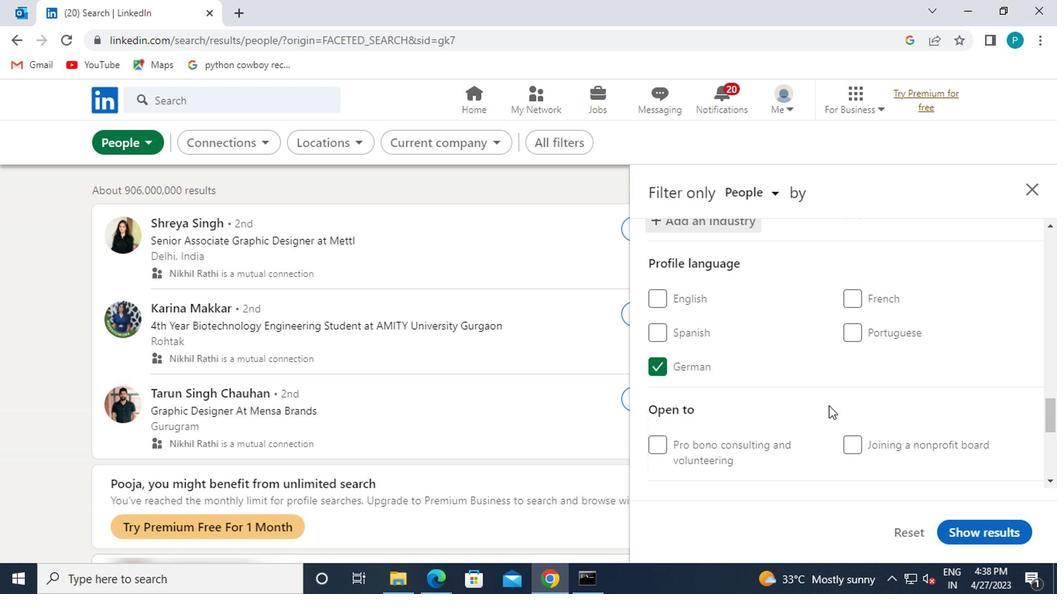 
Action: Mouse scrolled (824, 405) with delta (0, -1)
Screenshot: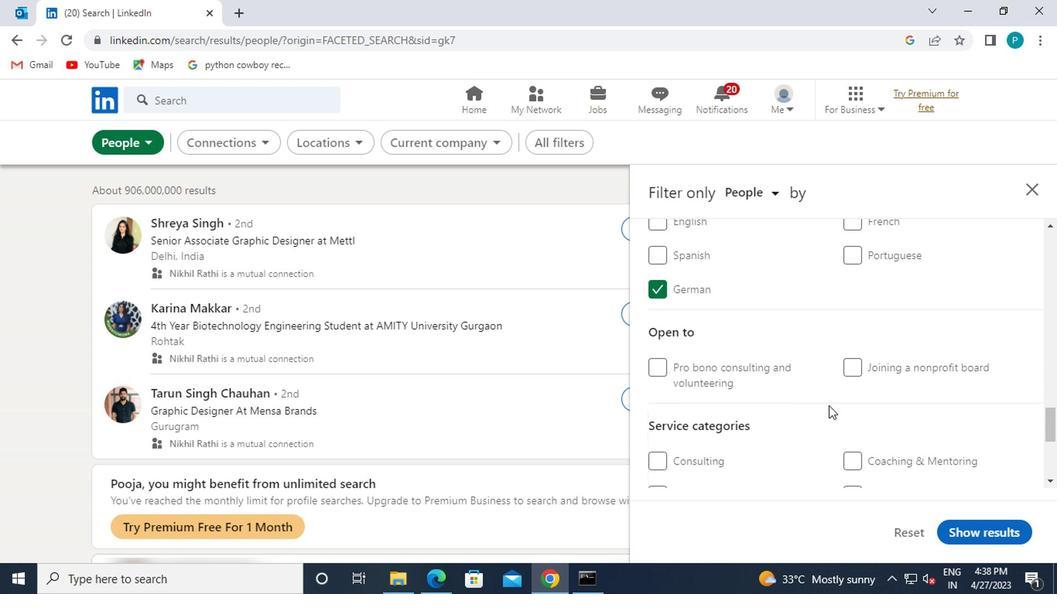 
Action: Mouse moved to (886, 443)
Screenshot: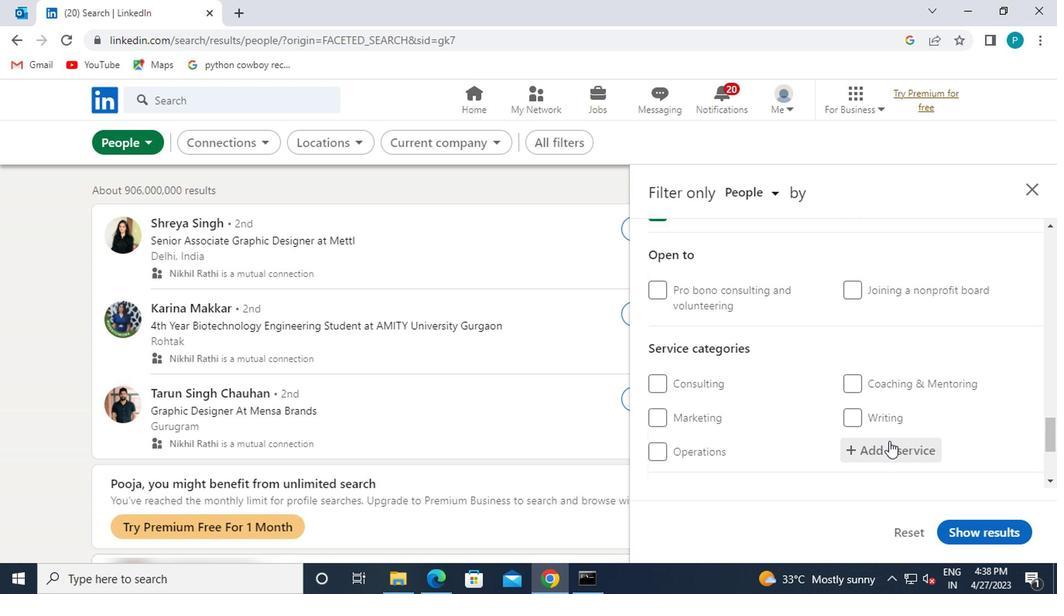 
Action: Mouse pressed left at (886, 443)
Screenshot: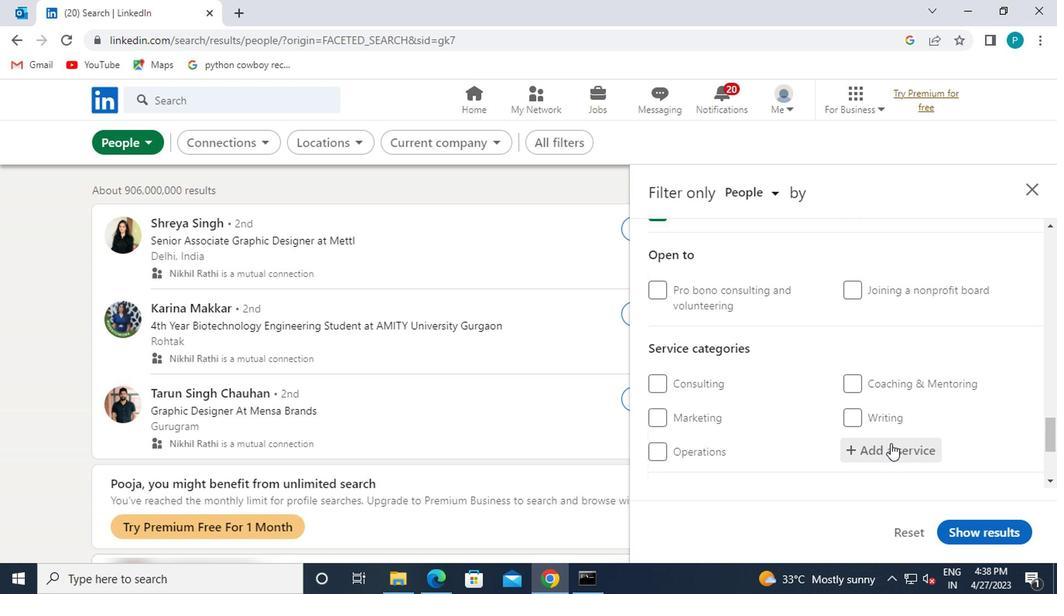 
Action: Key pressed <Key.caps_lock>R<Key.caps_lock>ET
Screenshot: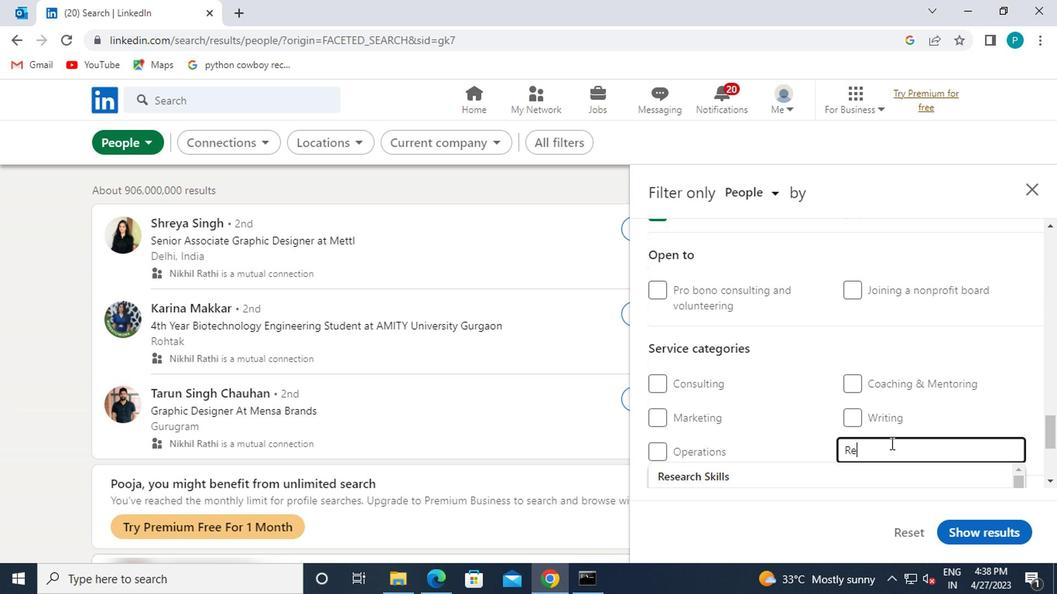 
Action: Mouse moved to (869, 425)
Screenshot: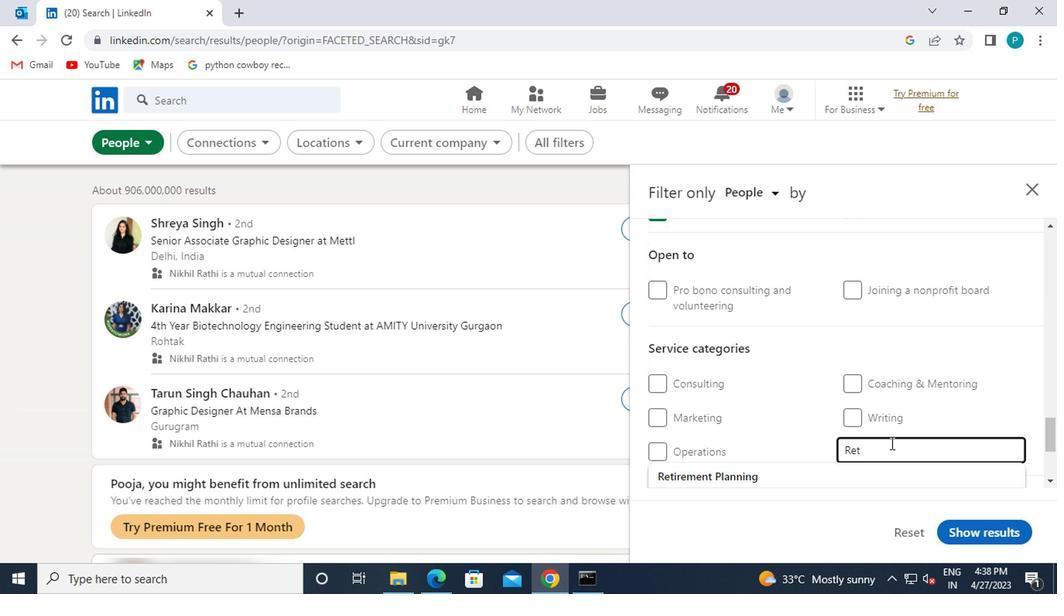 
Action: Mouse scrolled (869, 424) with delta (0, -1)
Screenshot: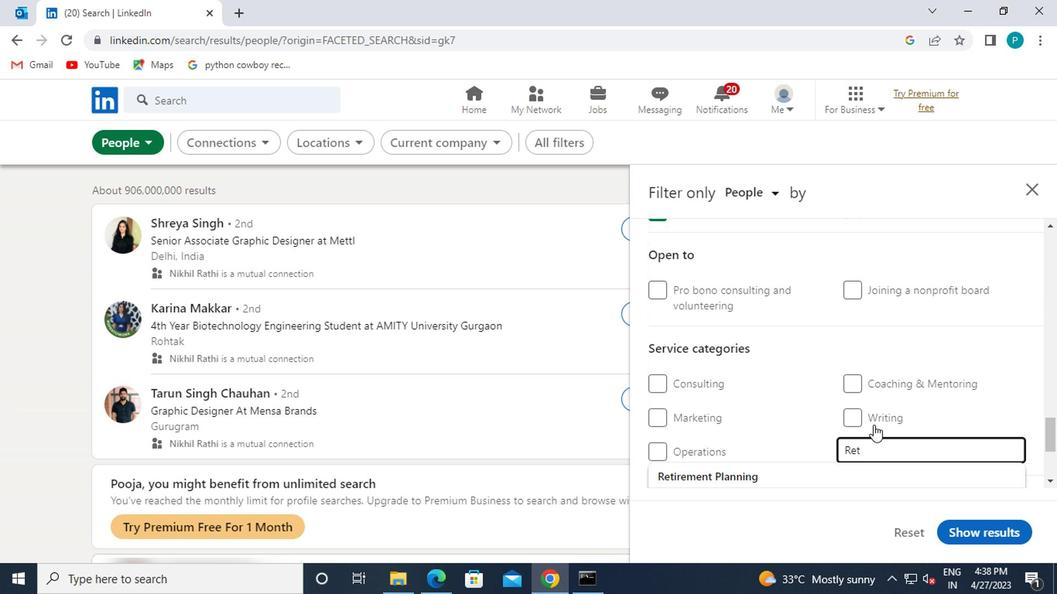 
Action: Mouse moved to (763, 393)
Screenshot: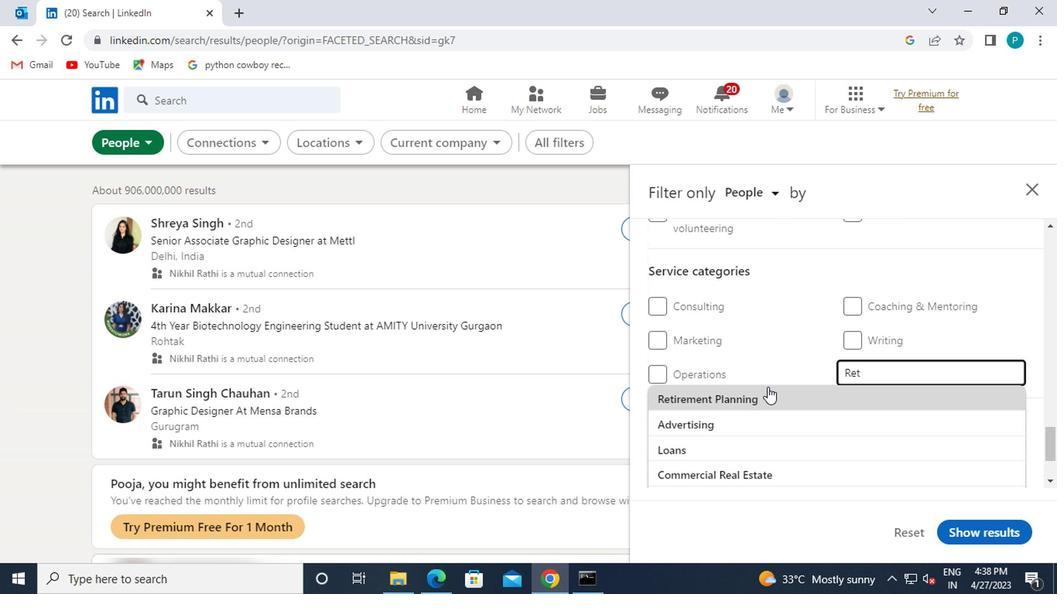 
Action: Mouse pressed left at (763, 393)
Screenshot: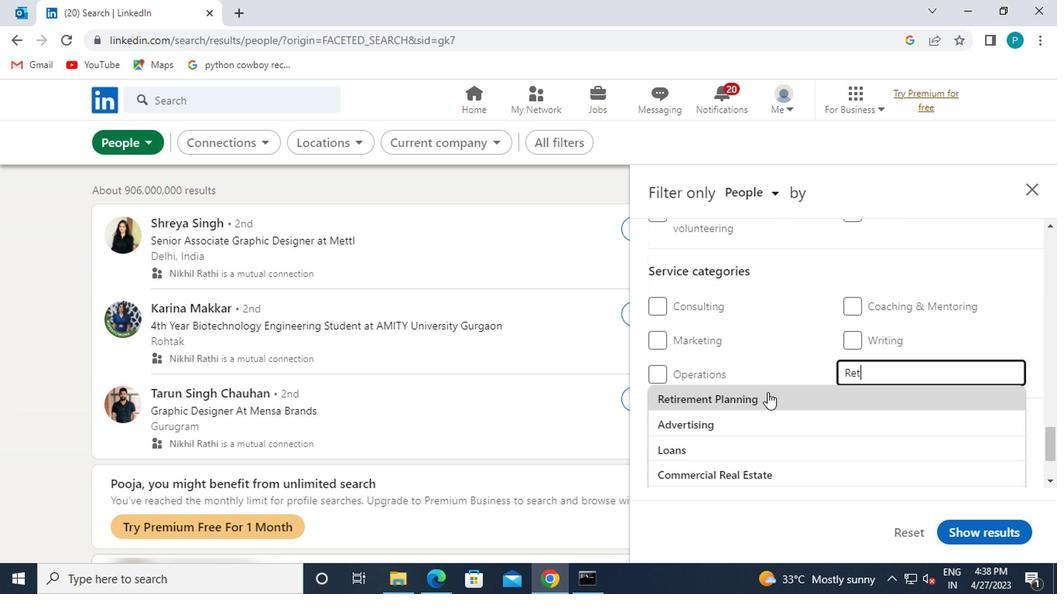 
Action: Mouse moved to (764, 390)
Screenshot: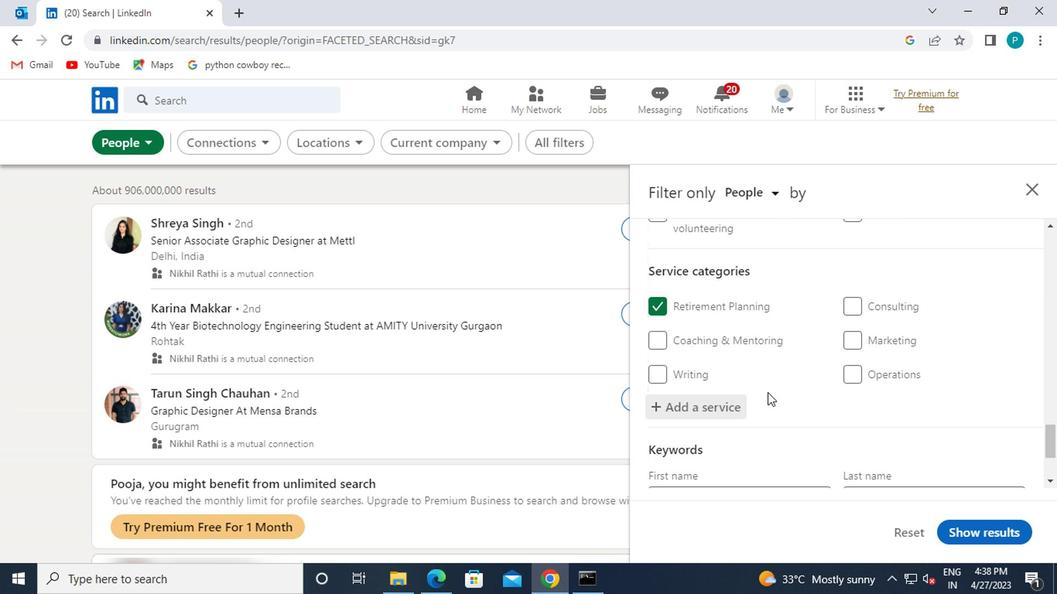 
Action: Mouse scrolled (764, 389) with delta (0, 0)
Screenshot: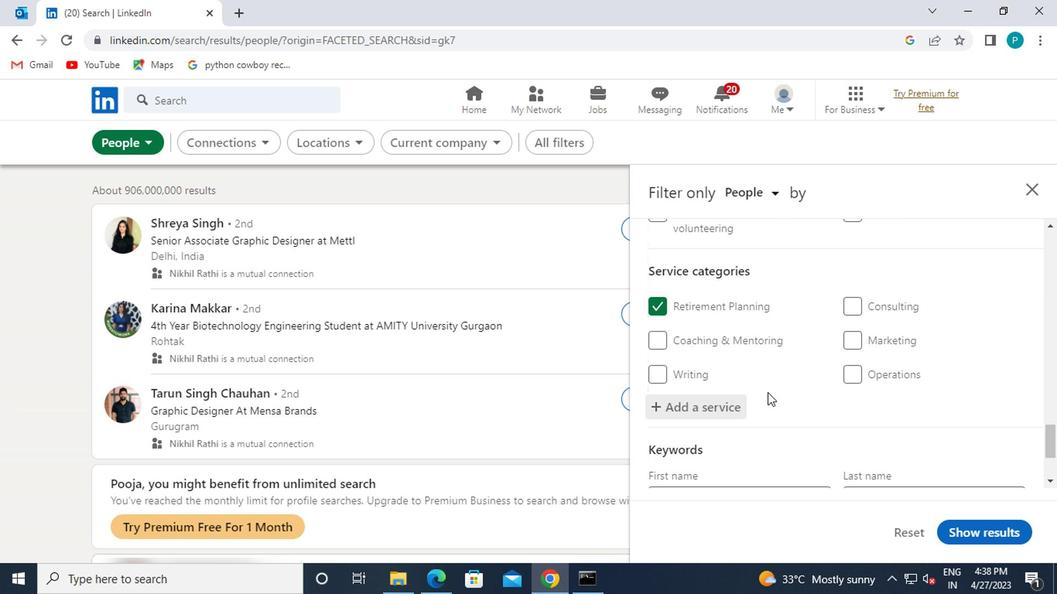 
Action: Mouse scrolled (764, 389) with delta (0, 0)
Screenshot: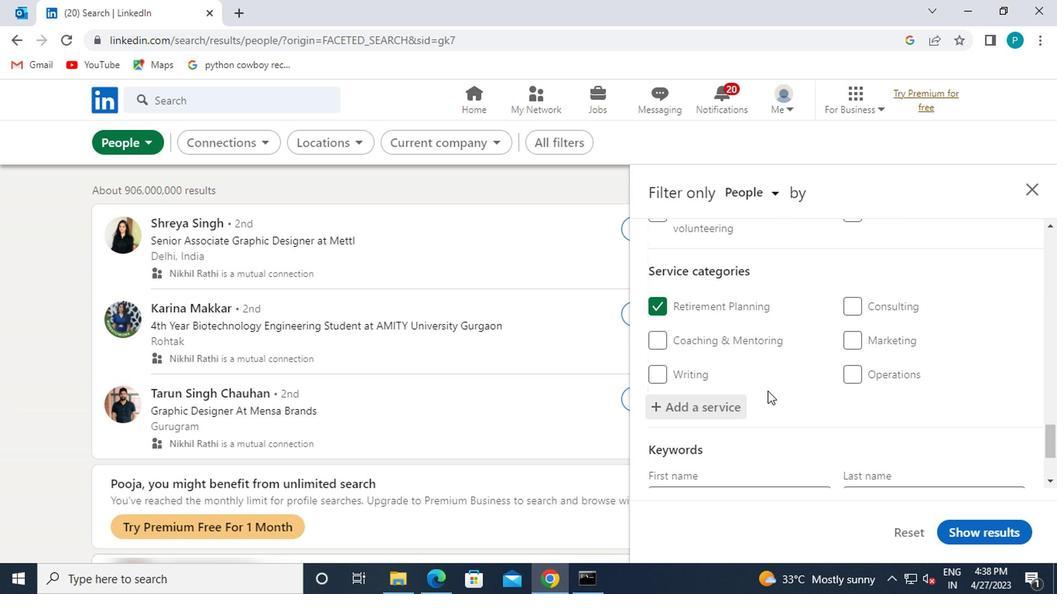 
Action: Mouse scrolled (764, 389) with delta (0, 0)
Screenshot: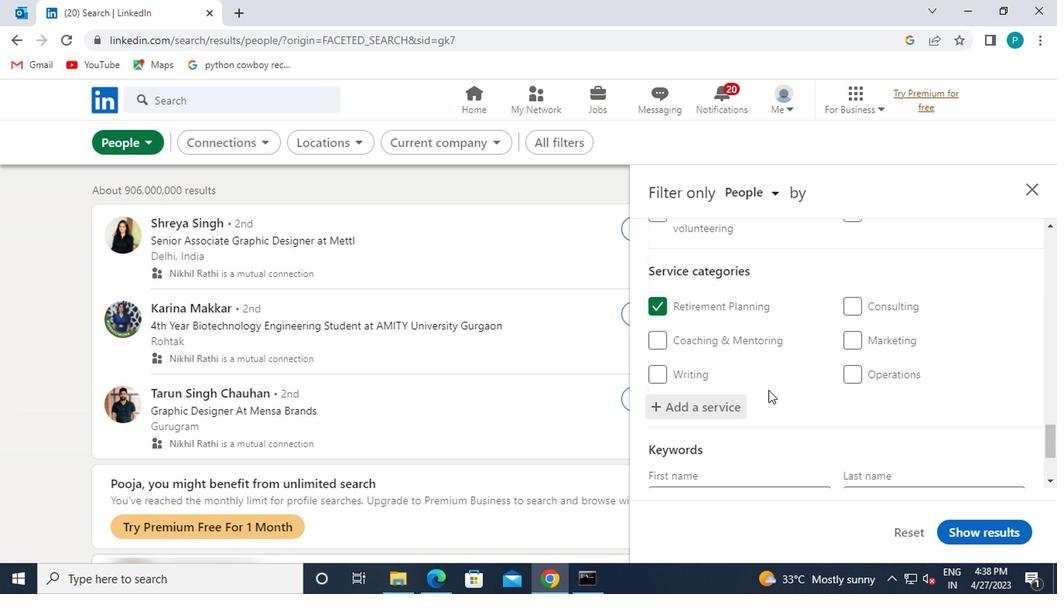 
Action: Mouse moved to (745, 411)
Screenshot: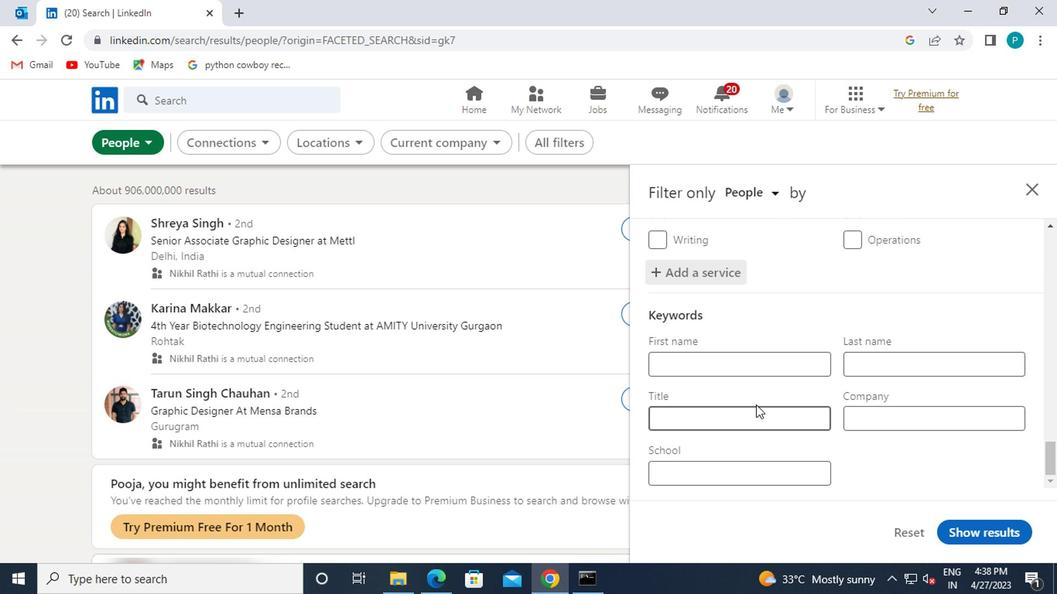 
Action: Mouse pressed left at (745, 411)
Screenshot: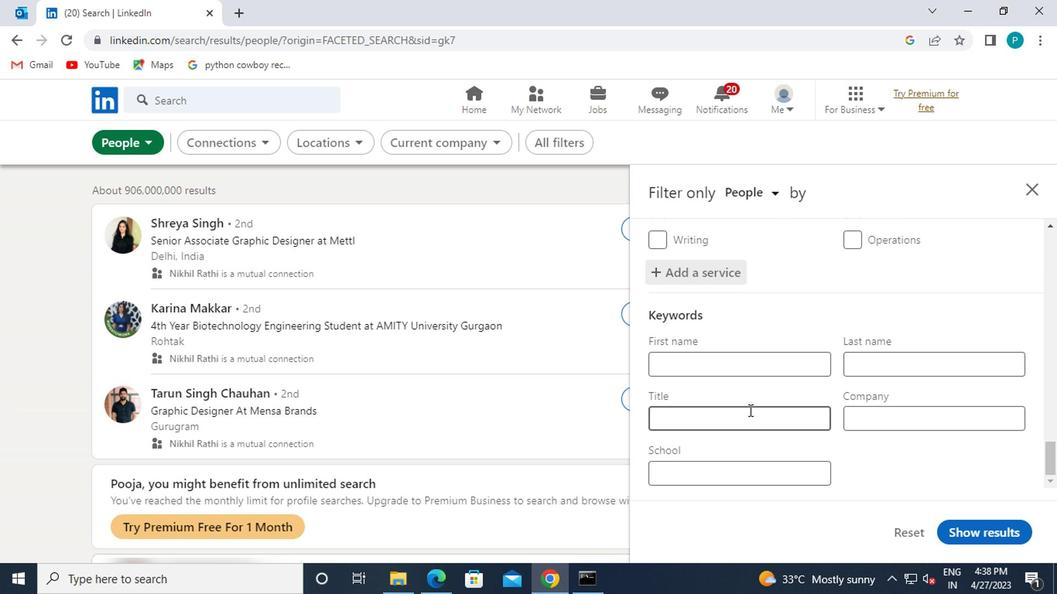 
Action: Mouse moved to (759, 444)
Screenshot: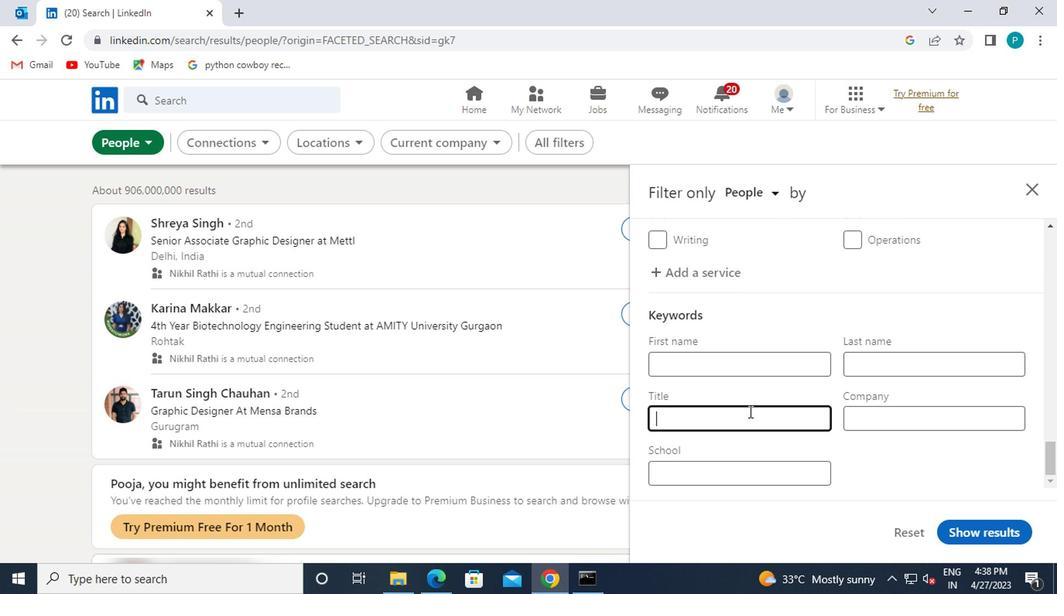 
Action: Key pressed <Key.caps_lock>C<Key.caps_lock>HIEF<Key.space><Key.caps_lock>P<Key.caps_lock>EOPLE
Screenshot: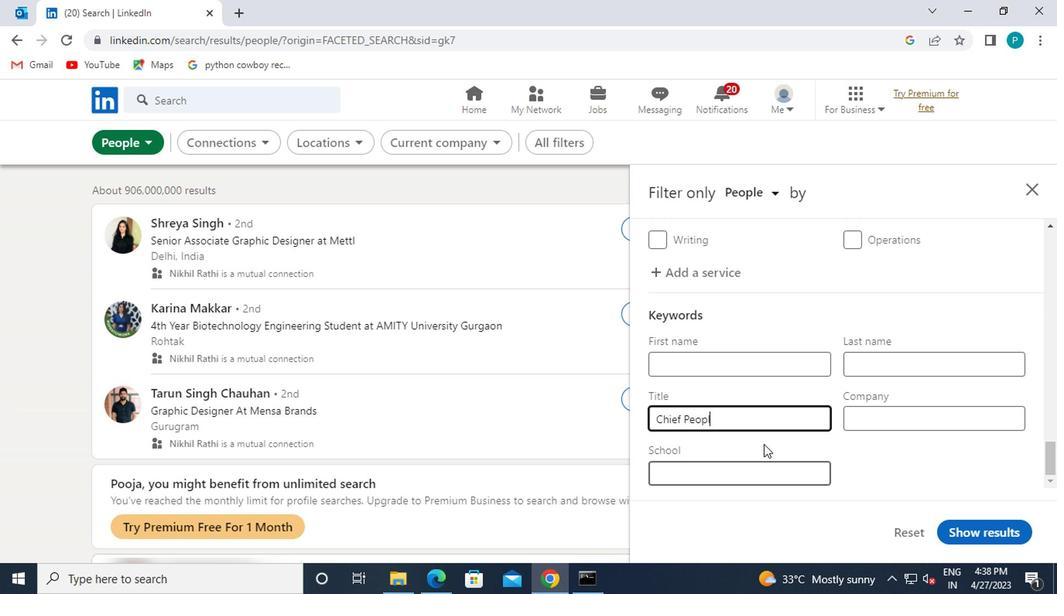 
Action: Mouse moved to (760, 445)
Screenshot: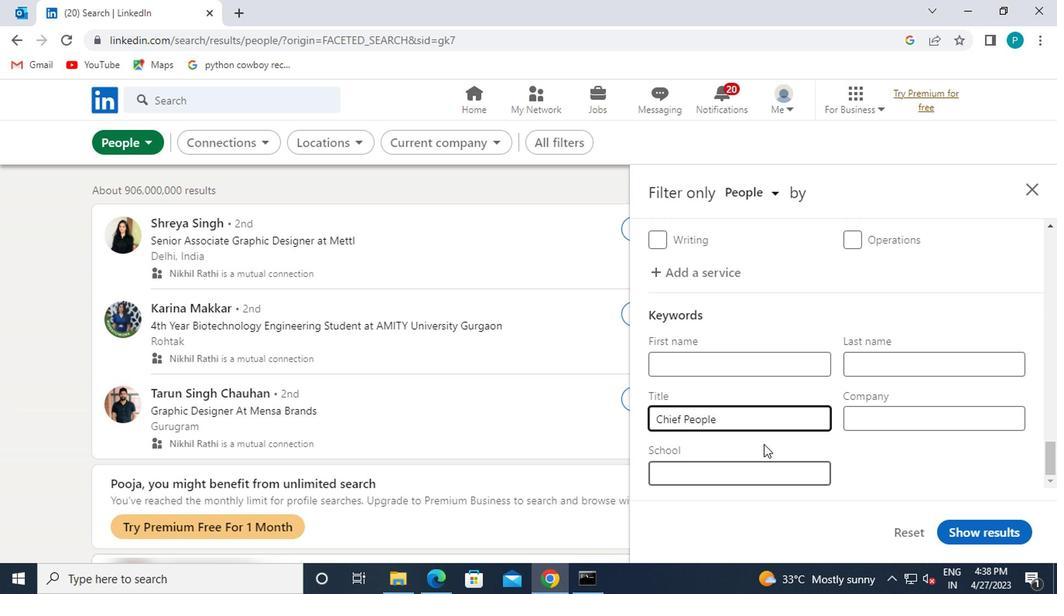 
Action: Key pressed <Key.space><Key.caps_lock>OFF<Key.backspace><Key.backspace><Key.caps_lock>FFICER
Screenshot: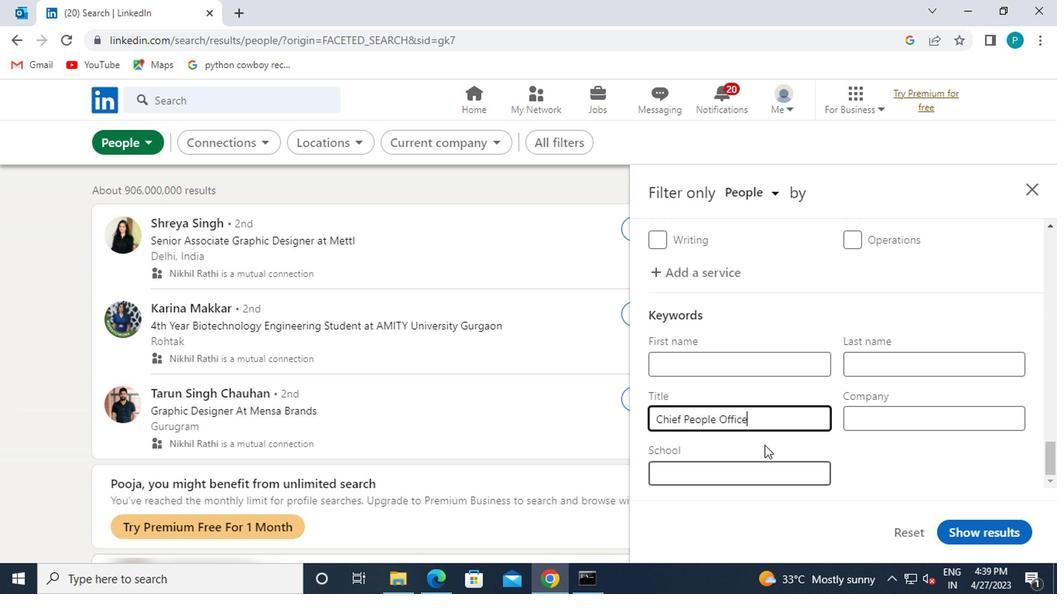 
Action: Mouse moved to (988, 523)
Screenshot: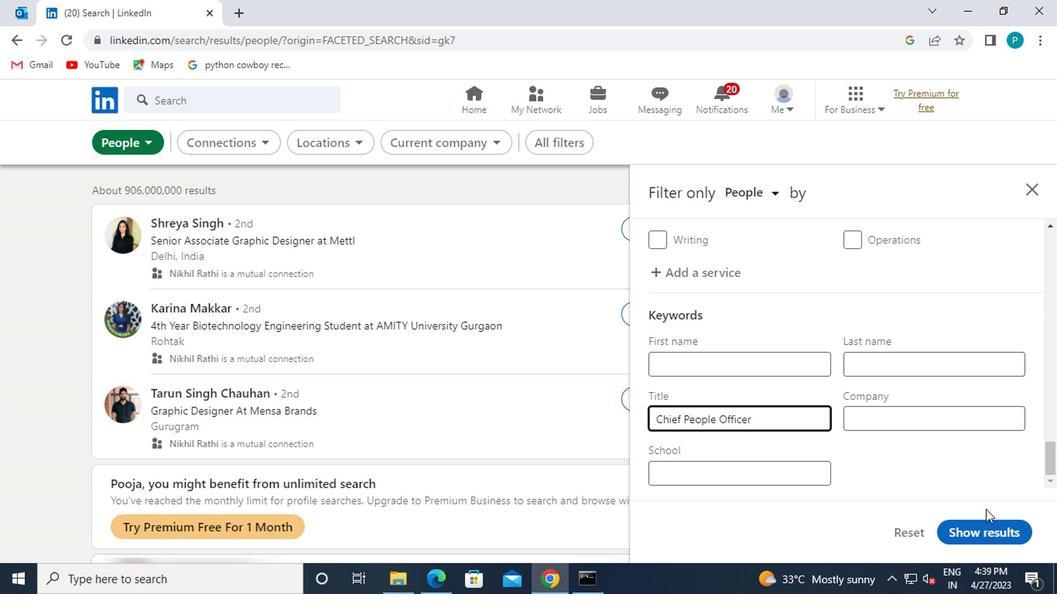 
Action: Mouse pressed left at (988, 523)
Screenshot: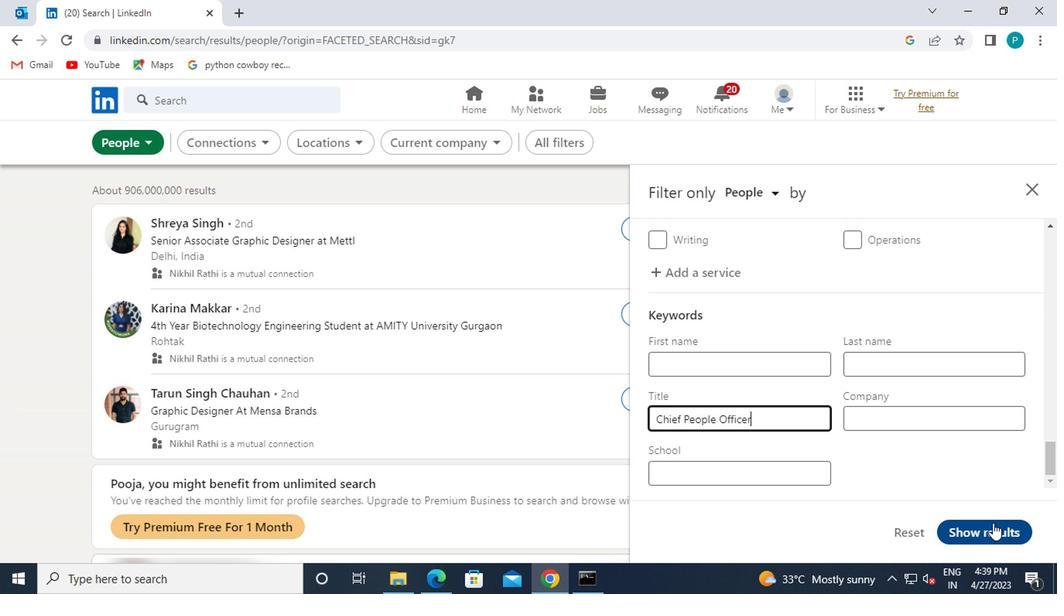 
